 Task: Find connections with filter location Kehl with filter topic #Healthcarewith filter profile language Spanish with filter current company VISTRA with filter school Swami Keshvanand Institute of Technology, Jaipur with filter industry Utilities Administration with filter service category Life Coaching with filter keywords title Nail Technician
Action: Mouse moved to (680, 90)
Screenshot: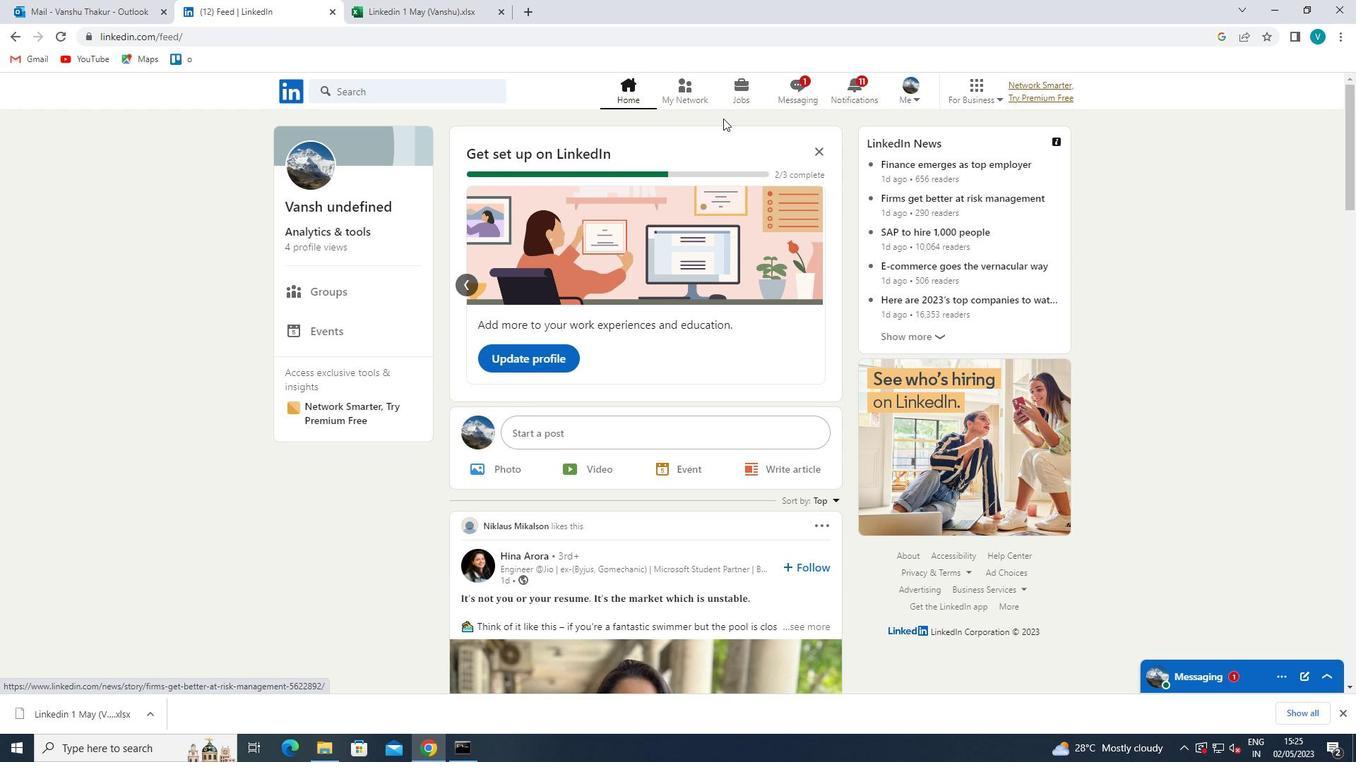 
Action: Mouse pressed left at (680, 90)
Screenshot: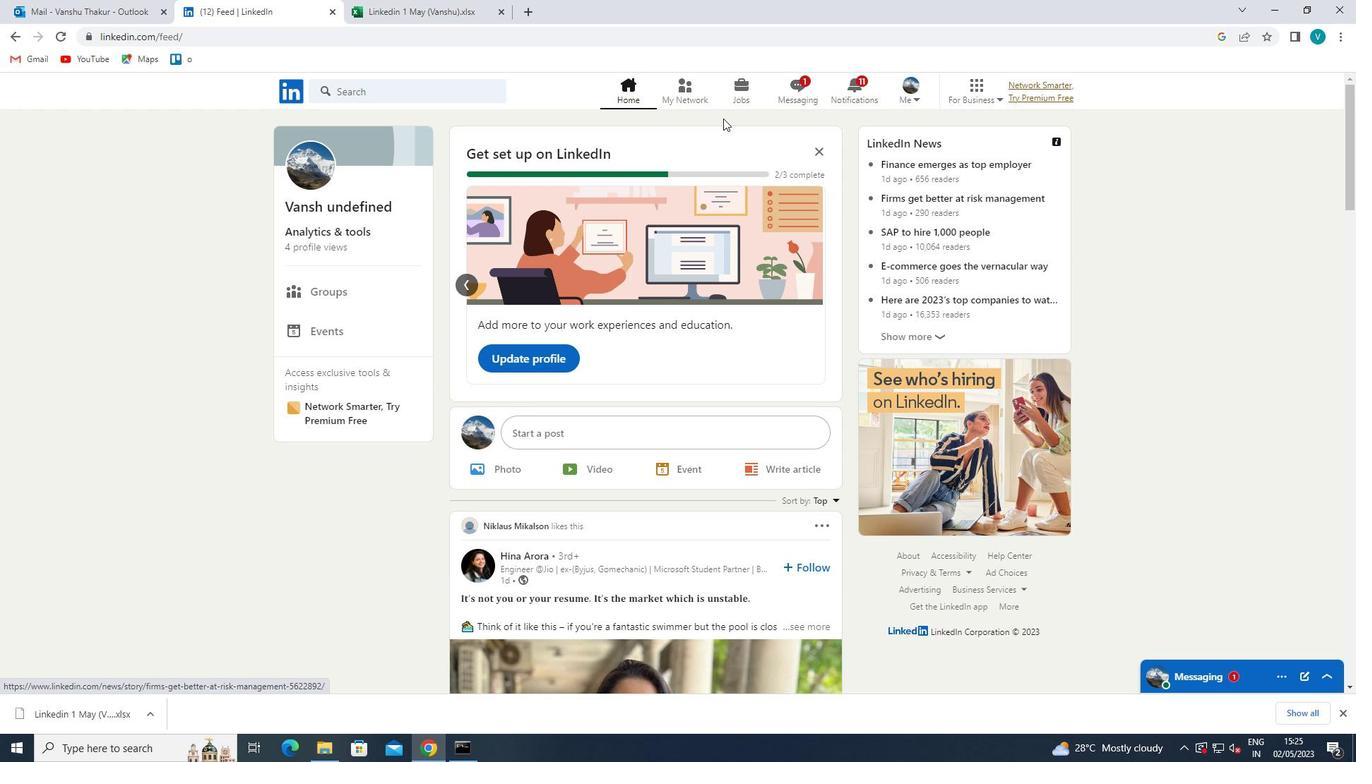 
Action: Mouse moved to (378, 176)
Screenshot: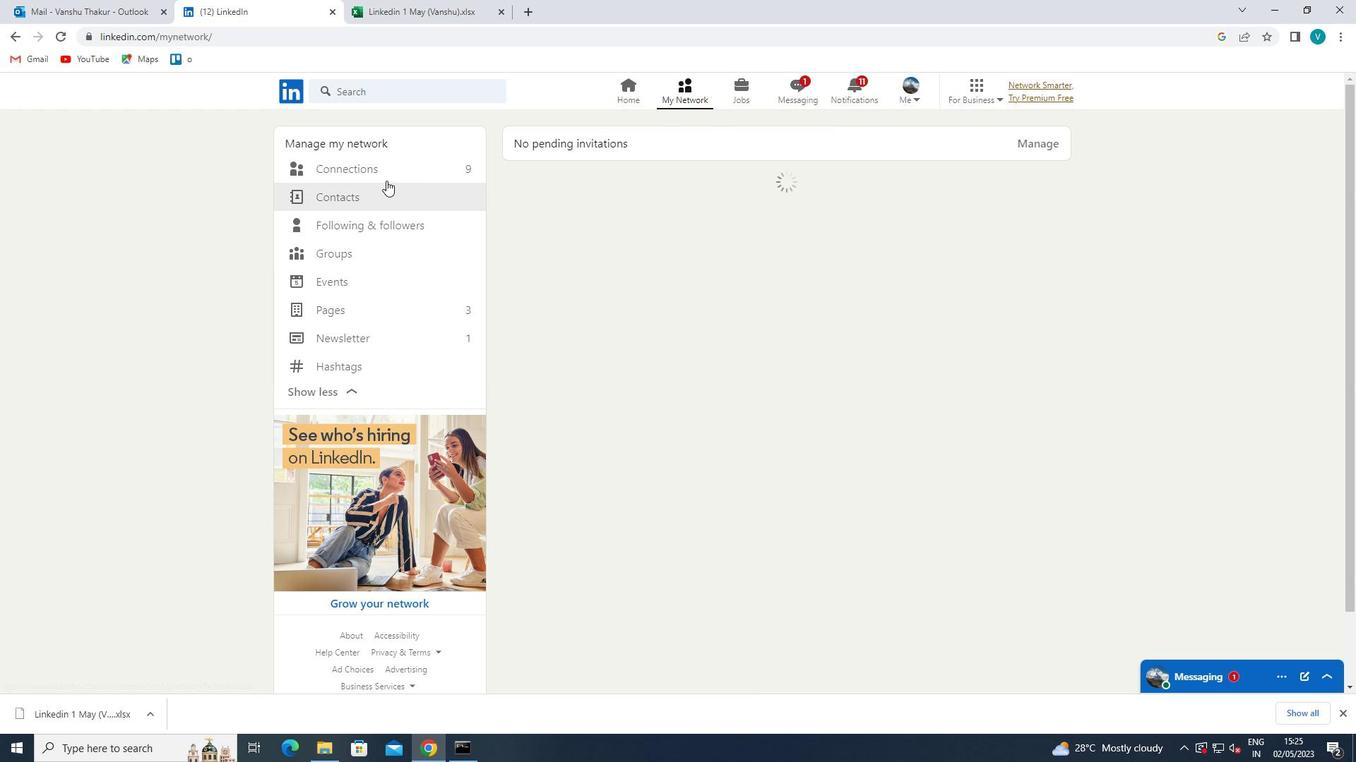 
Action: Mouse pressed left at (378, 176)
Screenshot: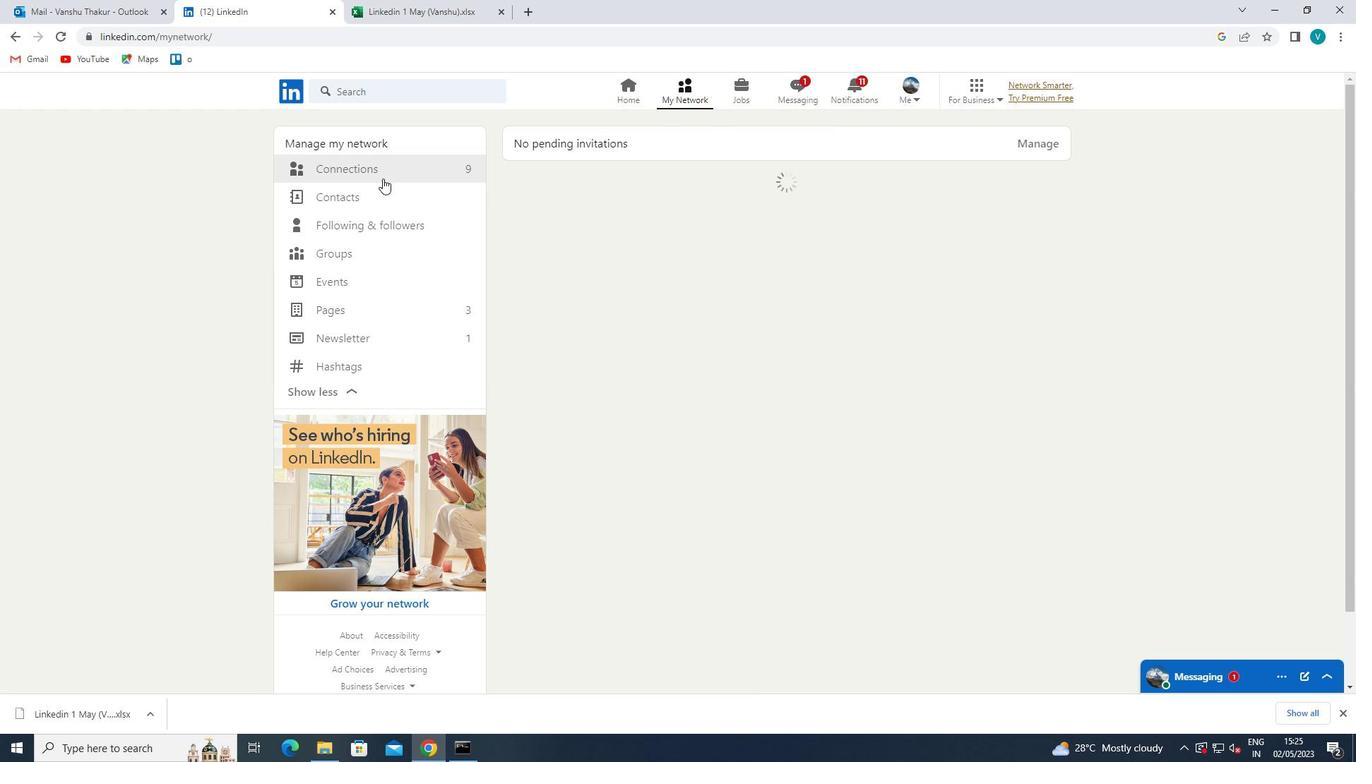 
Action: Mouse moved to (762, 171)
Screenshot: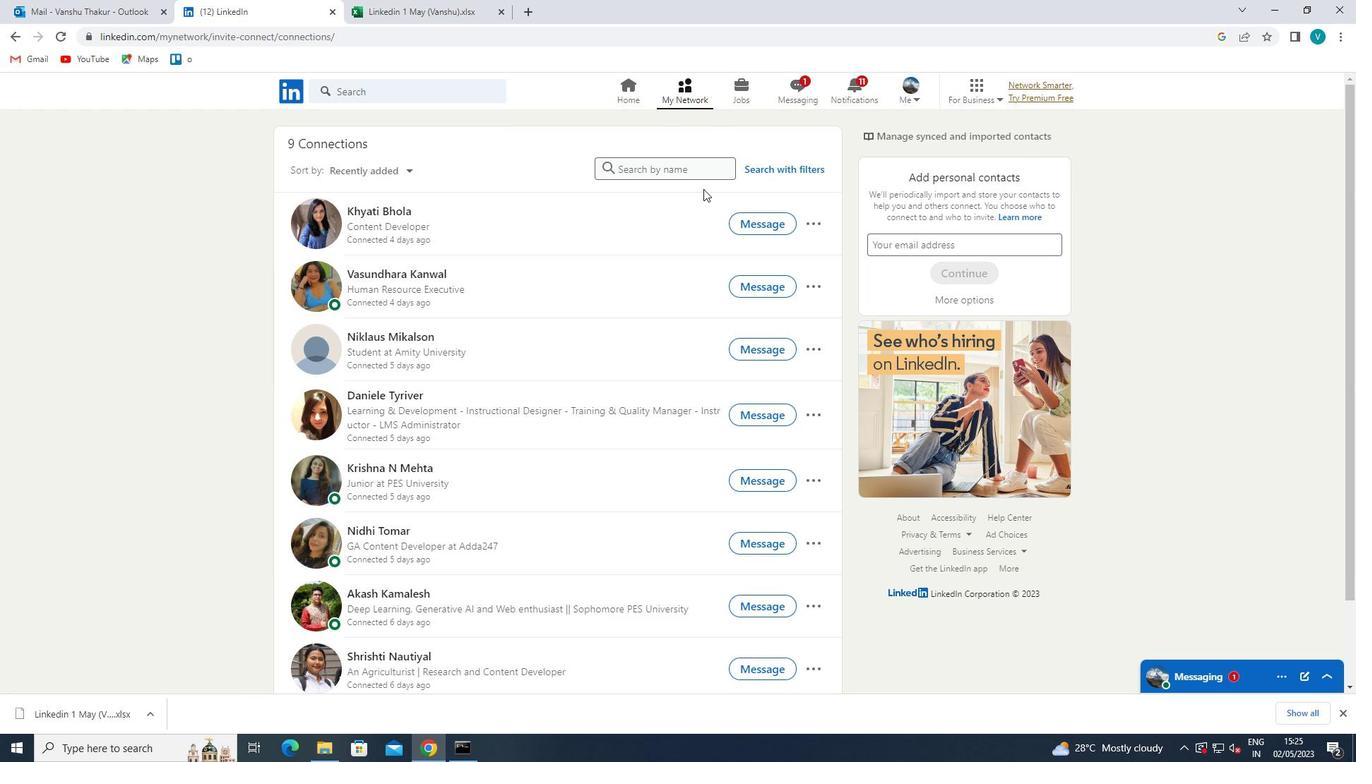 
Action: Mouse pressed left at (762, 171)
Screenshot: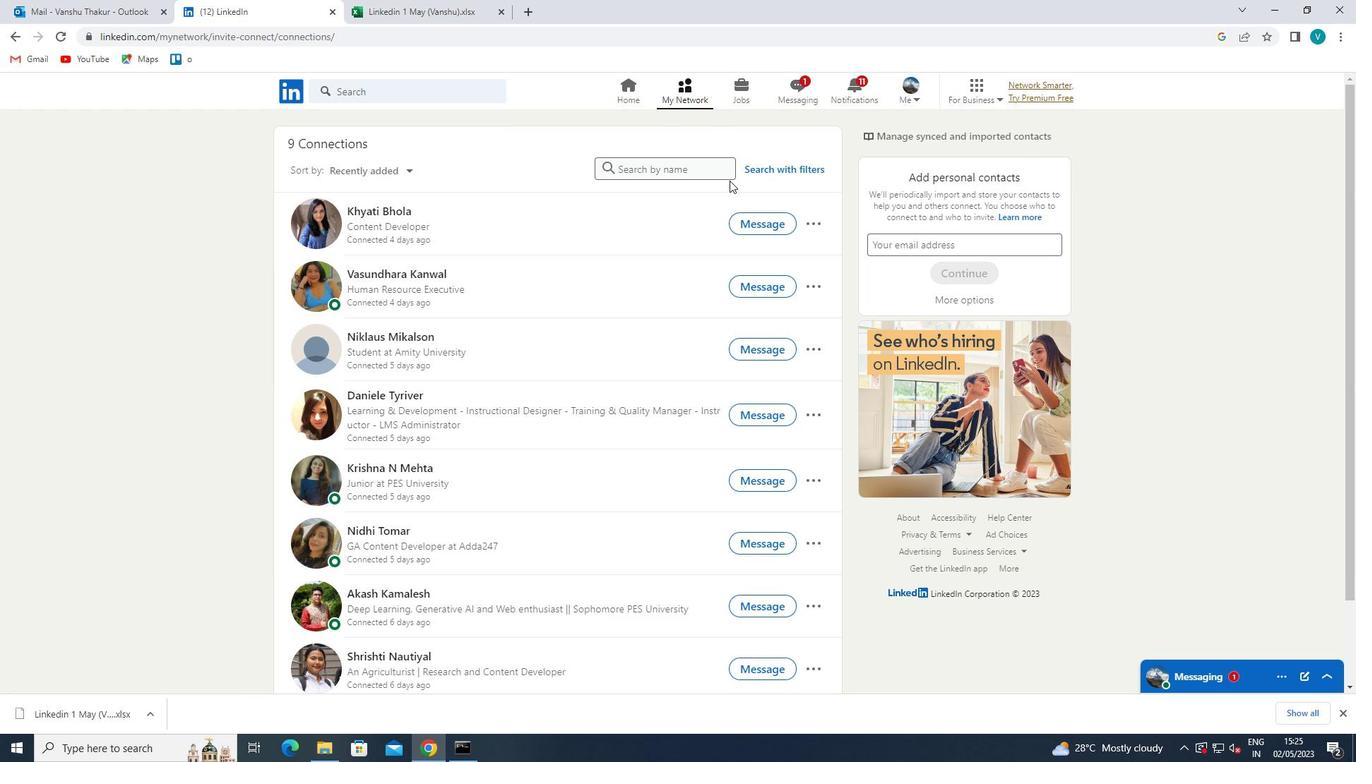 
Action: Mouse moved to (672, 129)
Screenshot: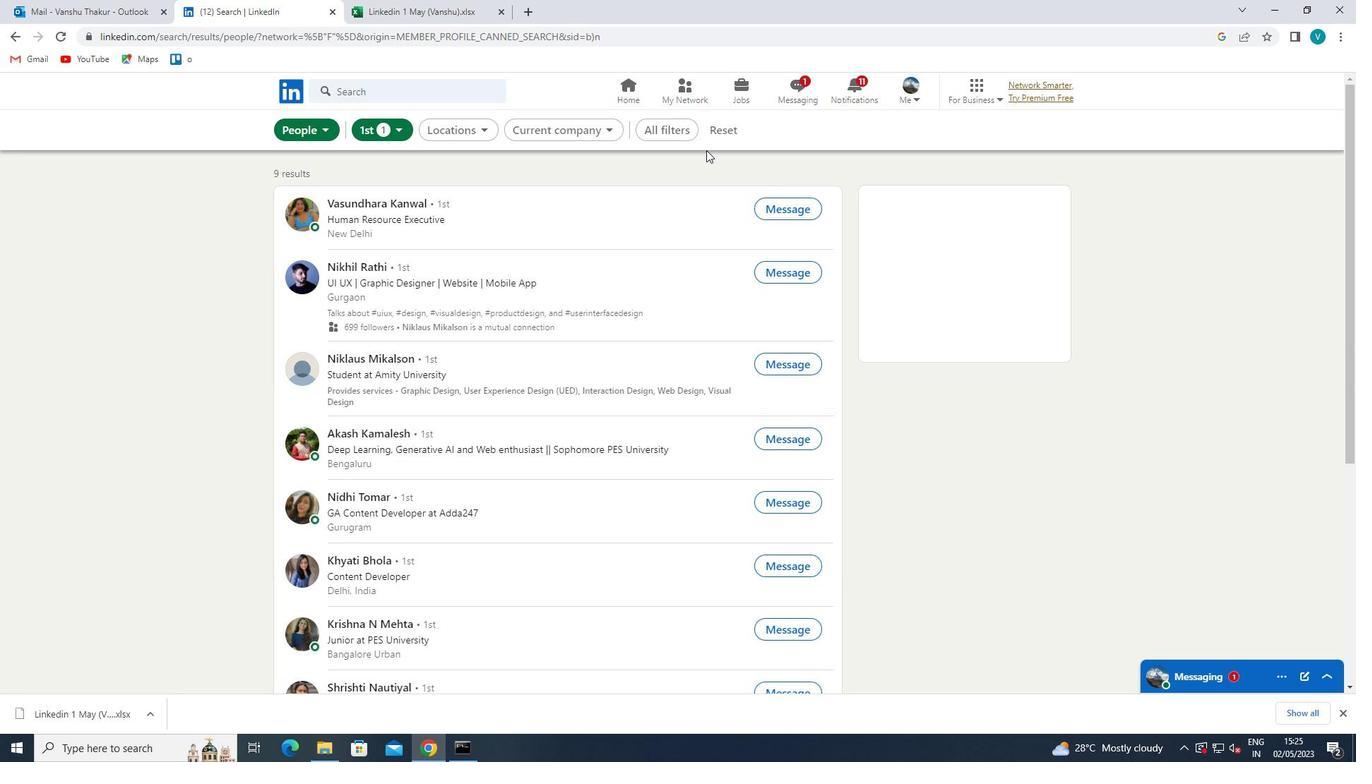
Action: Mouse pressed left at (672, 129)
Screenshot: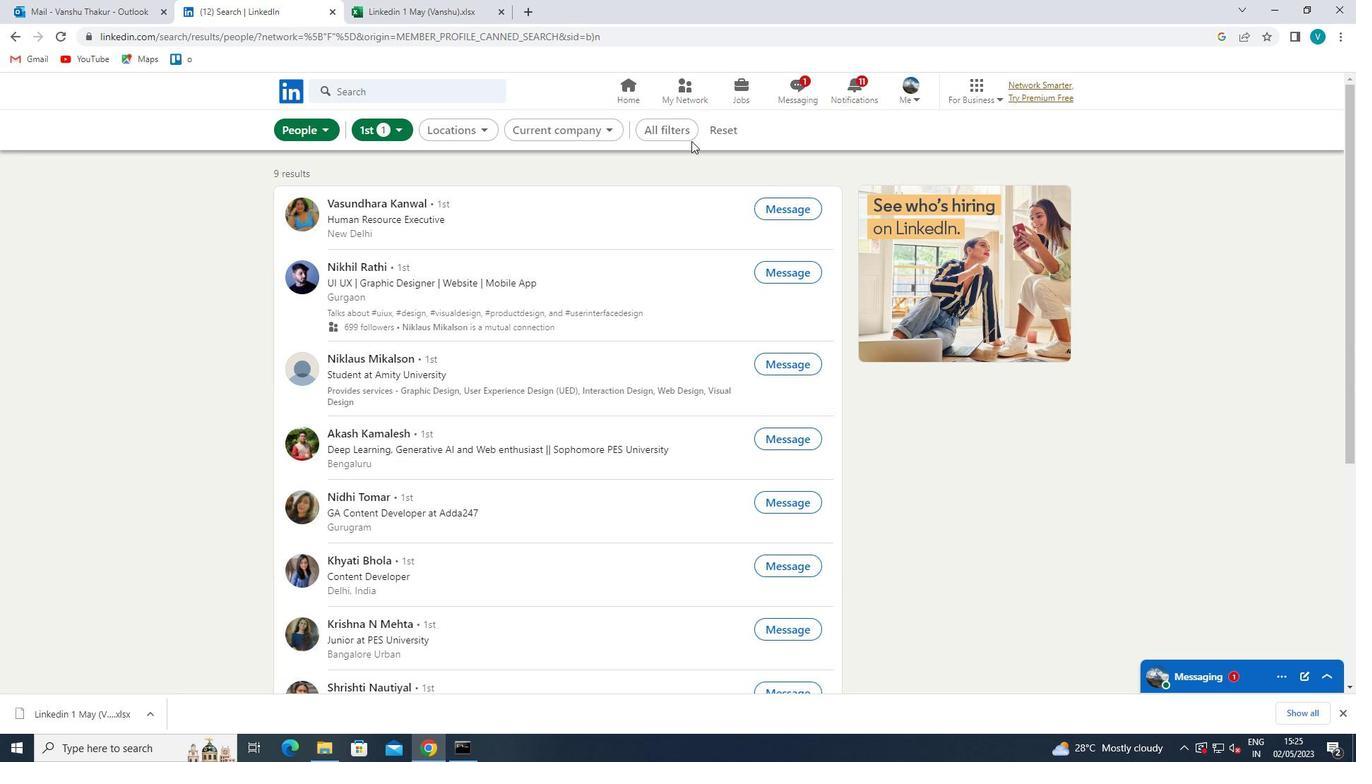
Action: Mouse moved to (1219, 351)
Screenshot: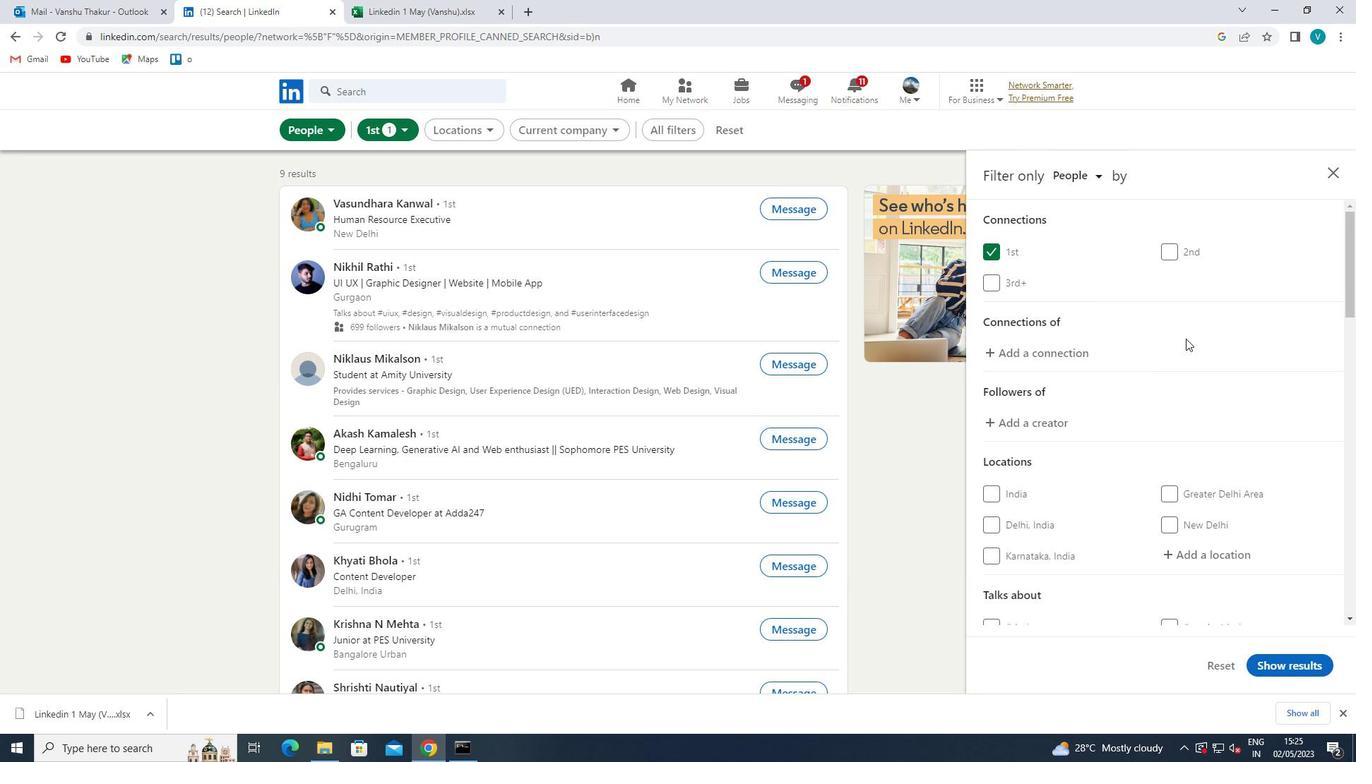 
Action: Mouse scrolled (1219, 350) with delta (0, 0)
Screenshot: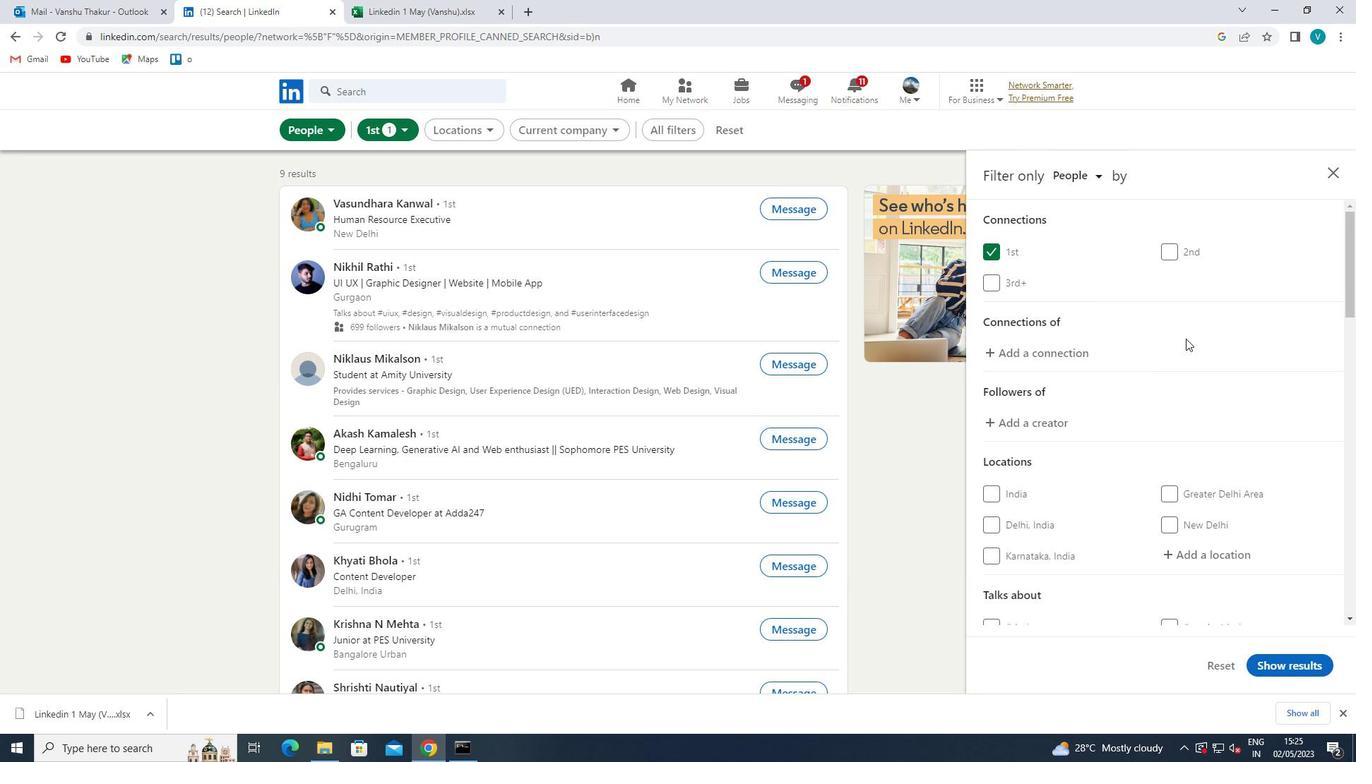 
Action: Mouse scrolled (1219, 350) with delta (0, 0)
Screenshot: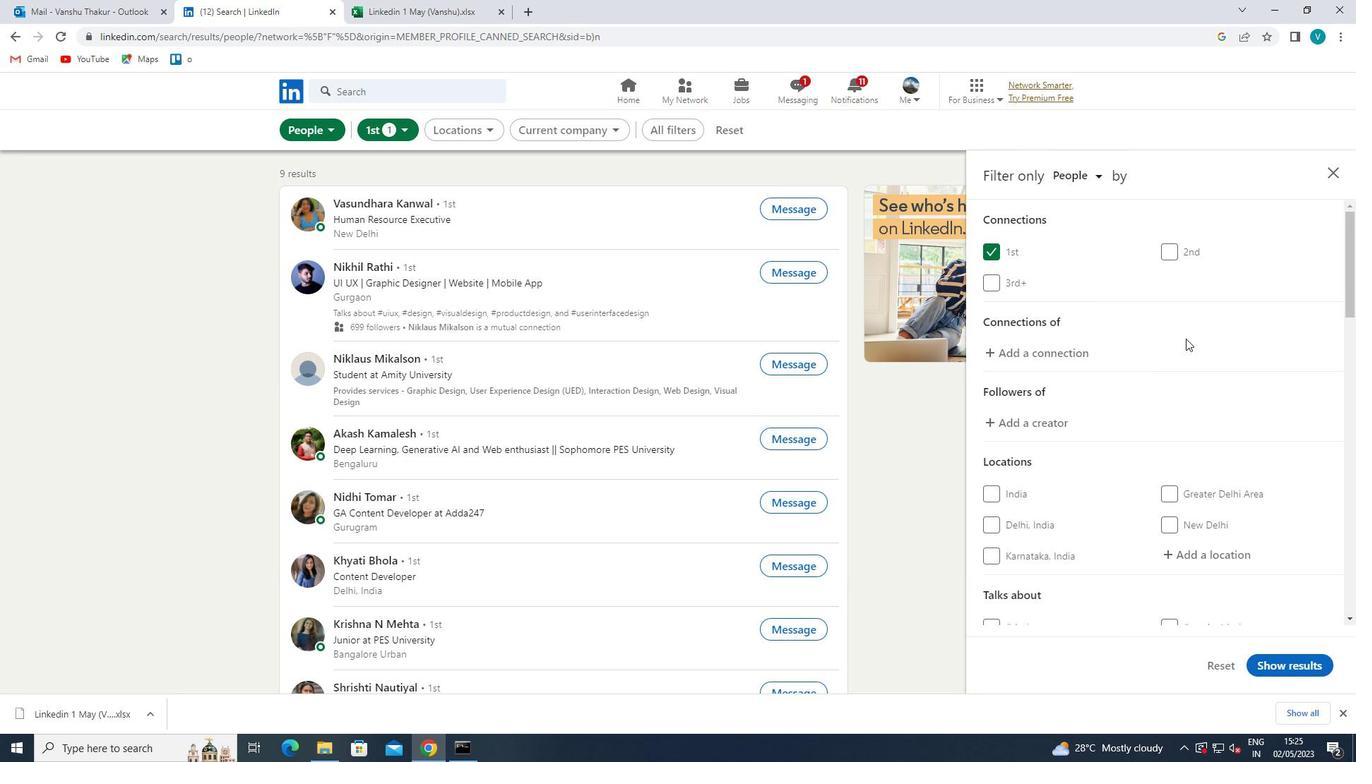 
Action: Mouse moved to (1236, 412)
Screenshot: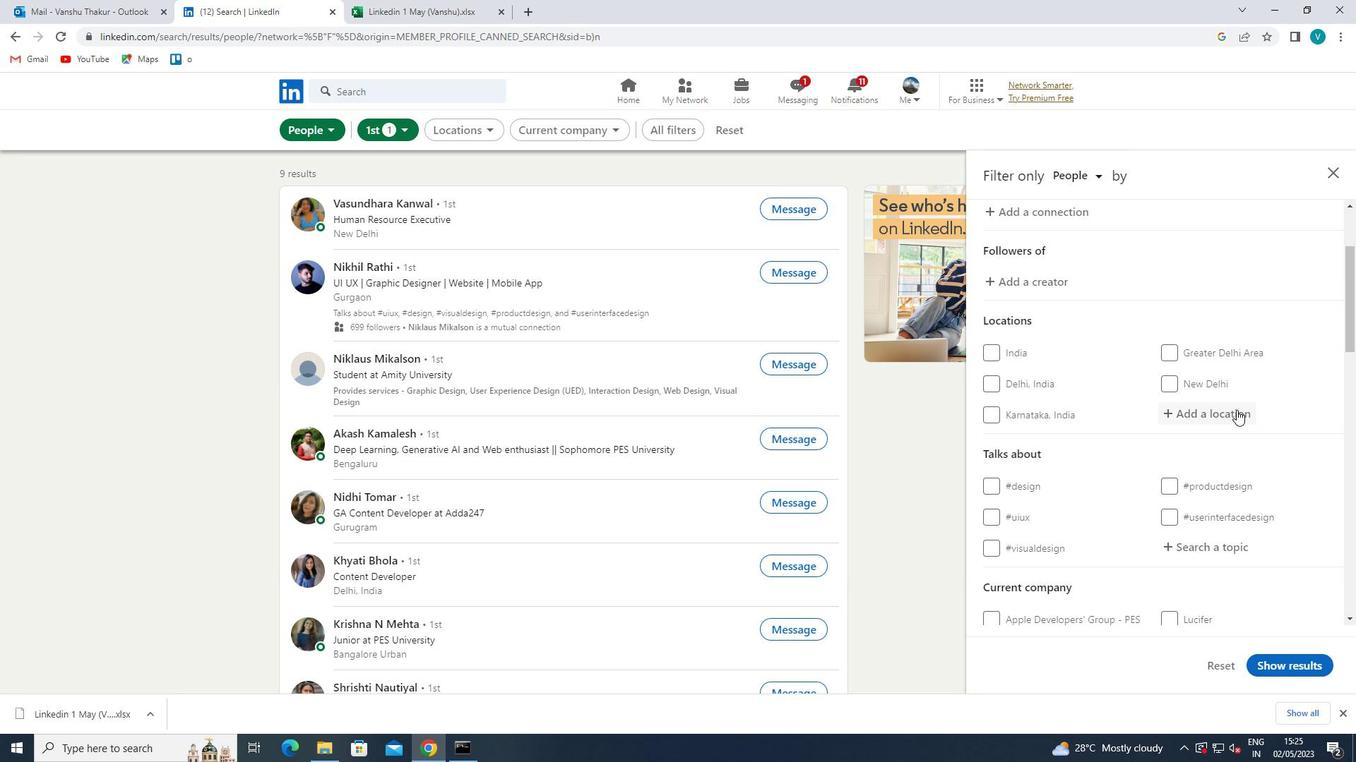
Action: Mouse pressed left at (1236, 412)
Screenshot: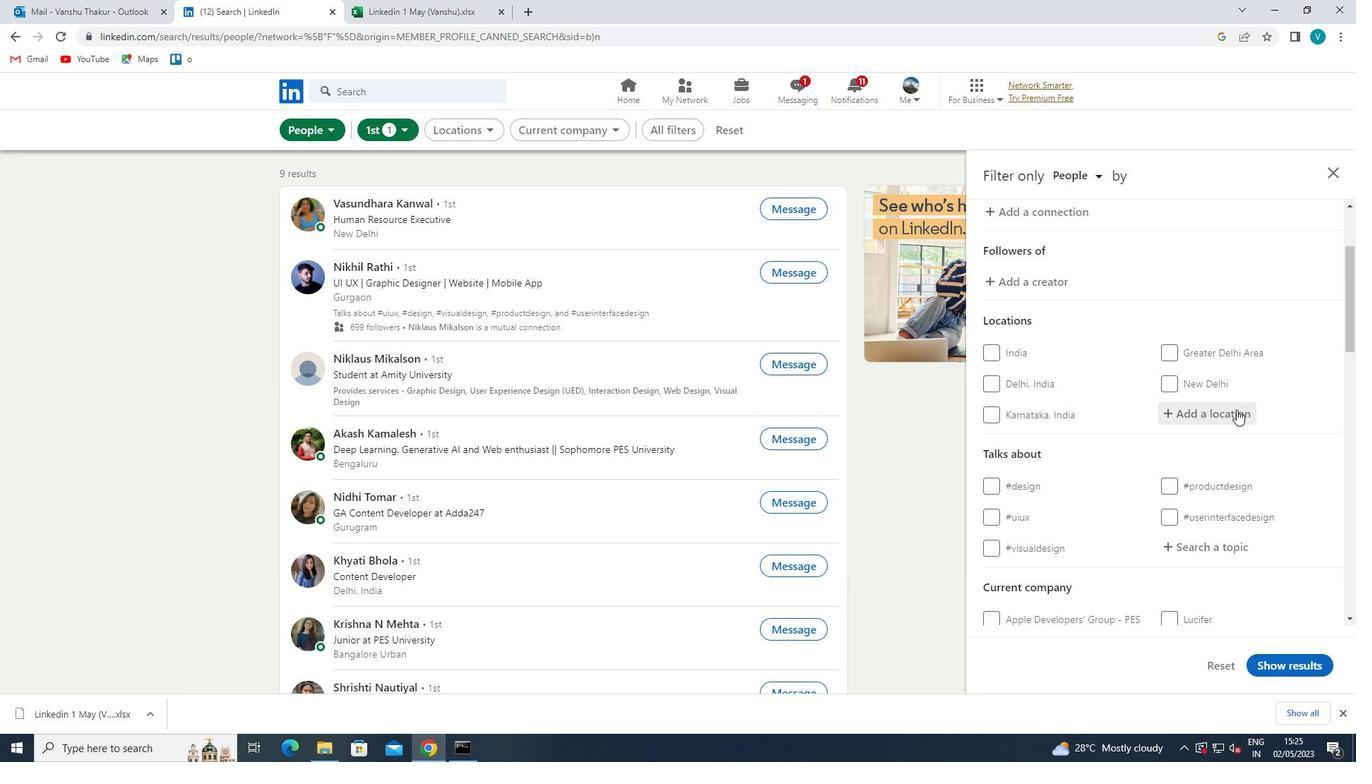 
Action: Mouse moved to (1132, 373)
Screenshot: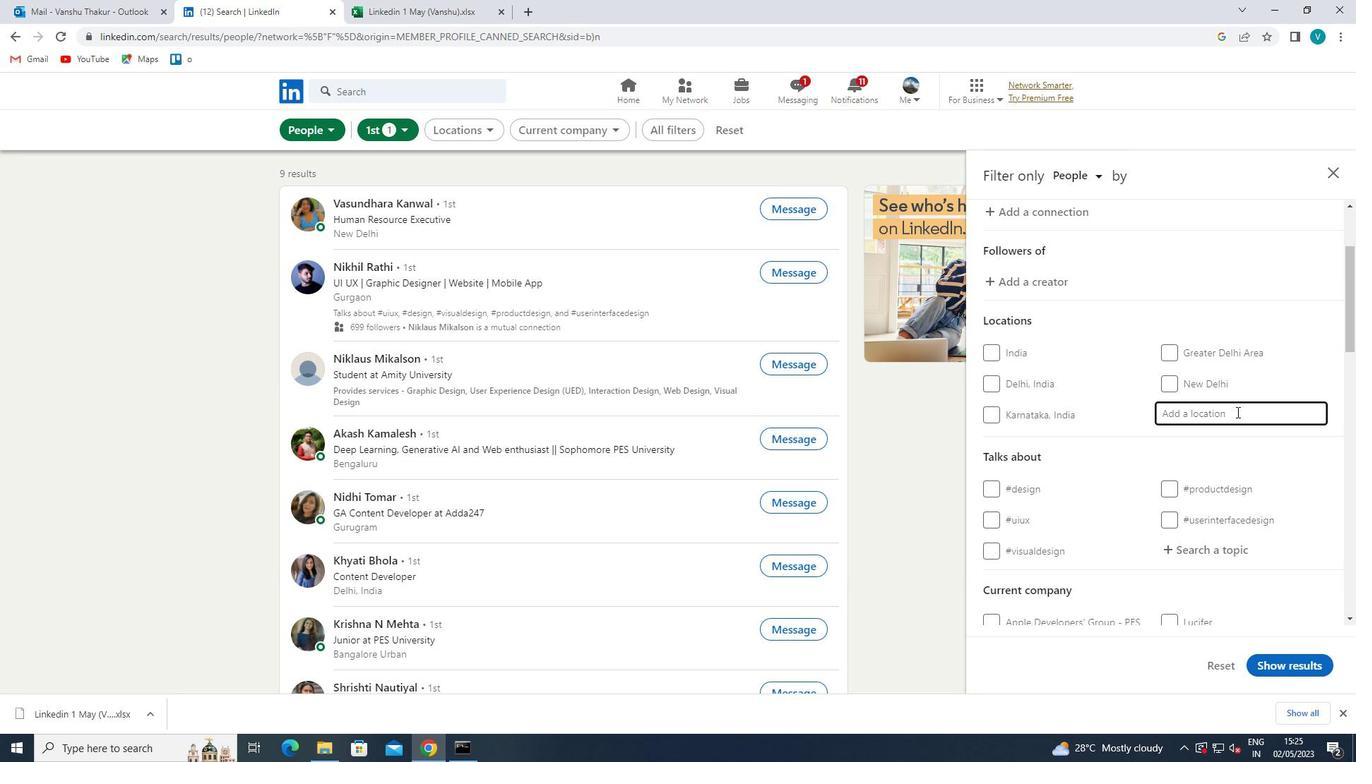 
Action: Key pressed <Key.shift>
Screenshot: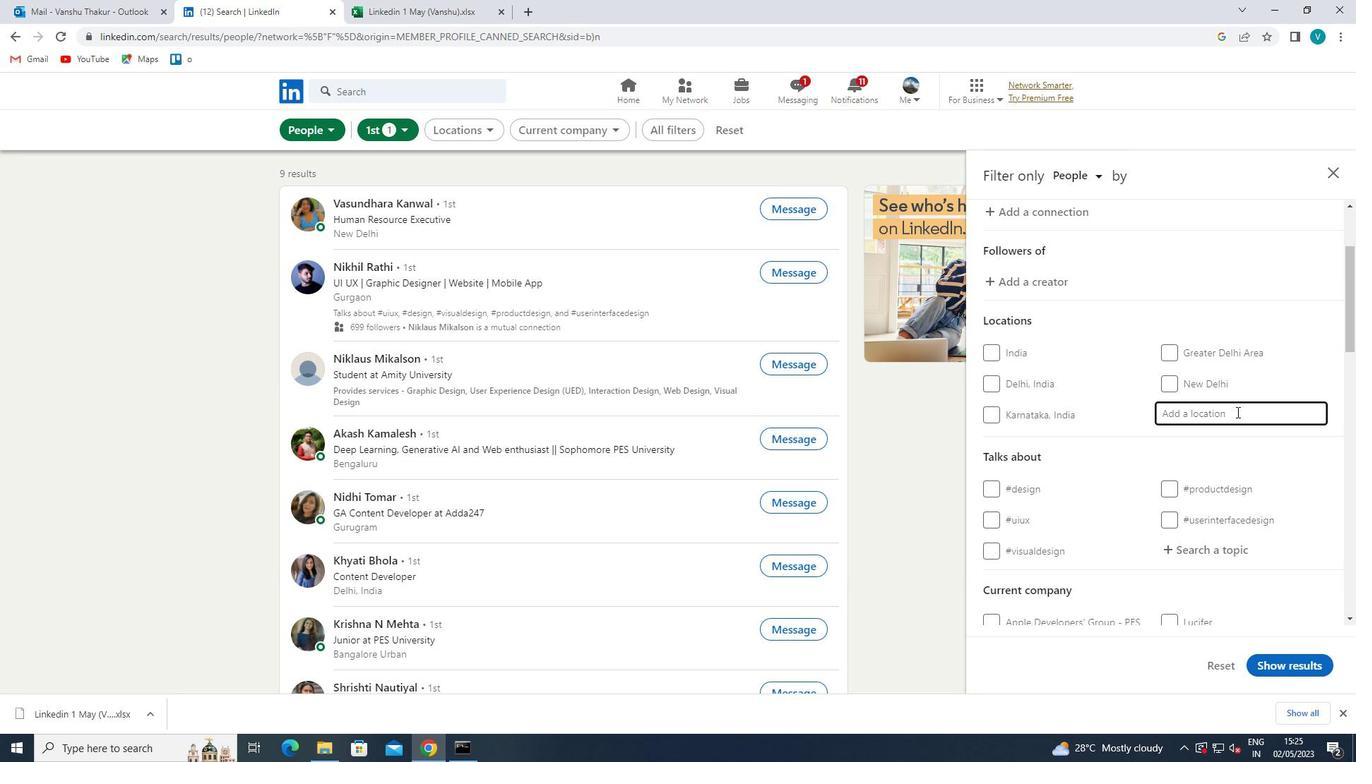 
Action: Mouse moved to (1112, 384)
Screenshot: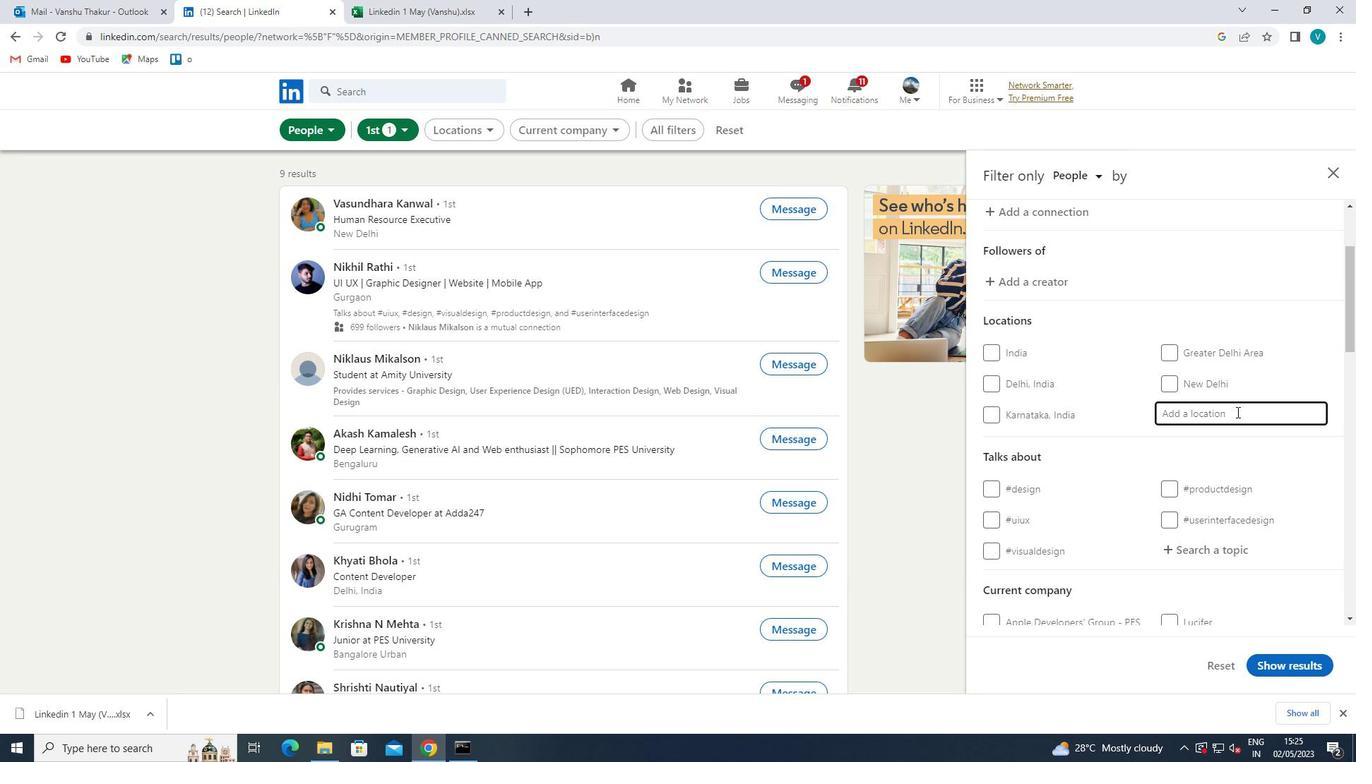 
Action: Key pressed KEHL
Screenshot: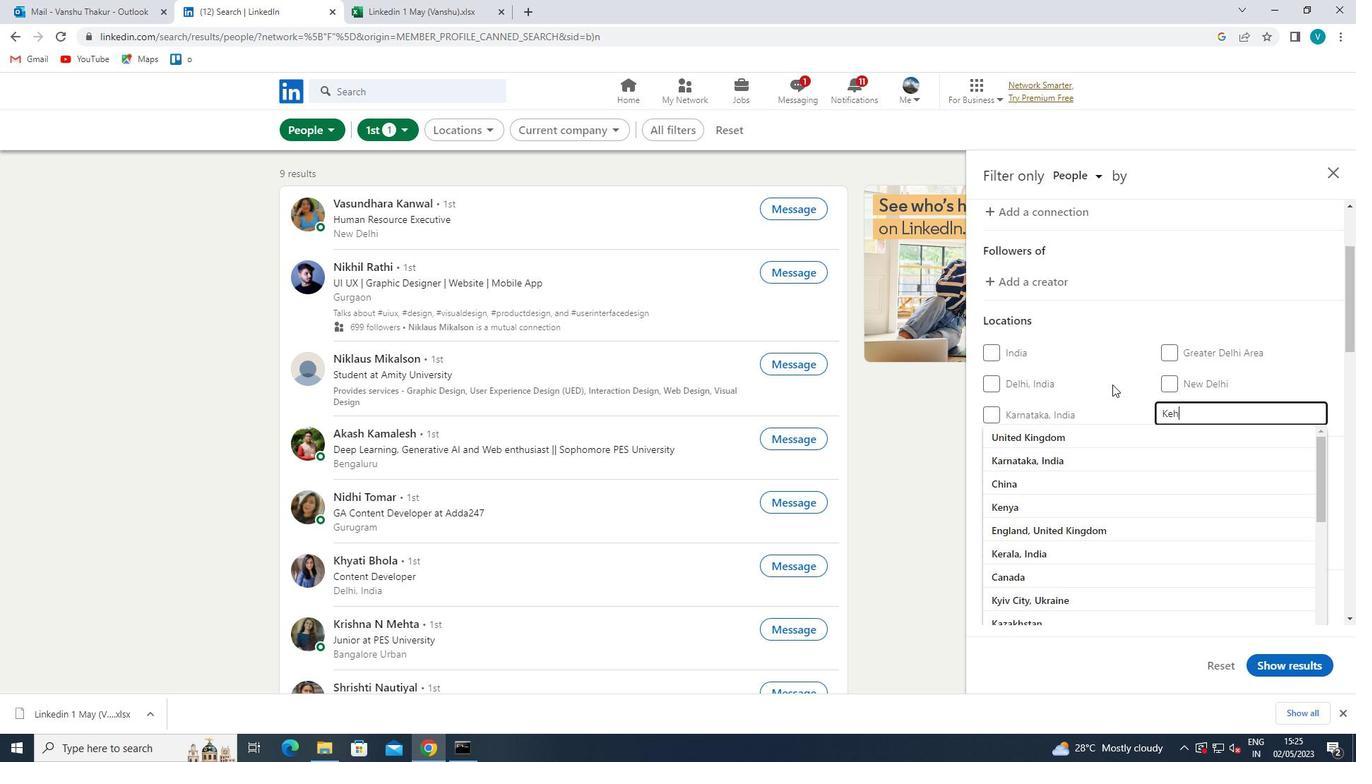 
Action: Mouse moved to (1109, 431)
Screenshot: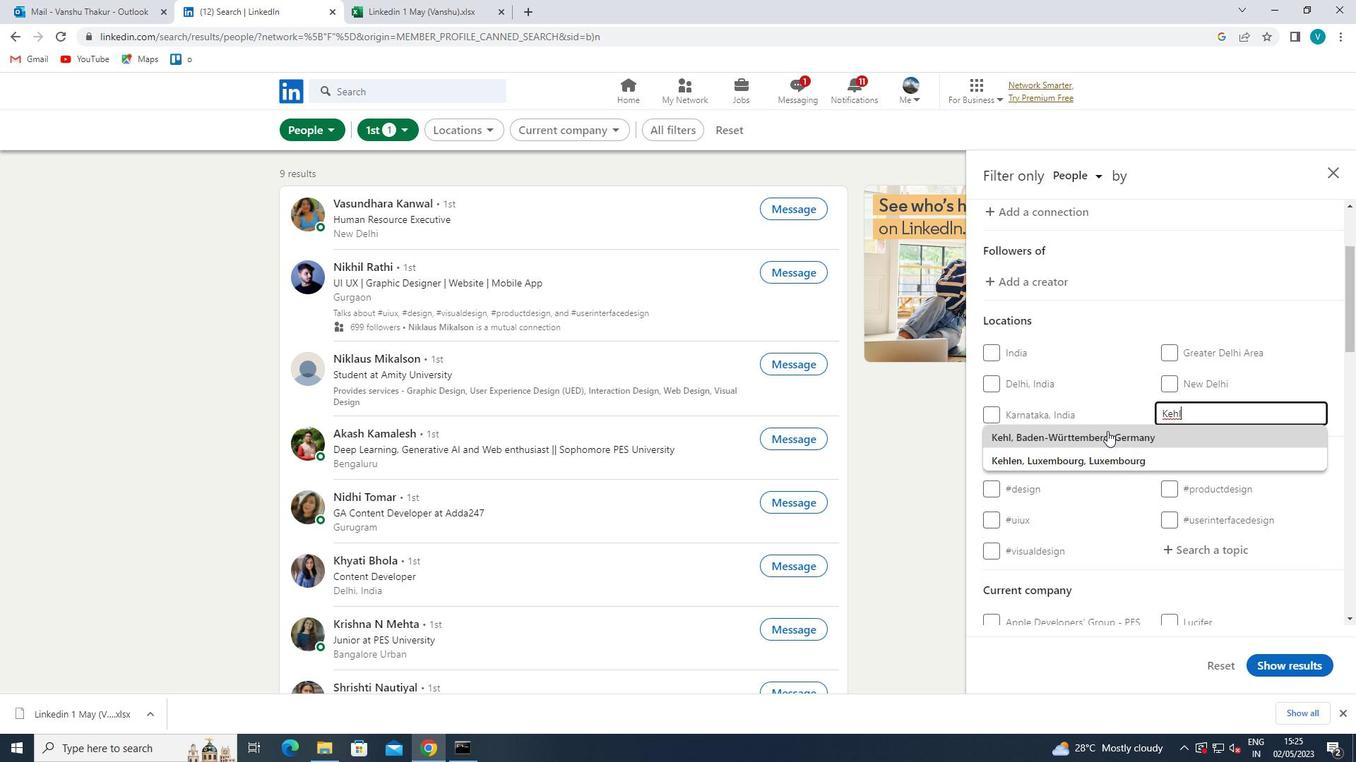 
Action: Mouse pressed left at (1109, 431)
Screenshot: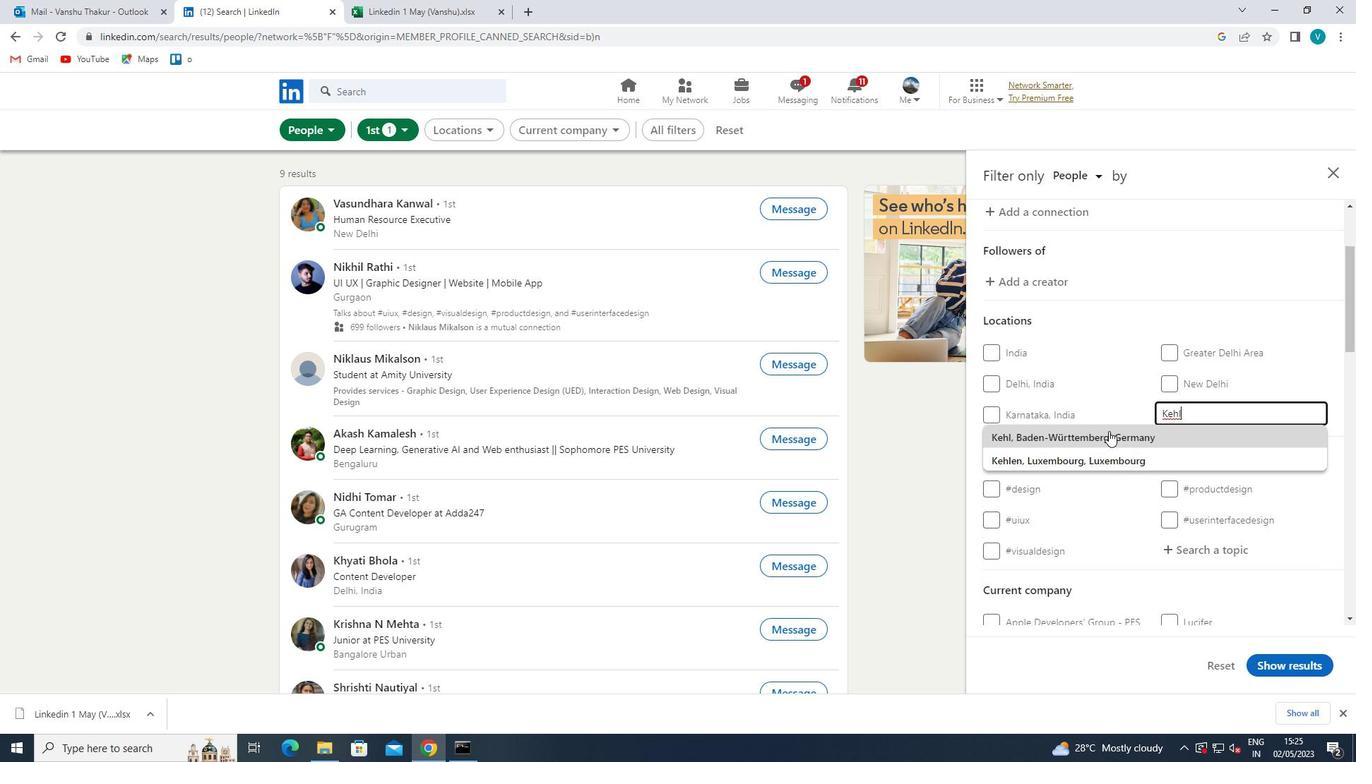 
Action: Mouse moved to (1110, 431)
Screenshot: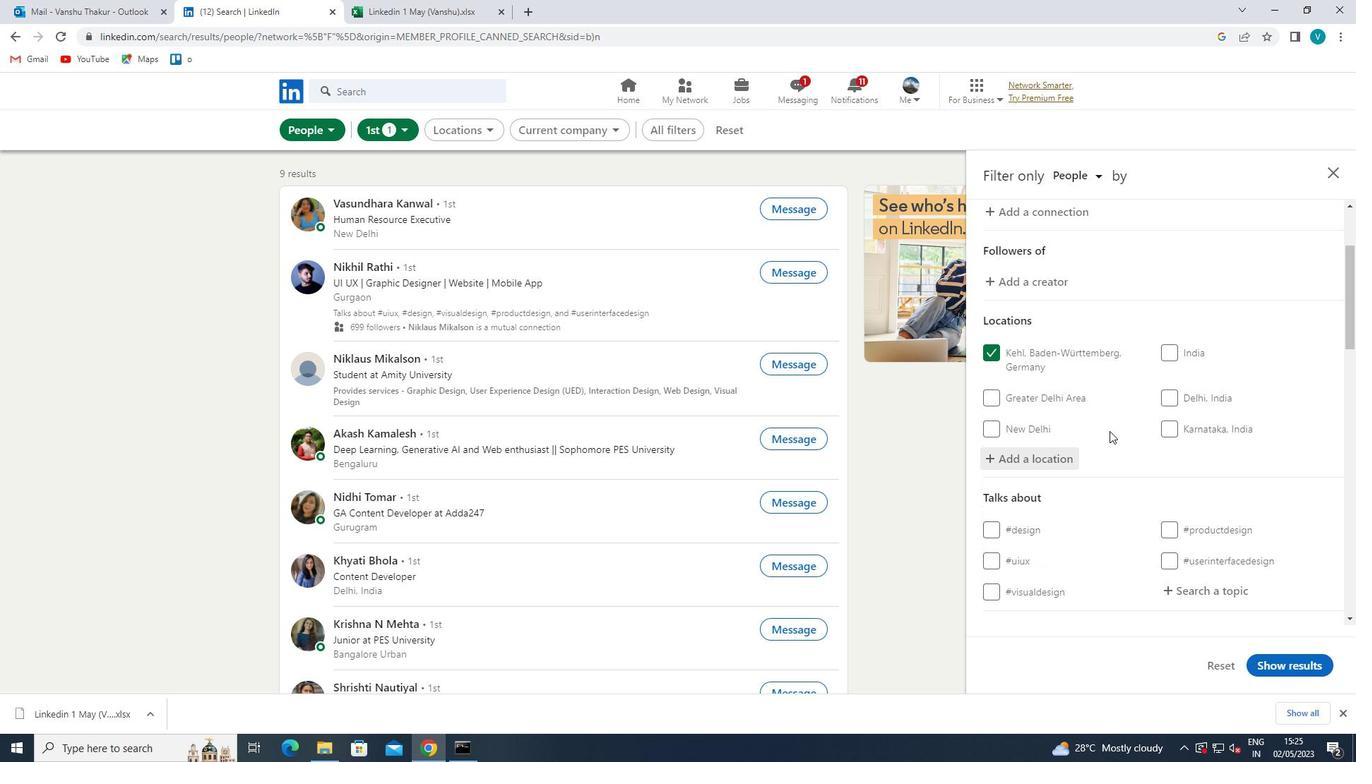 
Action: Mouse scrolled (1110, 430) with delta (0, 0)
Screenshot: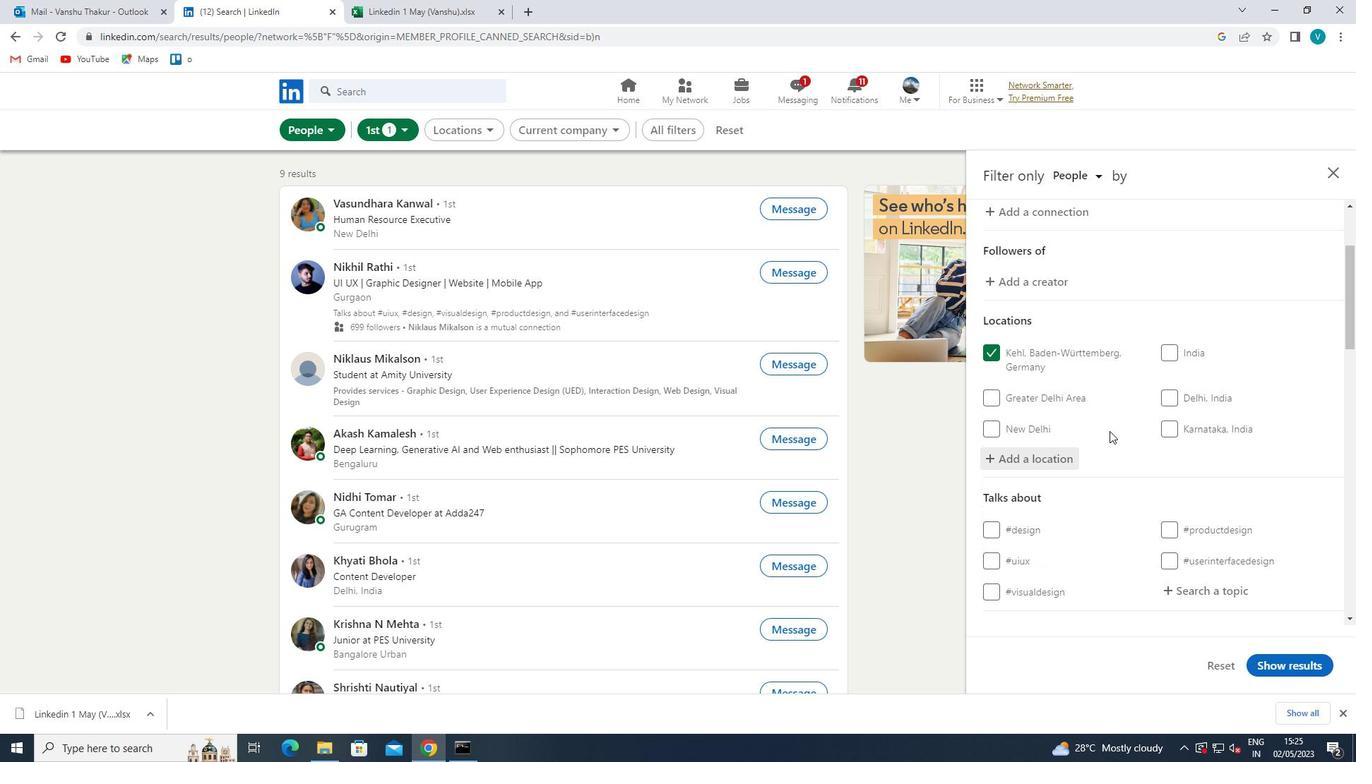 
Action: Mouse moved to (1112, 430)
Screenshot: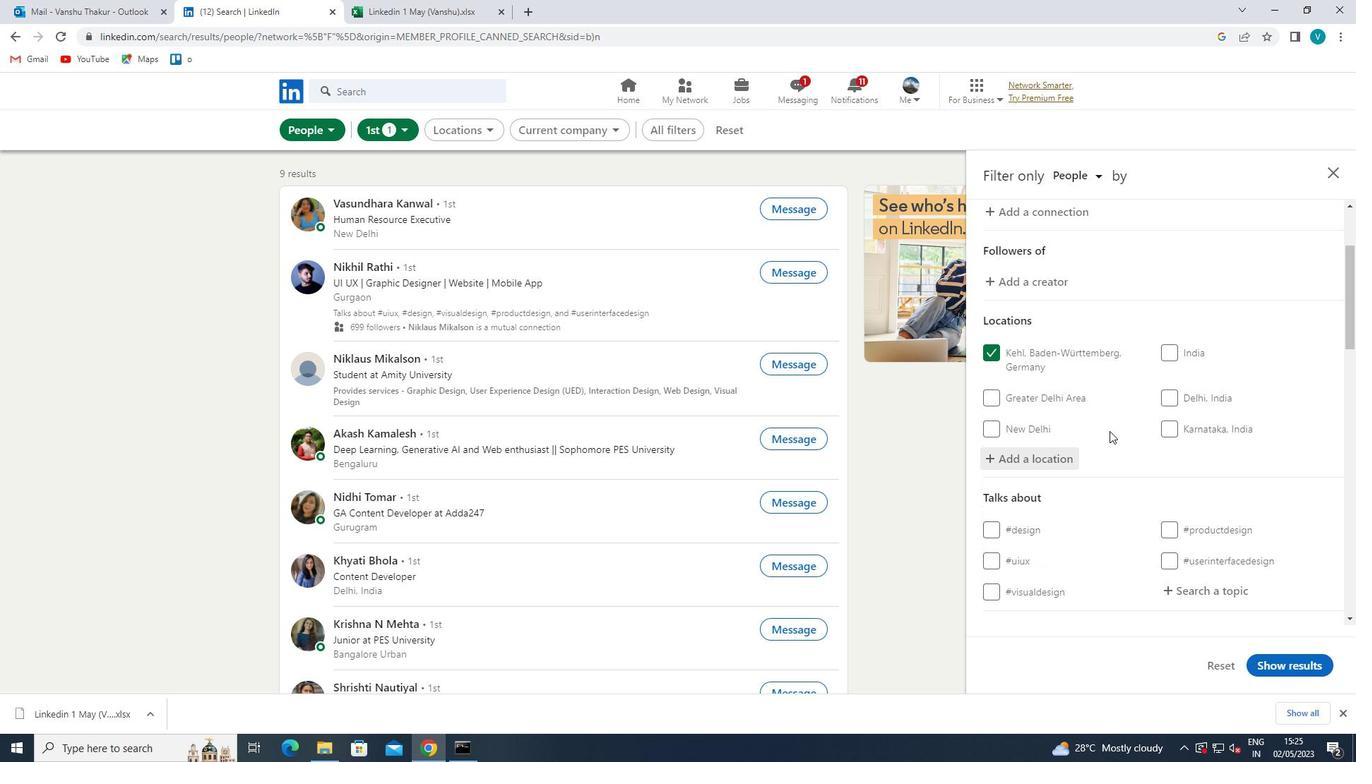 
Action: Mouse scrolled (1112, 430) with delta (0, 0)
Screenshot: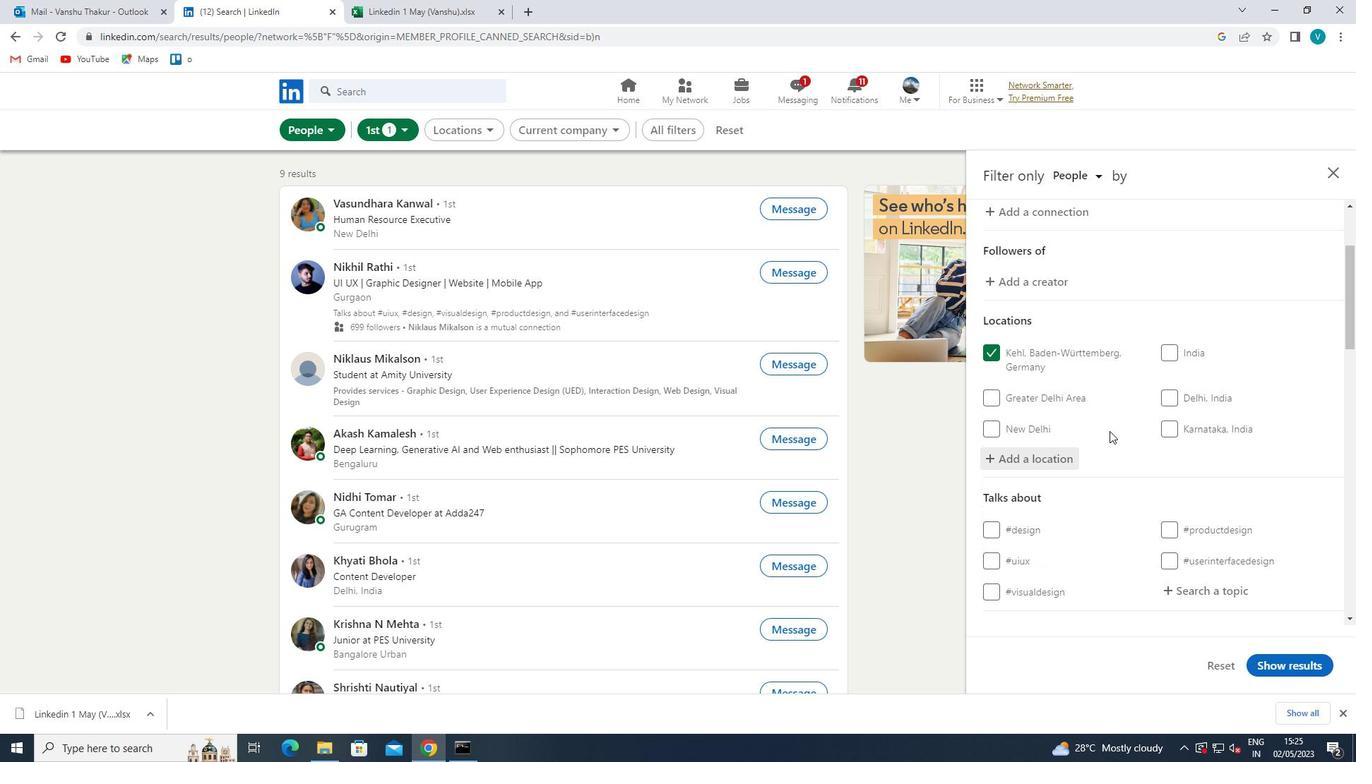 
Action: Mouse moved to (1215, 451)
Screenshot: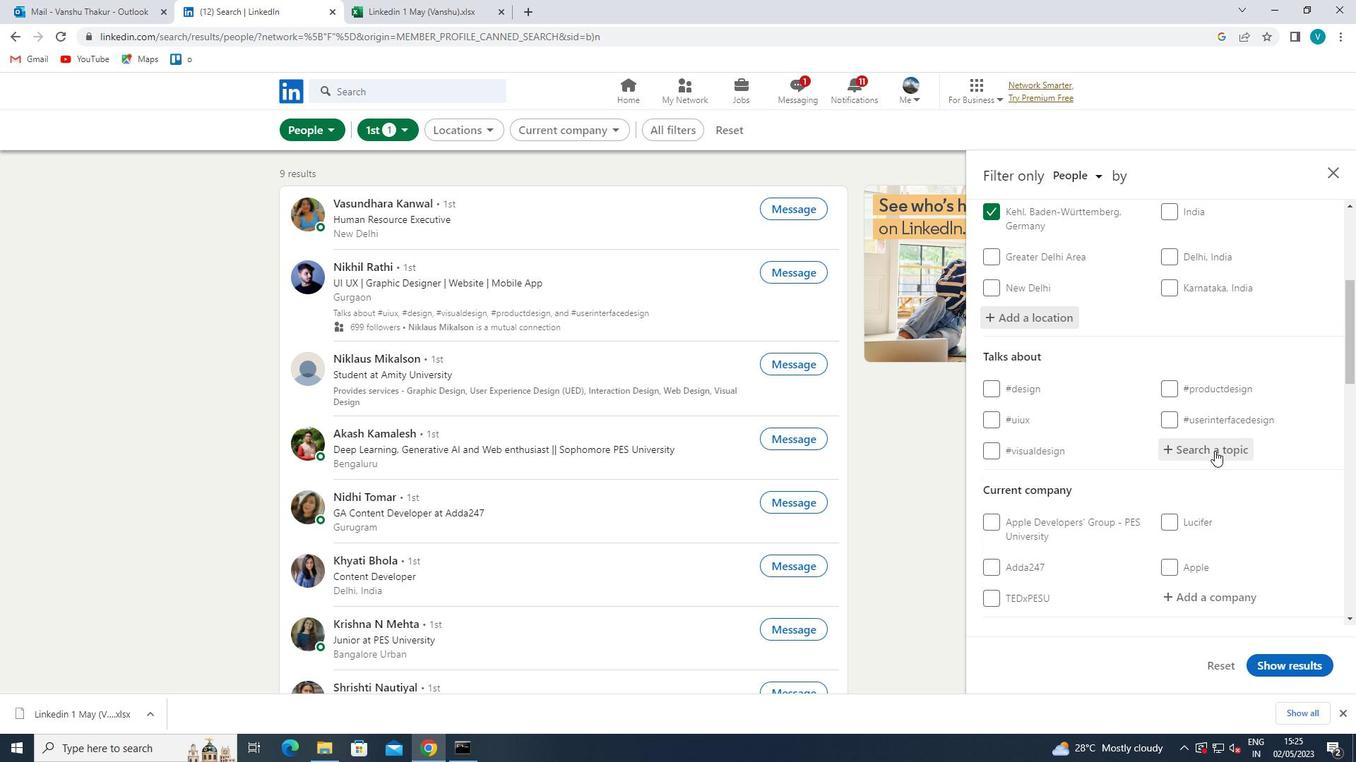 
Action: Mouse pressed left at (1215, 451)
Screenshot: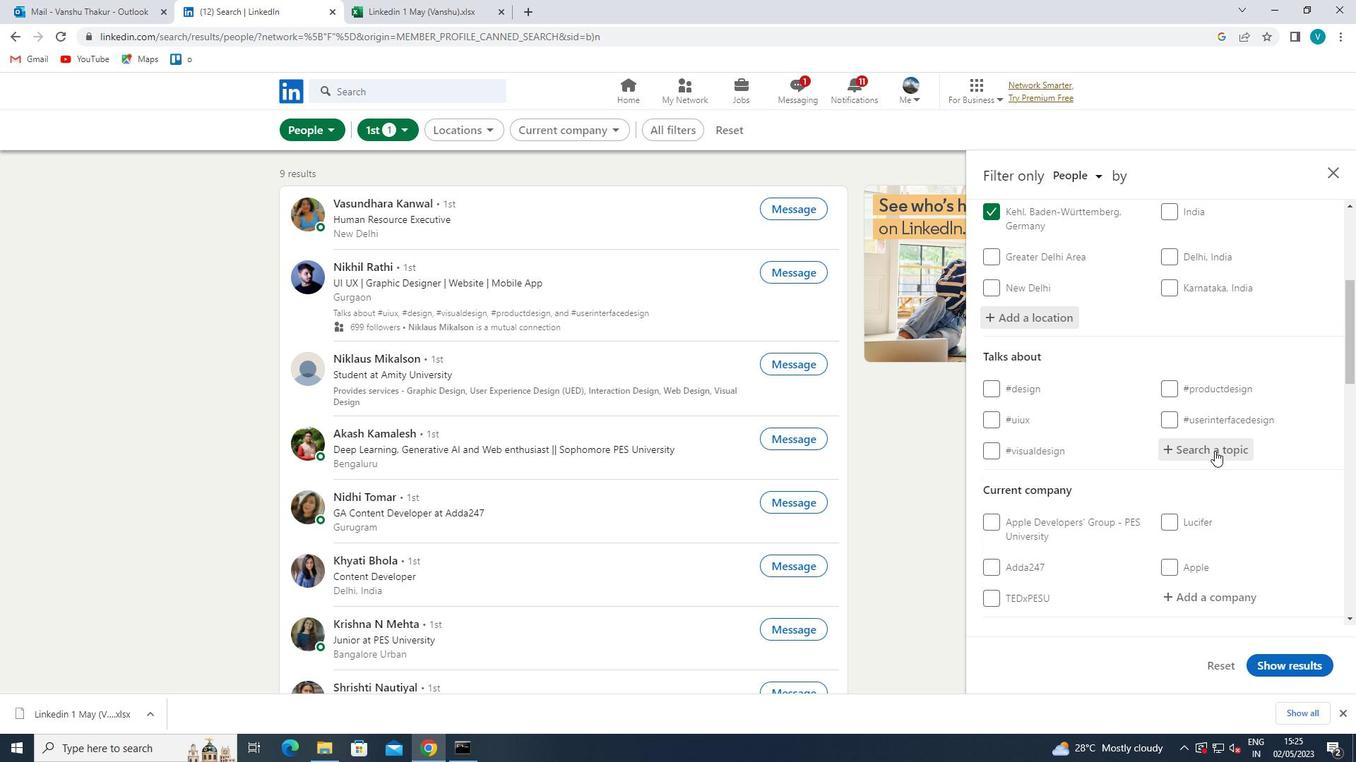 
Action: Key pressed <Key.shift>HEALTH
Screenshot: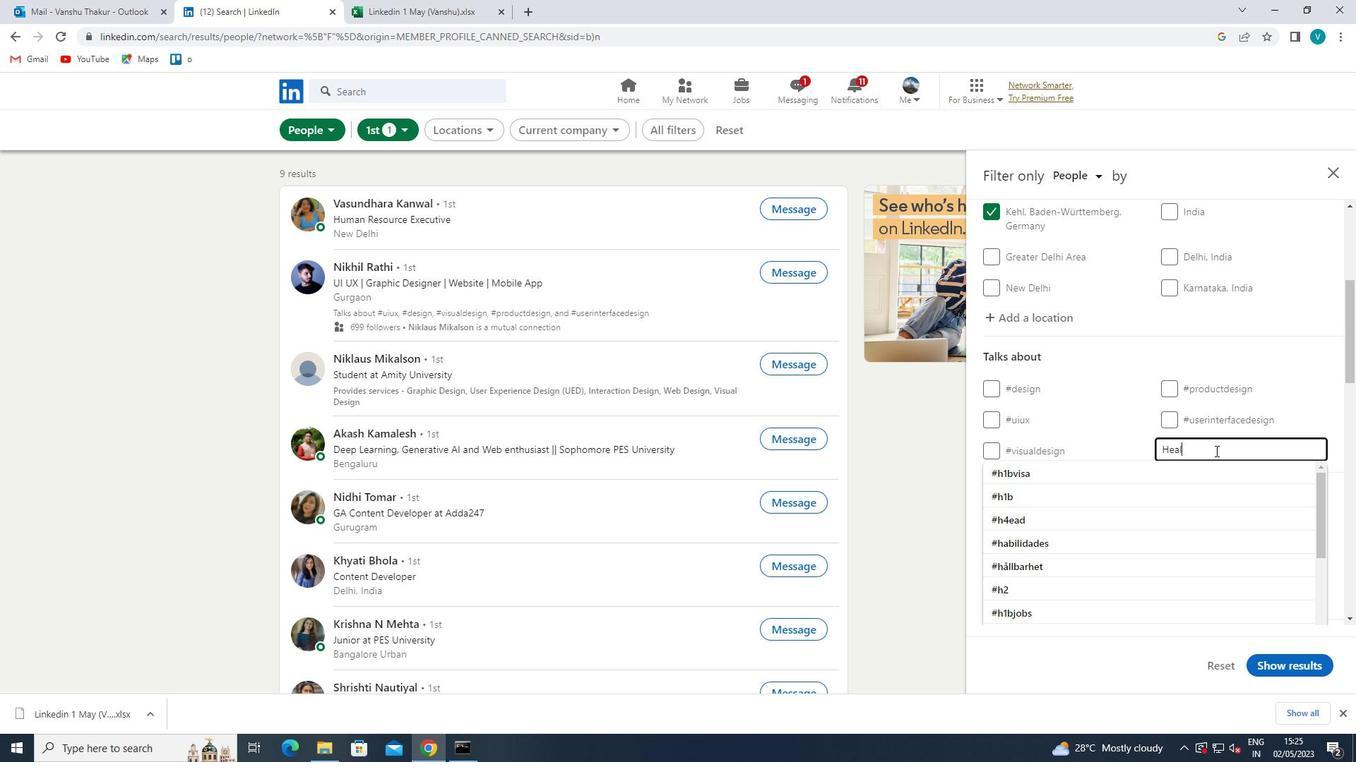 
Action: Mouse moved to (1049, 472)
Screenshot: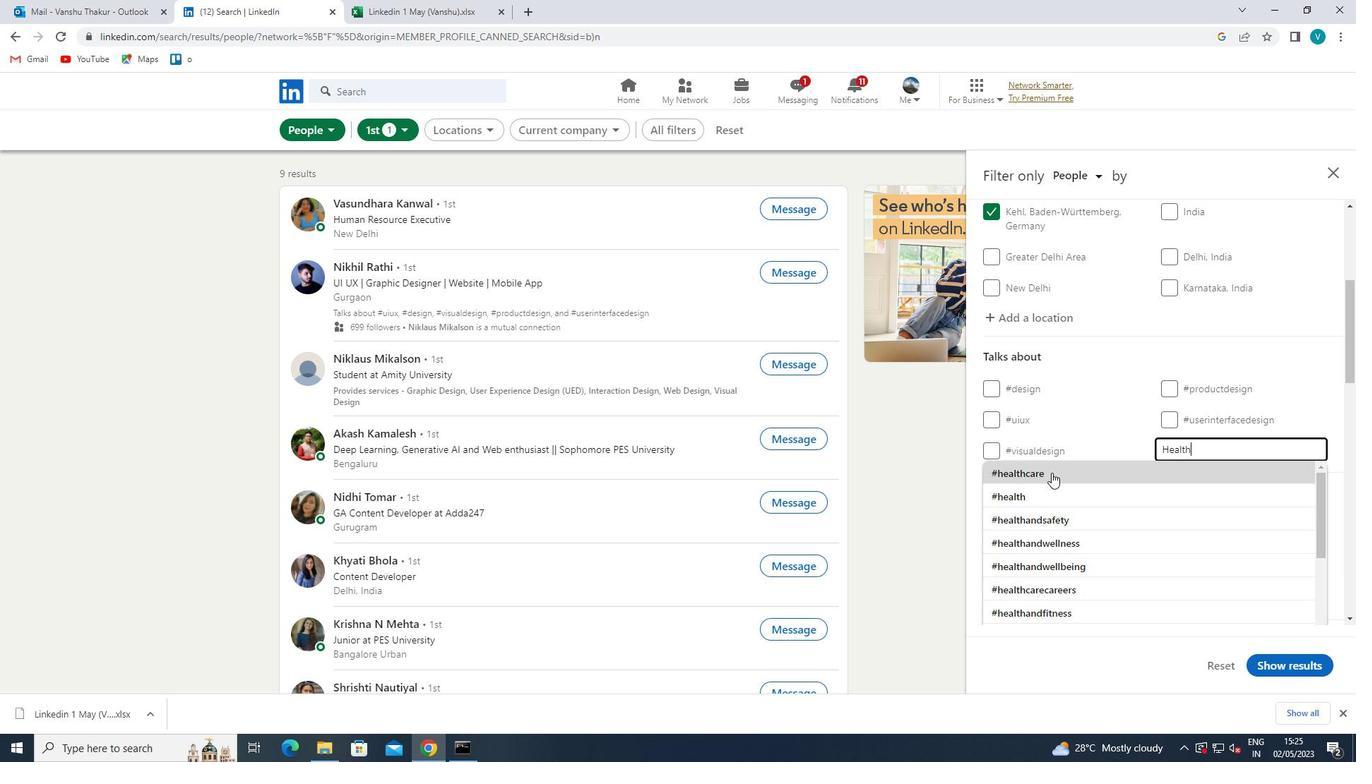 
Action: Mouse pressed left at (1049, 472)
Screenshot: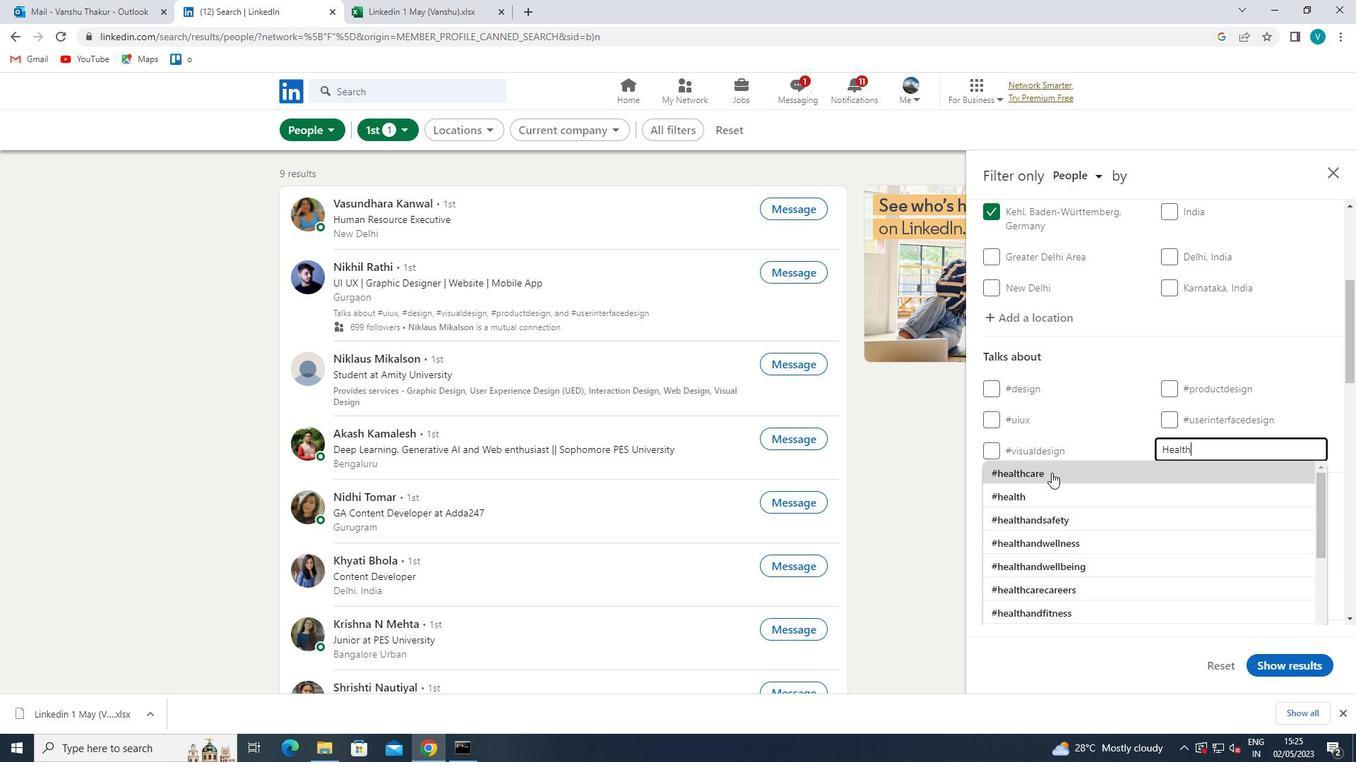 
Action: Mouse moved to (1069, 466)
Screenshot: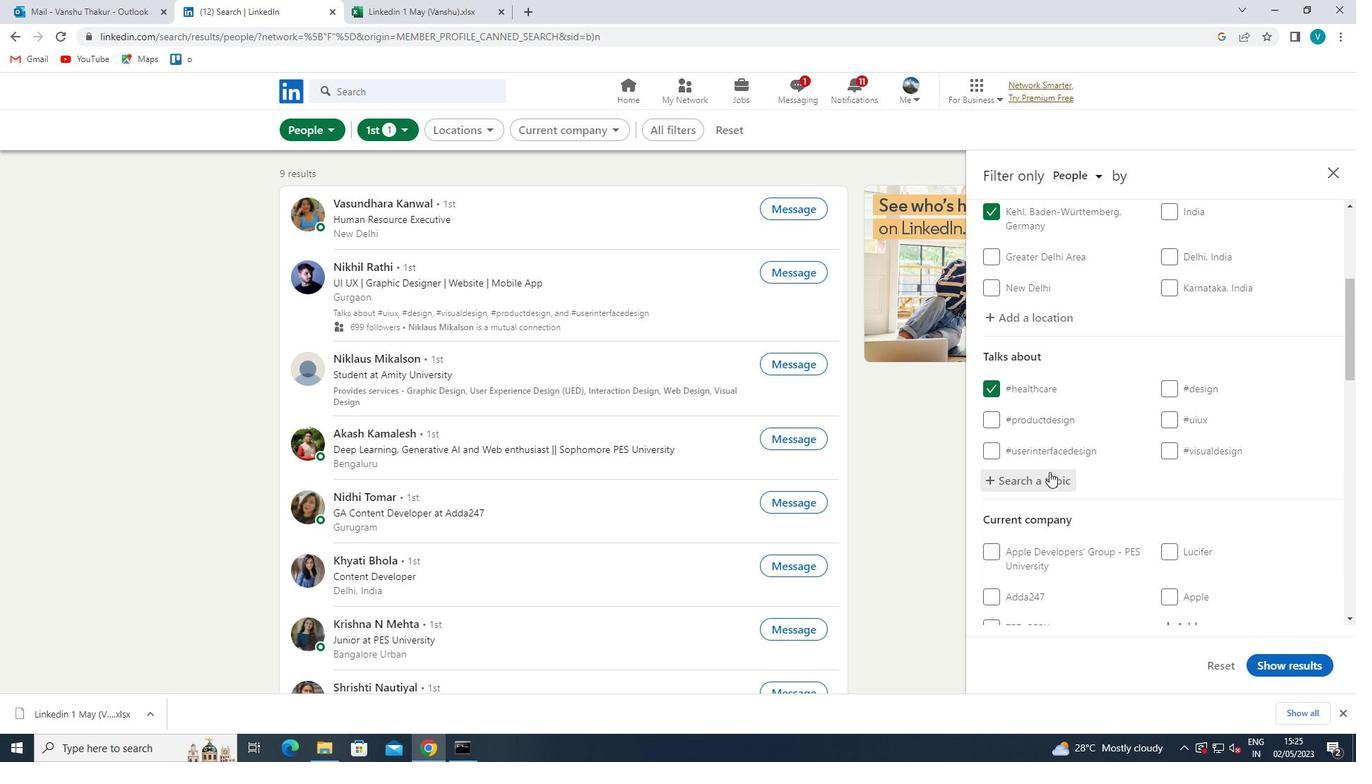 
Action: Mouse scrolled (1069, 465) with delta (0, 0)
Screenshot: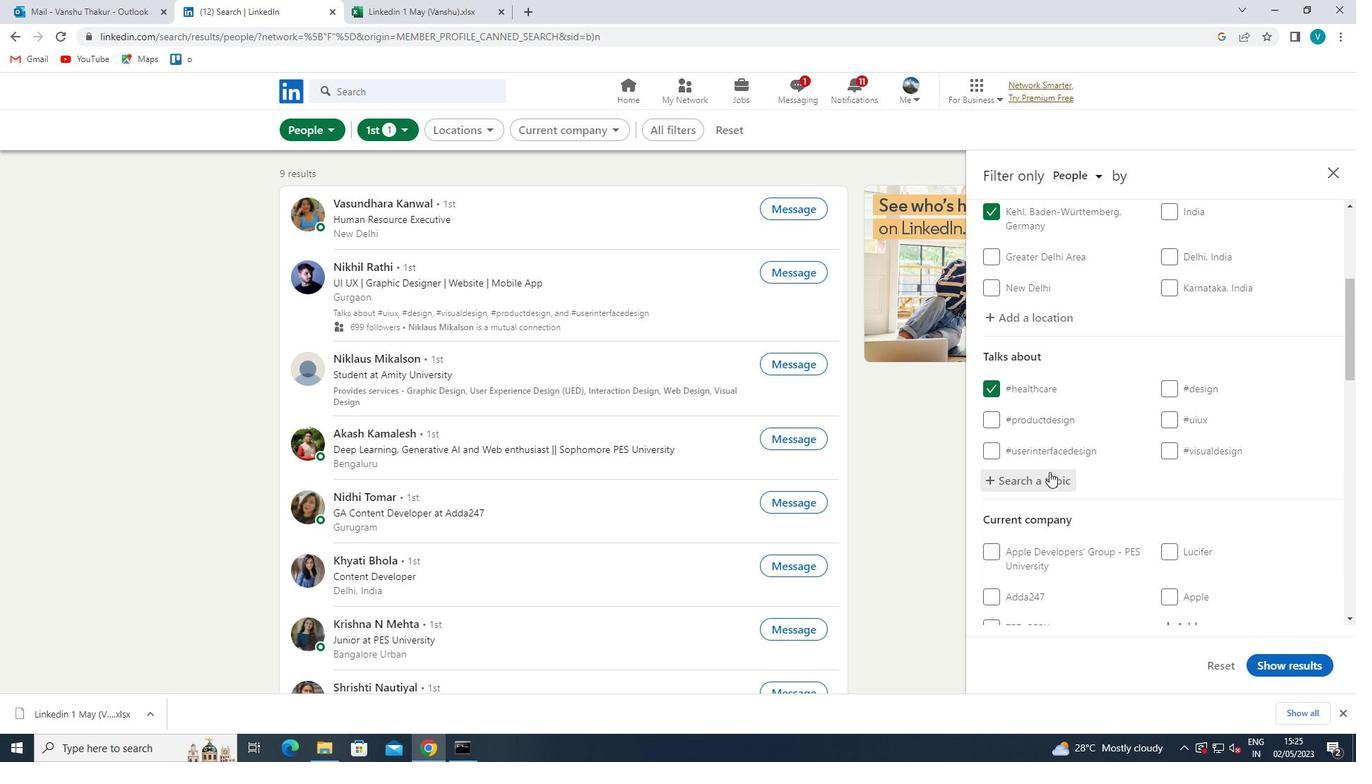 
Action: Mouse moved to (1102, 482)
Screenshot: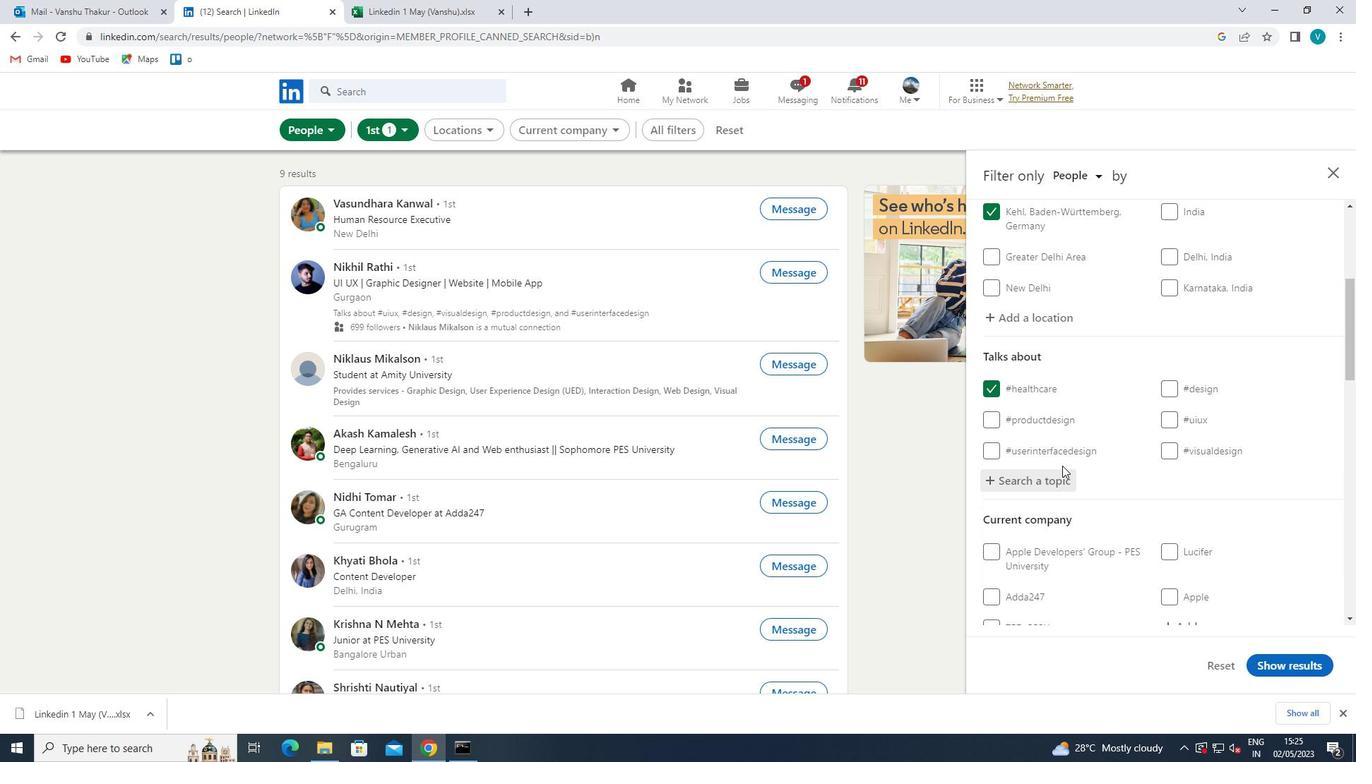 
Action: Mouse scrolled (1102, 481) with delta (0, 0)
Screenshot: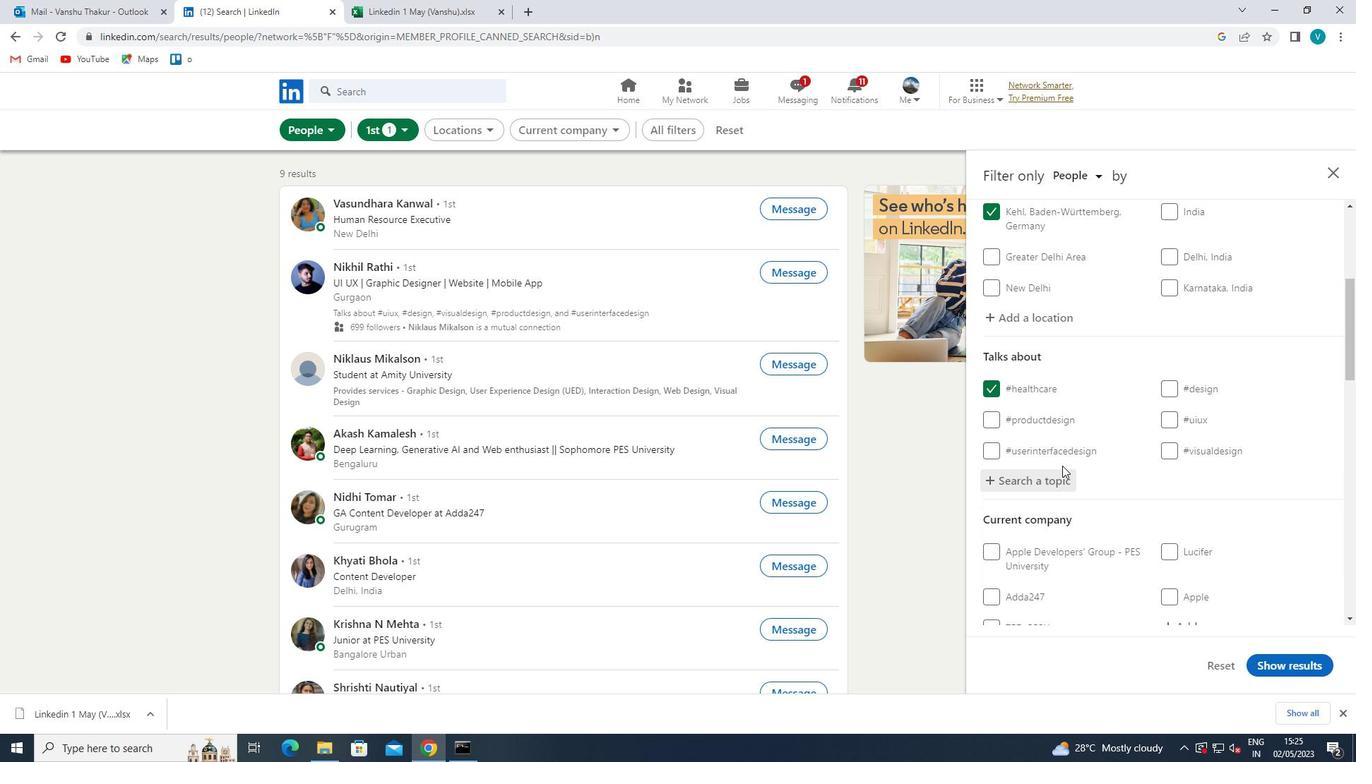 
Action: Mouse moved to (1108, 485)
Screenshot: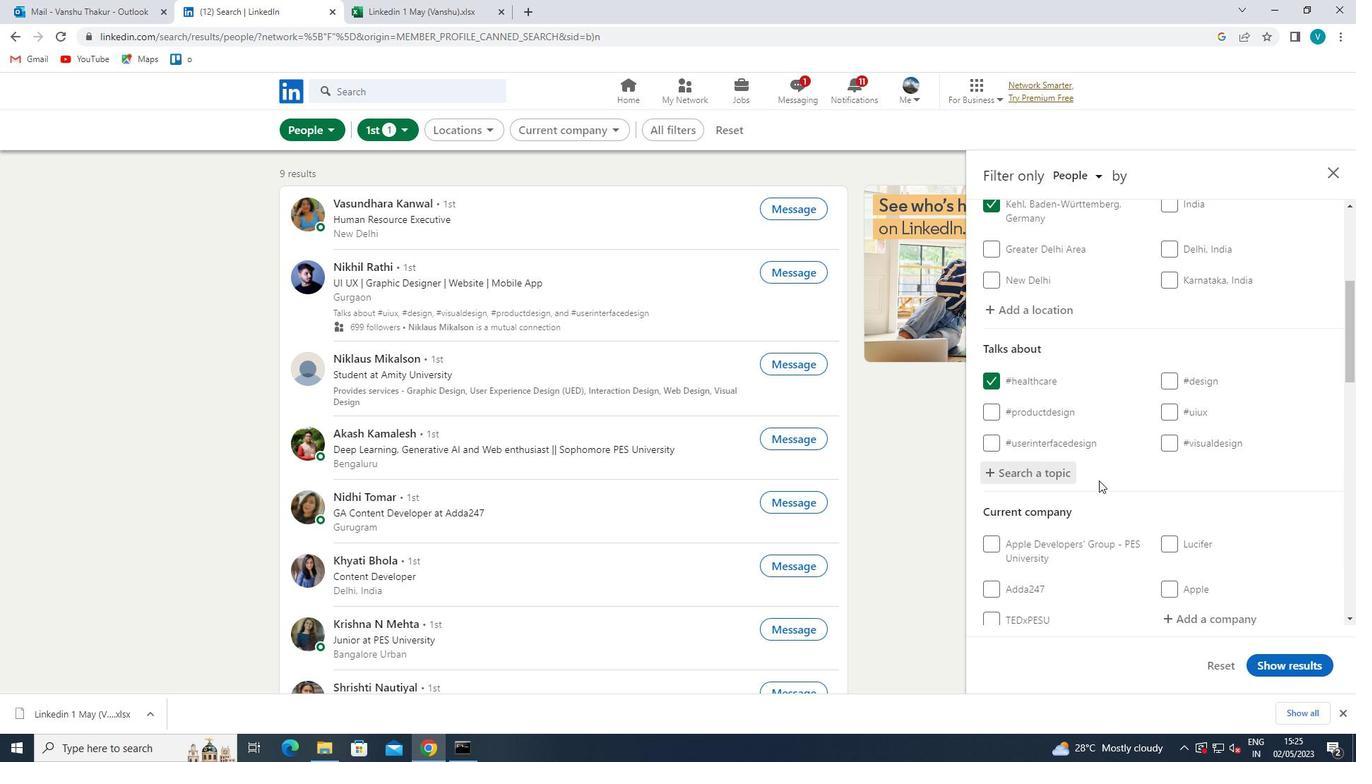 
Action: Mouse scrolled (1108, 484) with delta (0, 0)
Screenshot: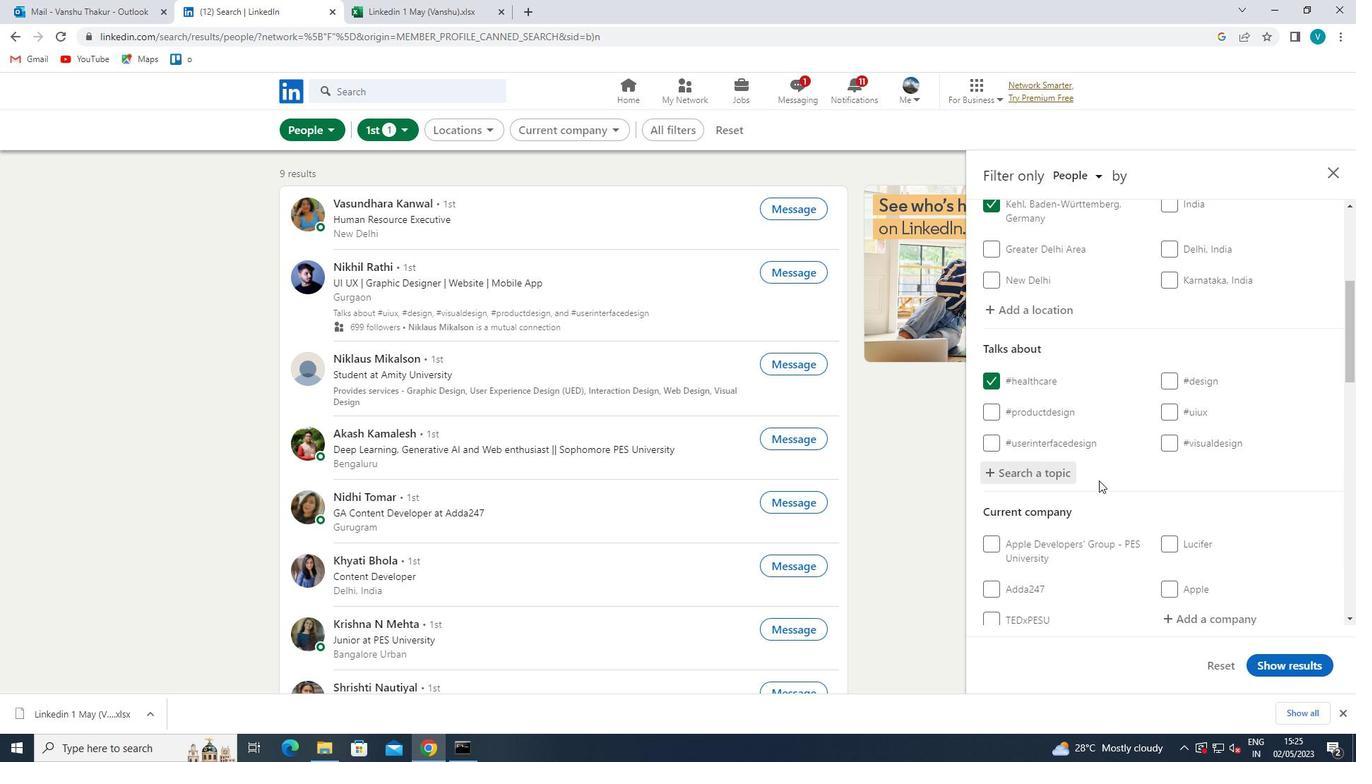 
Action: Mouse moved to (1233, 418)
Screenshot: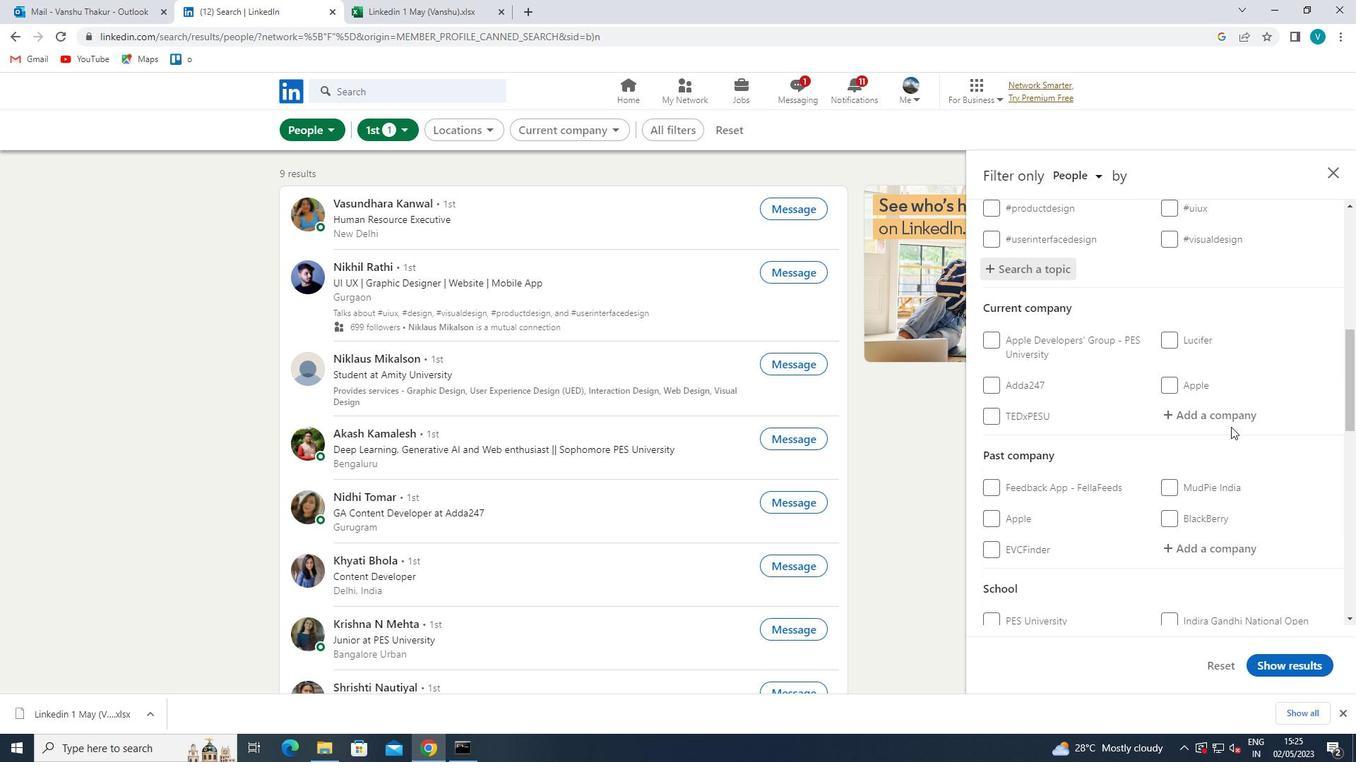 
Action: Mouse pressed left at (1233, 418)
Screenshot: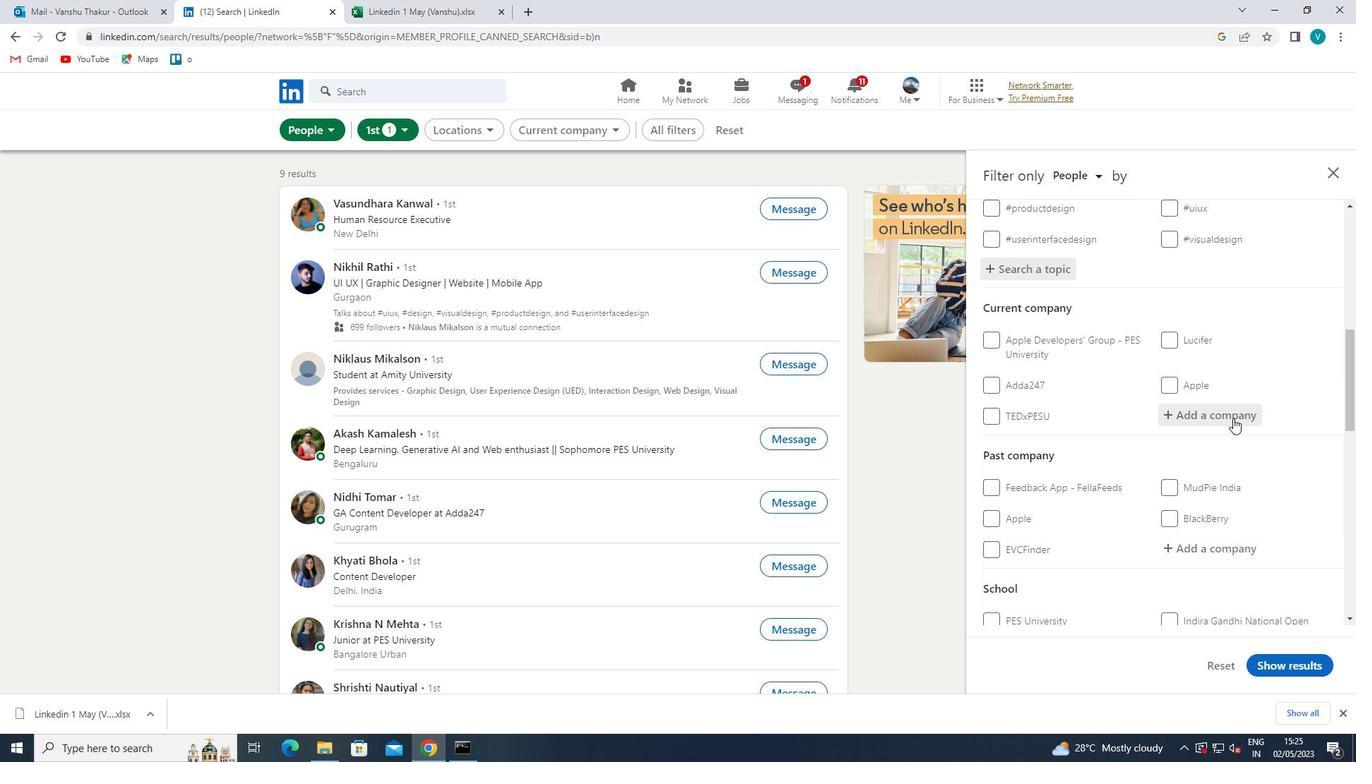 
Action: Key pressed <Key.shift>VIST
Screenshot: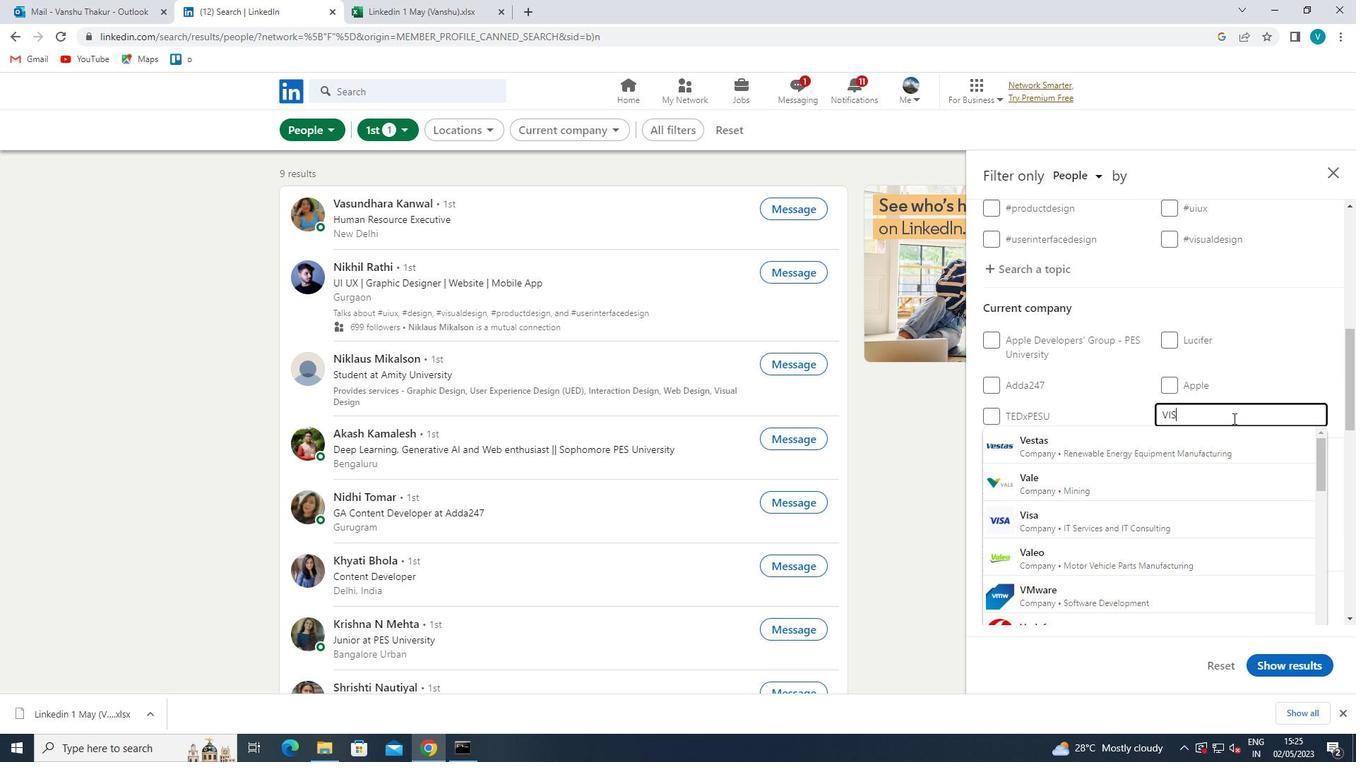 
Action: Mouse moved to (1159, 447)
Screenshot: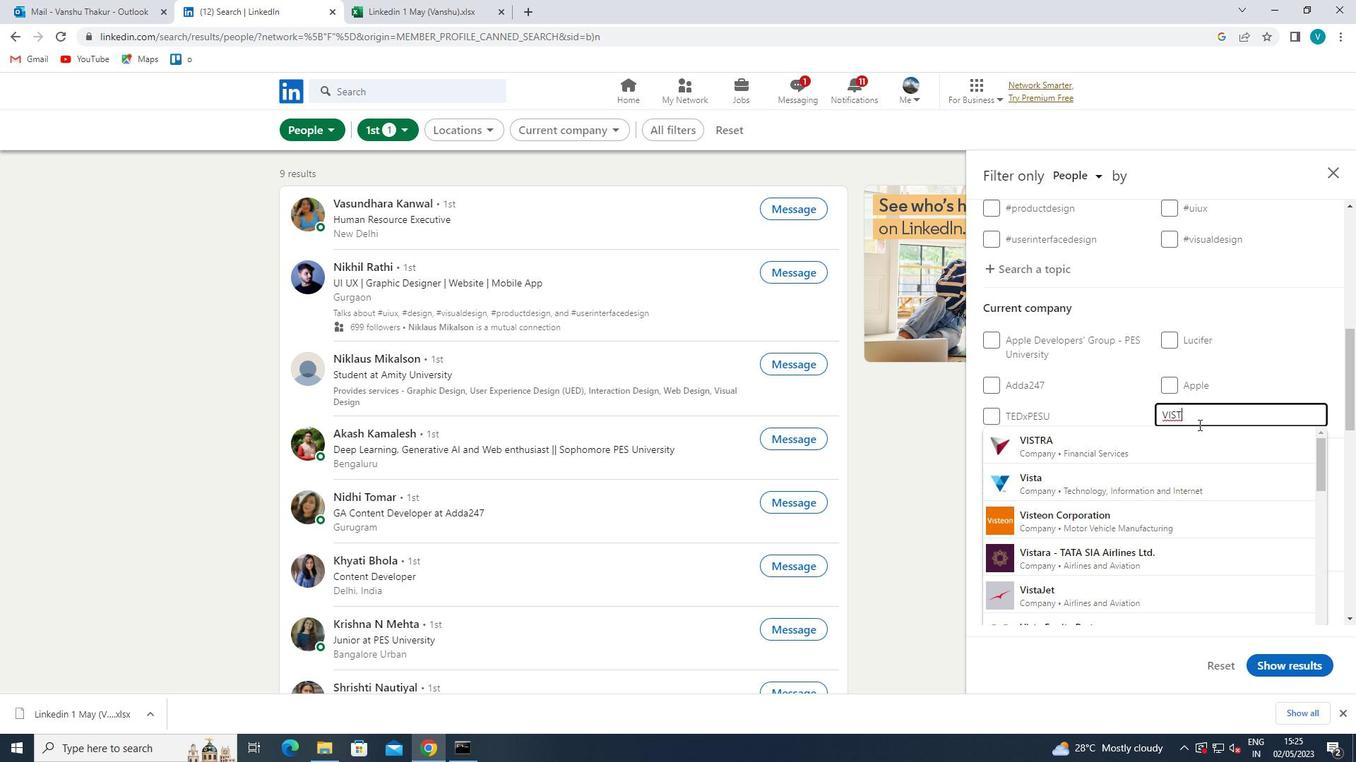 
Action: Mouse pressed left at (1159, 447)
Screenshot: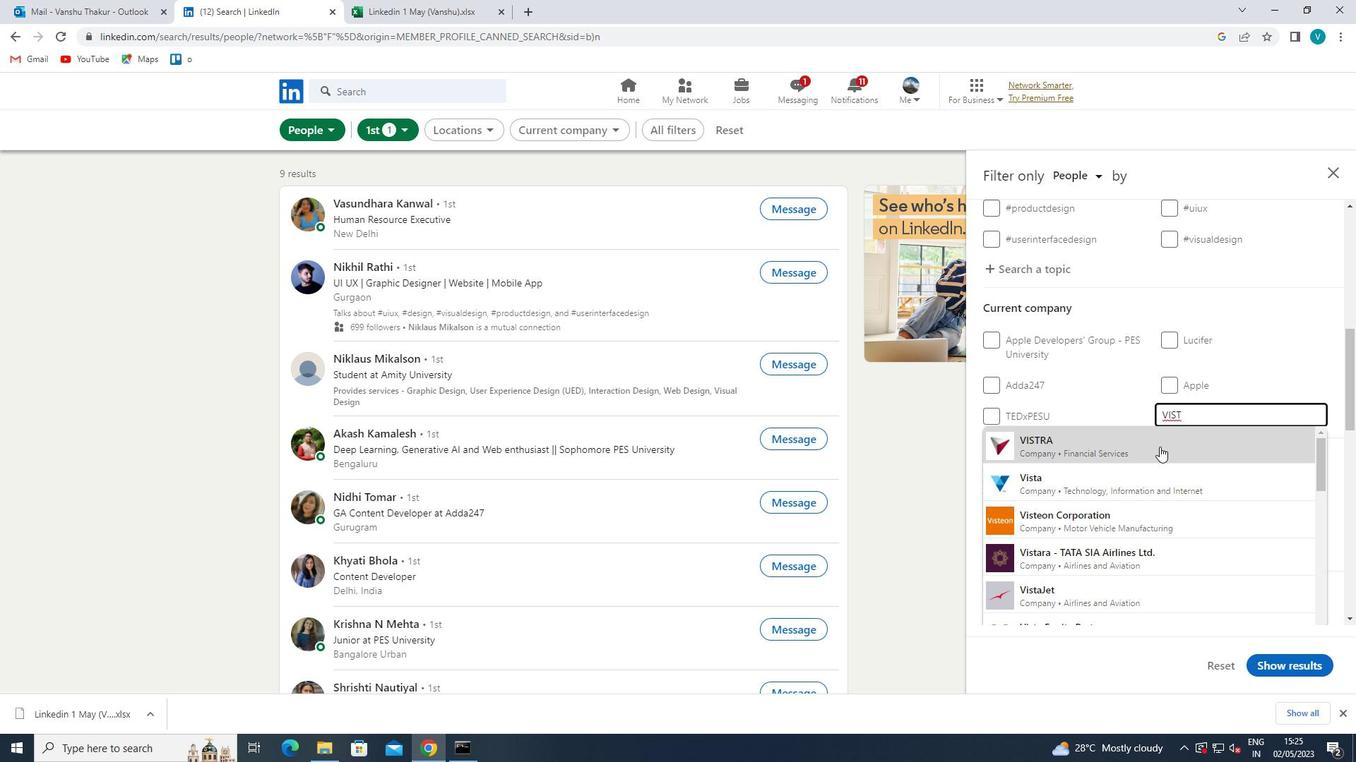 
Action: Mouse scrolled (1159, 446) with delta (0, 0)
Screenshot: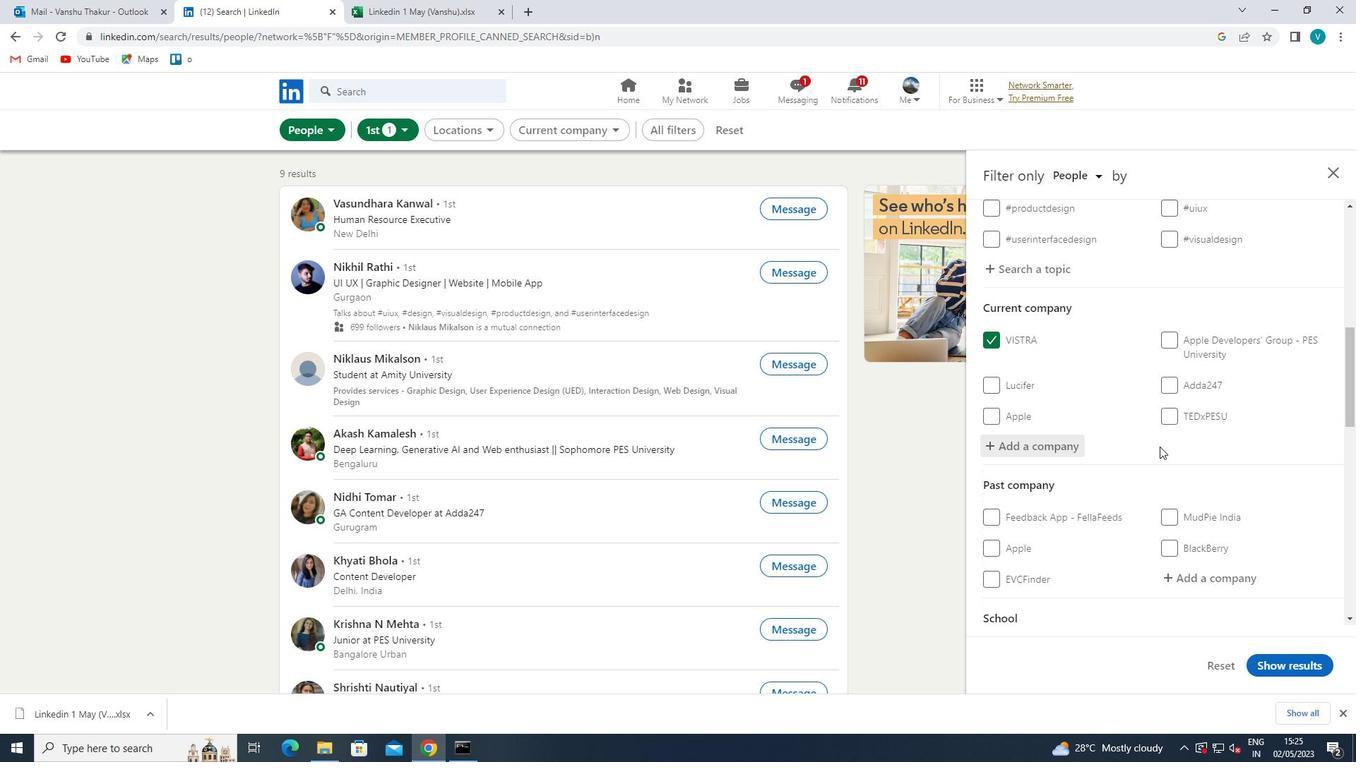 
Action: Mouse scrolled (1159, 446) with delta (0, 0)
Screenshot: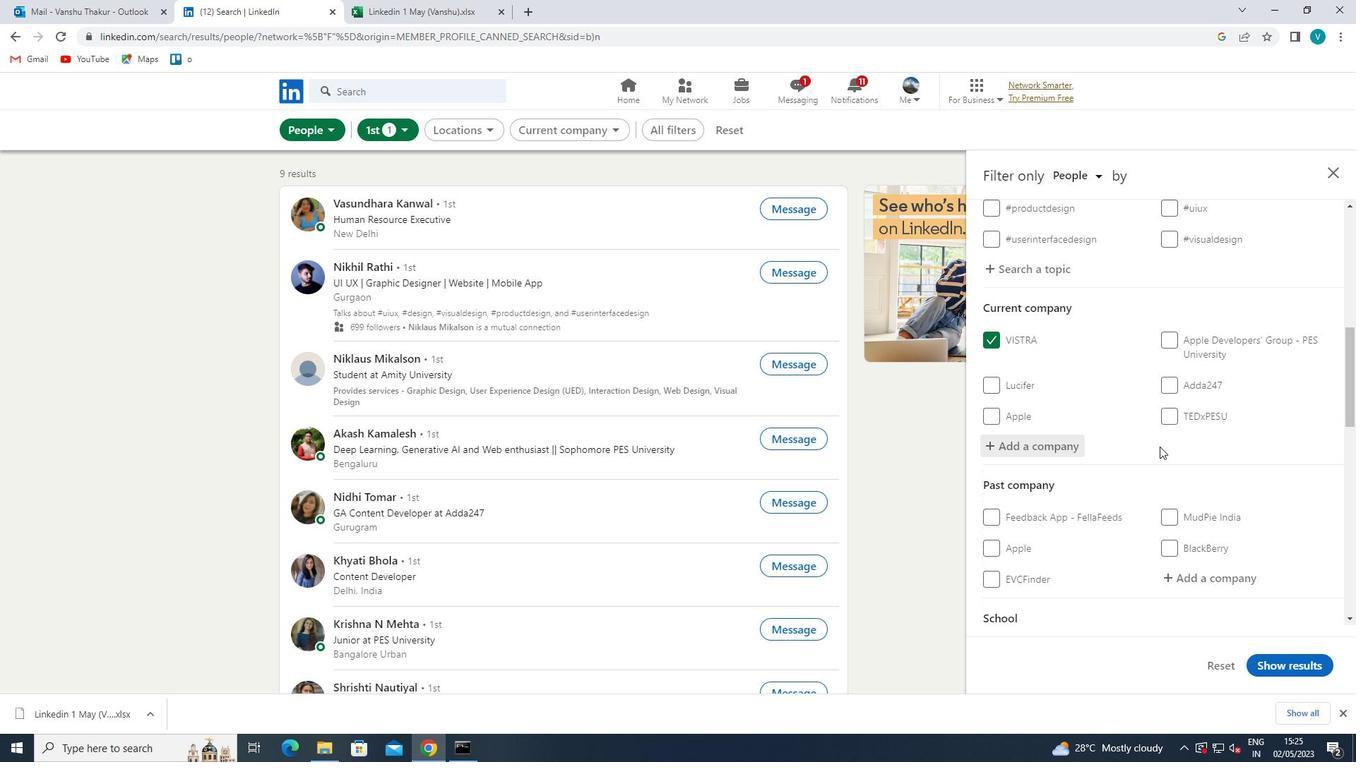 
Action: Mouse scrolled (1159, 446) with delta (0, 0)
Screenshot: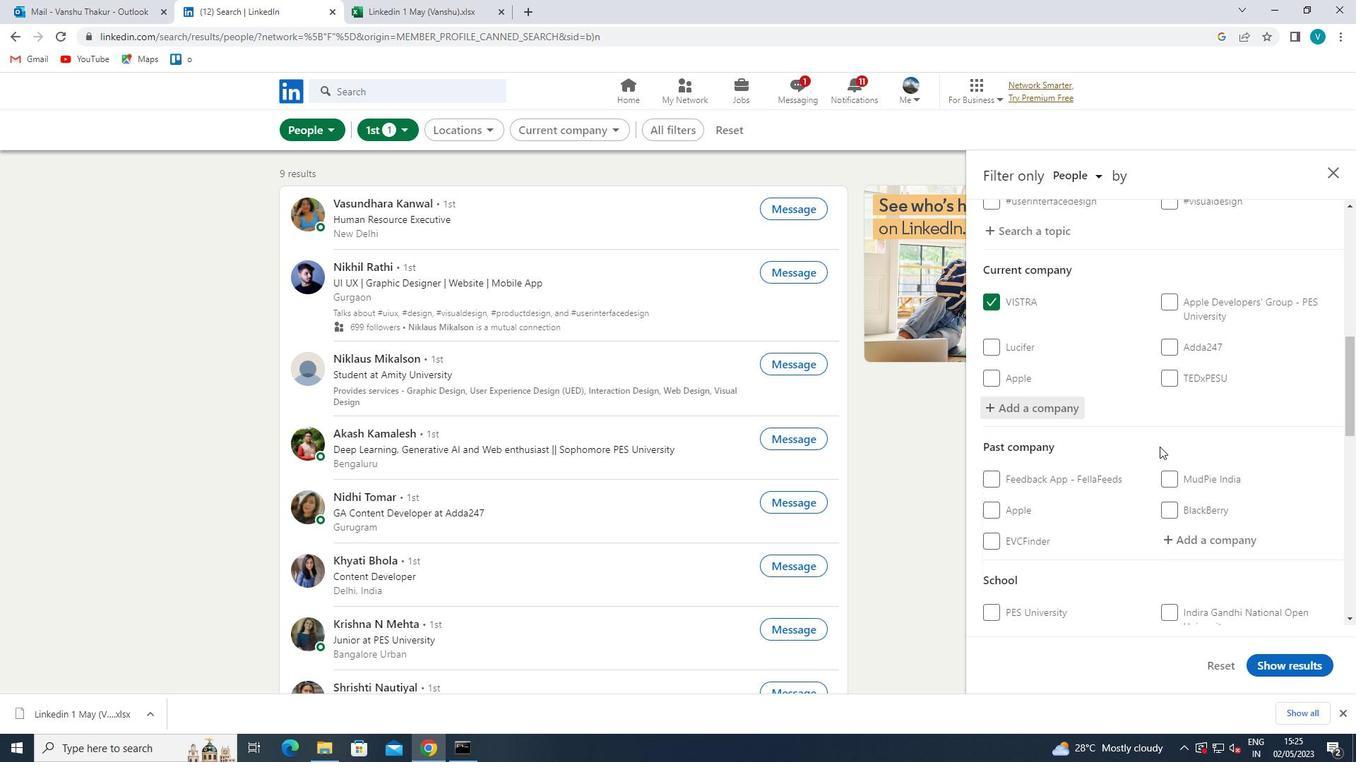
Action: Mouse scrolled (1159, 446) with delta (0, 0)
Screenshot: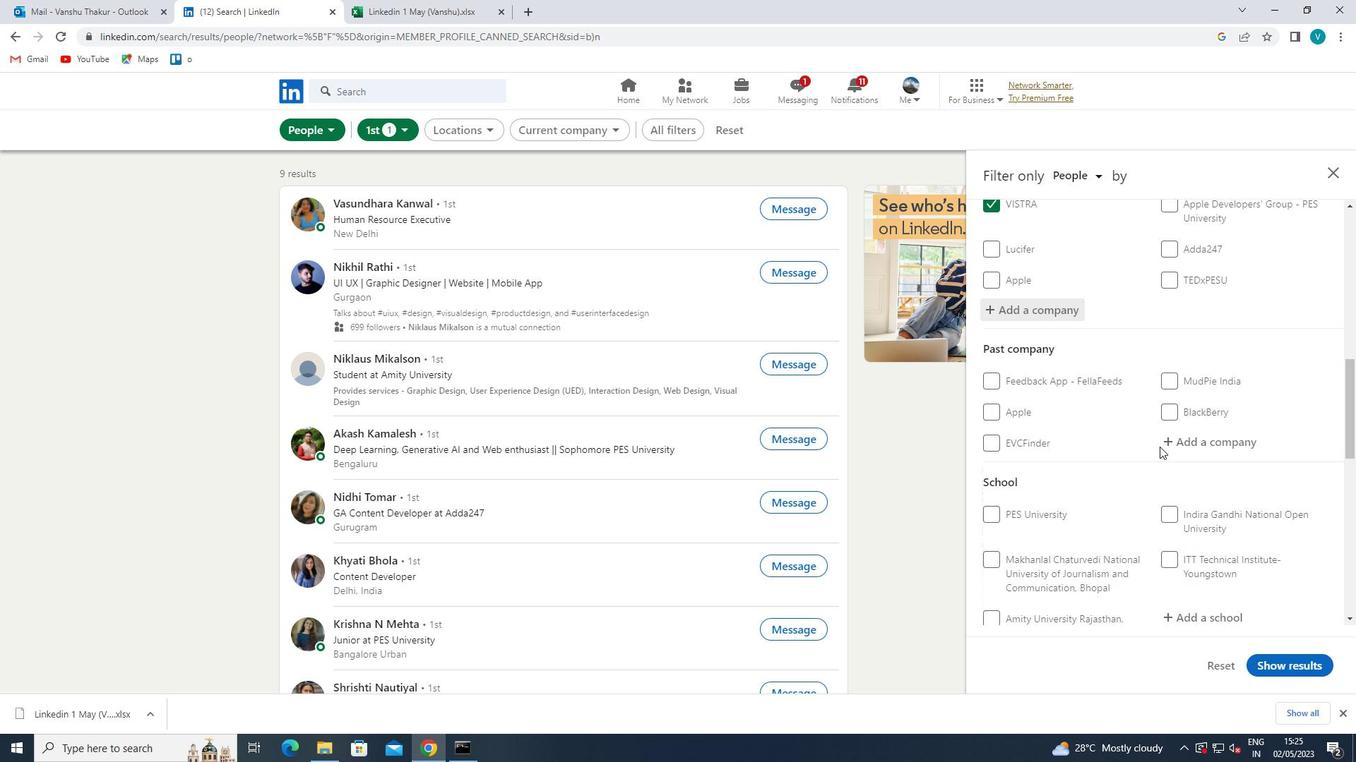 
Action: Mouse moved to (1190, 471)
Screenshot: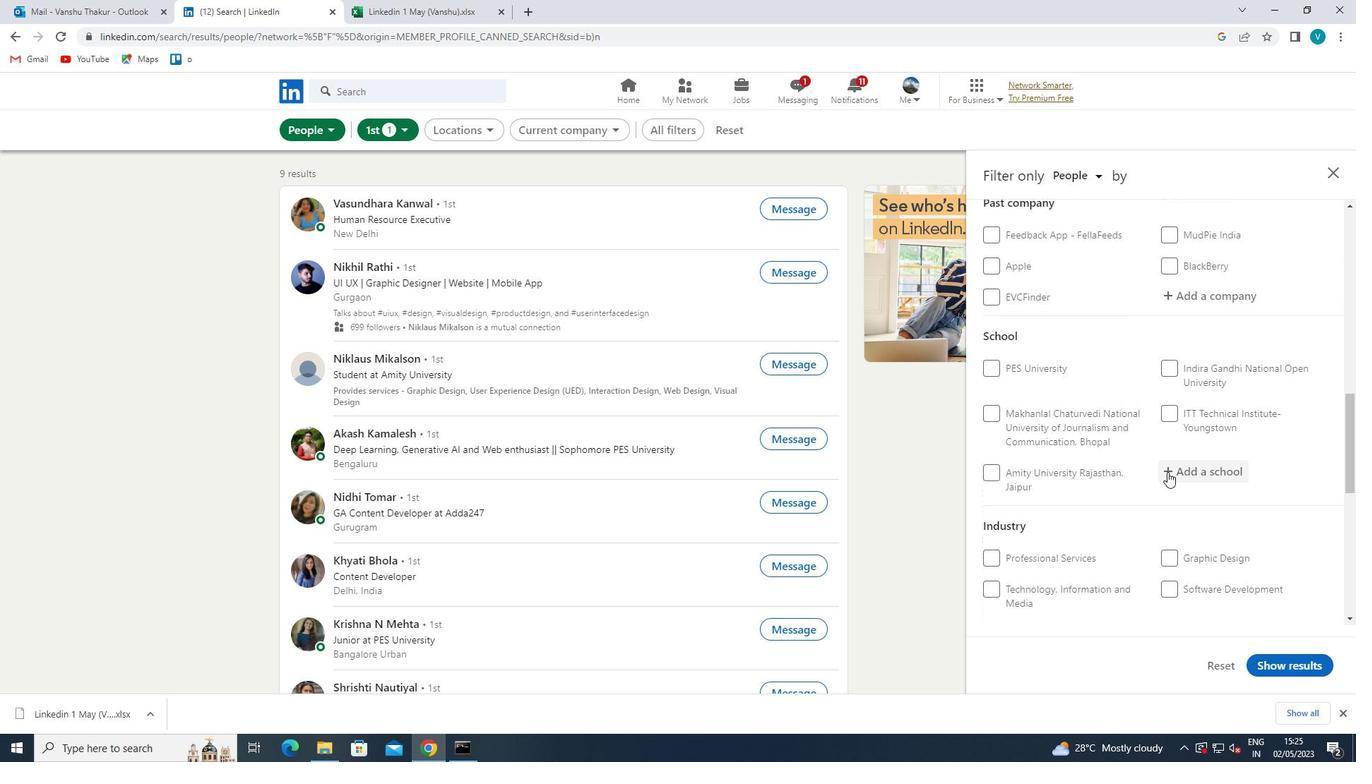 
Action: Mouse pressed left at (1190, 471)
Screenshot: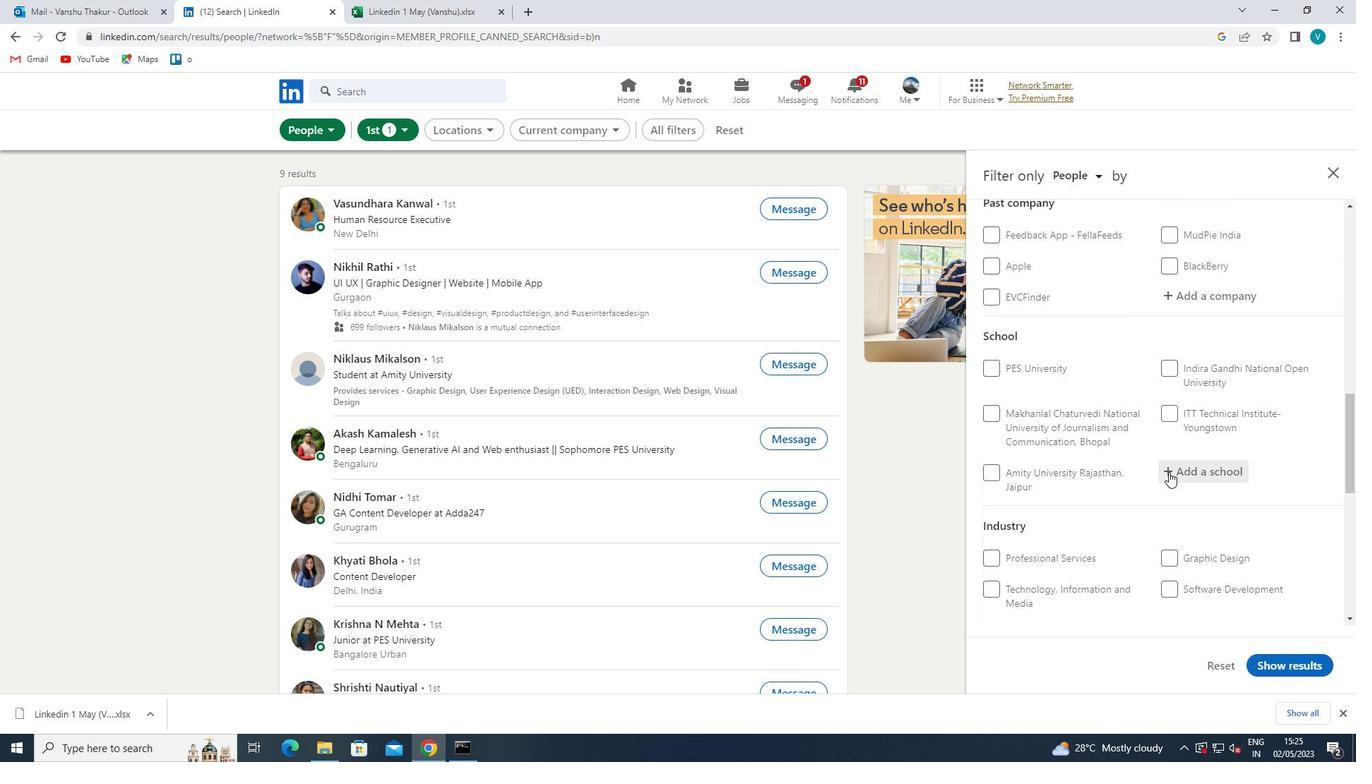 
Action: Mouse moved to (1190, 471)
Screenshot: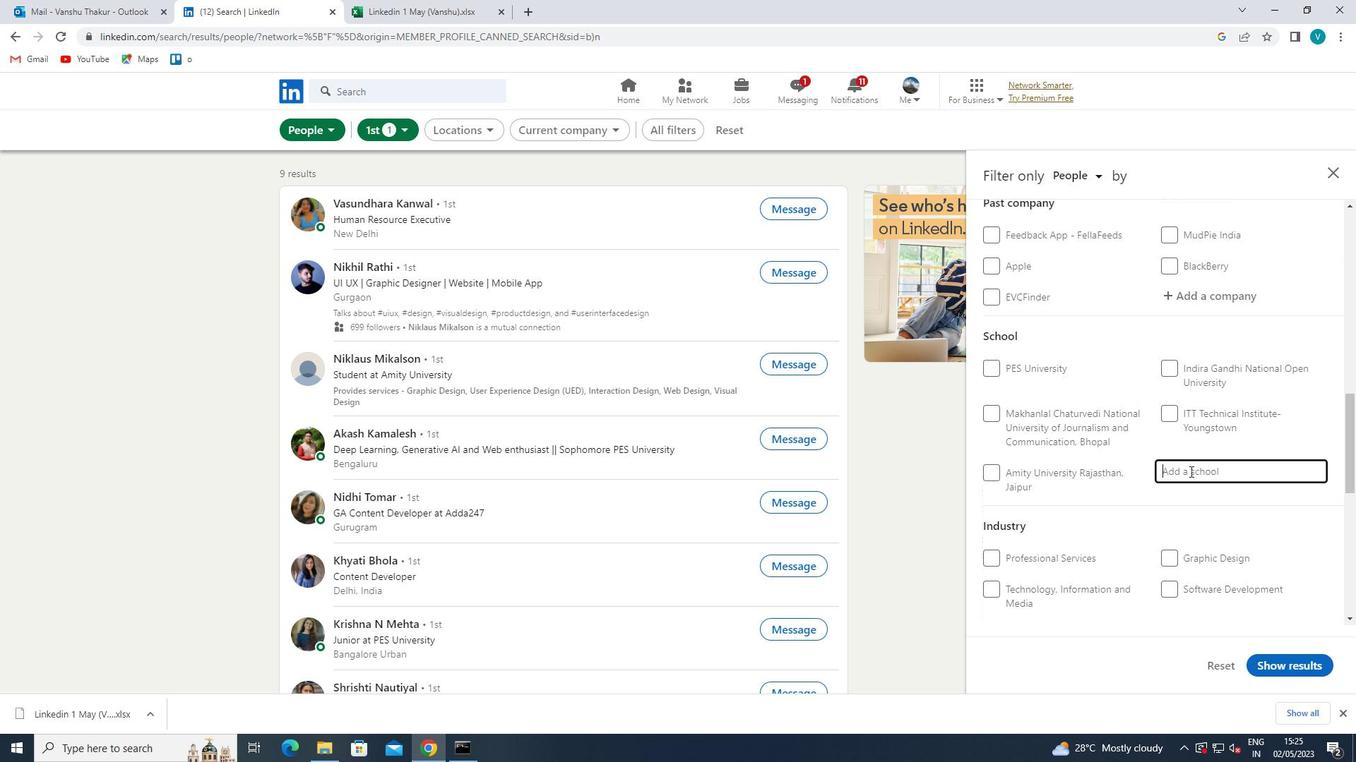
Action: Key pressed <Key.shift>SWAMI<Key.space>
Screenshot: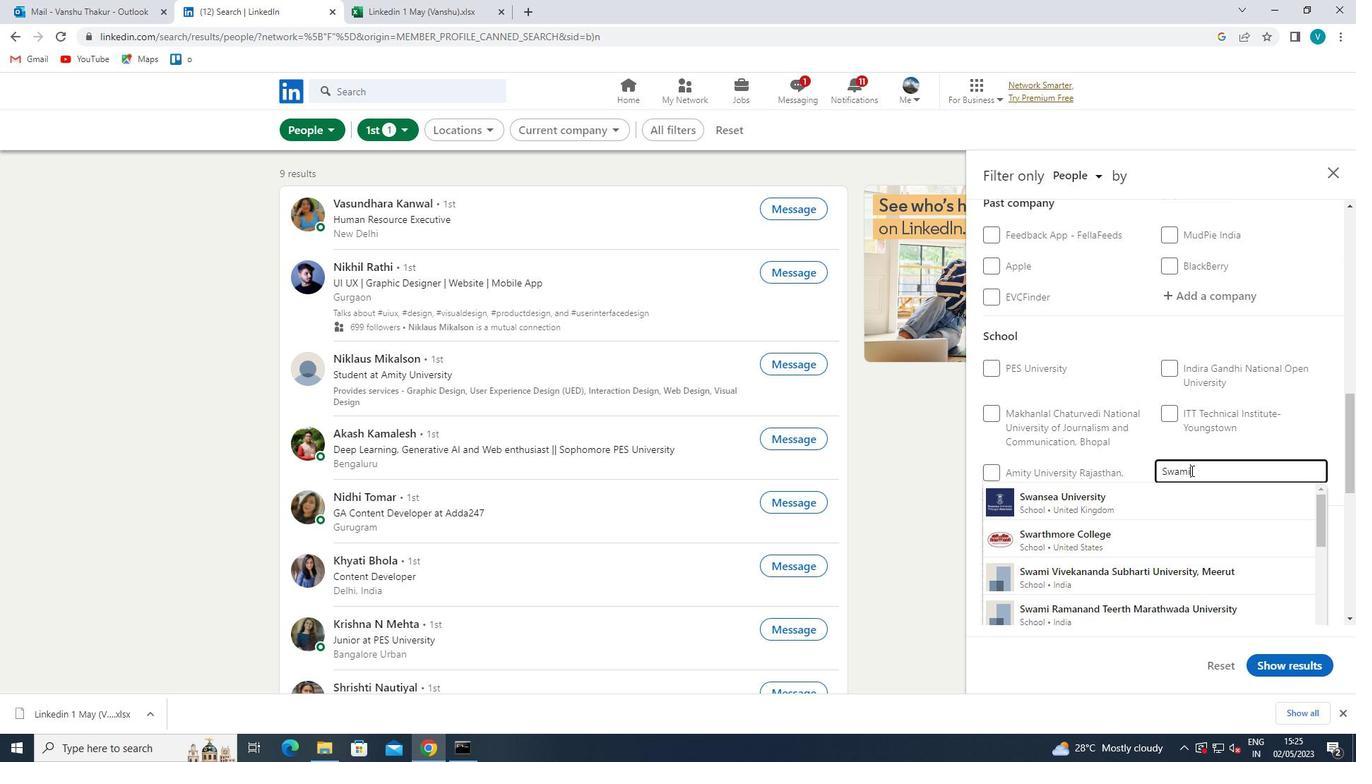 
Action: Mouse moved to (1226, 466)
Screenshot: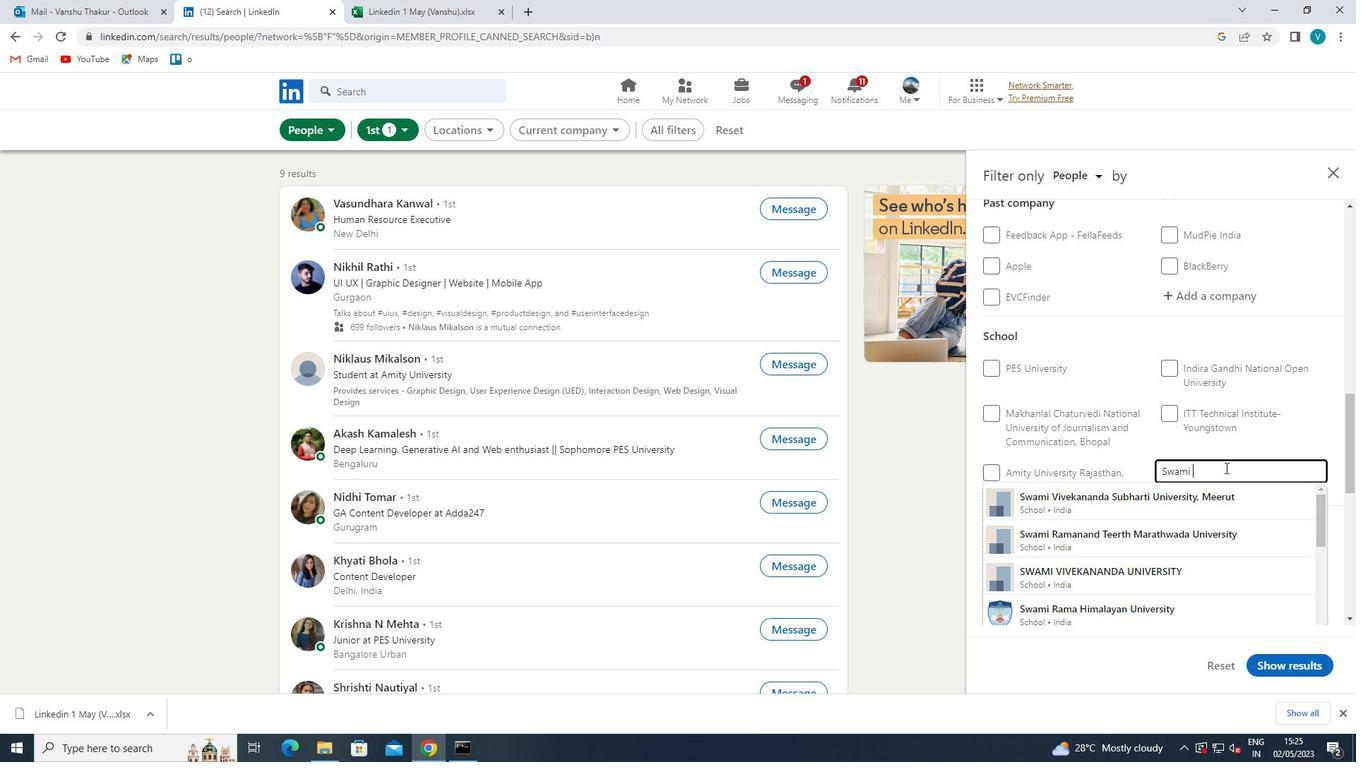 
Action: Key pressed <Key.shift>KESH
Screenshot: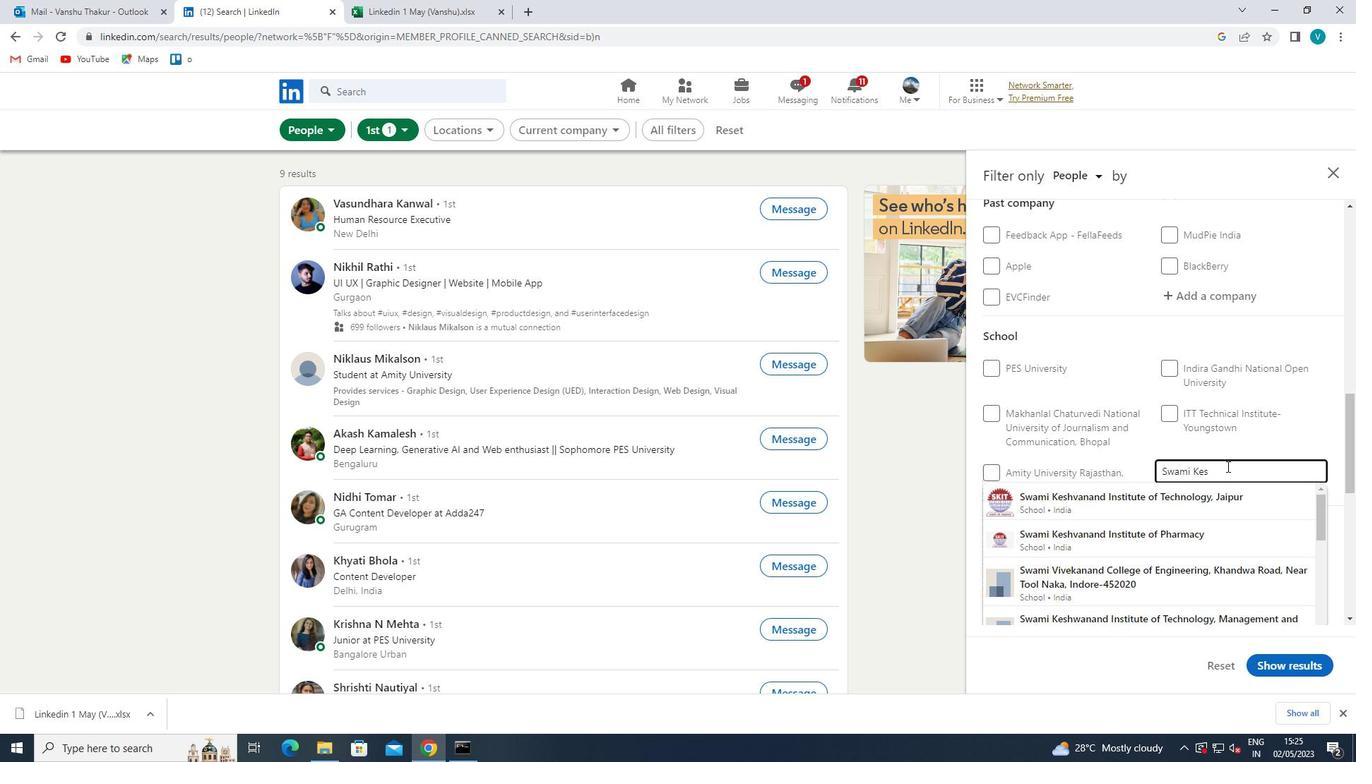 
Action: Mouse moved to (1219, 490)
Screenshot: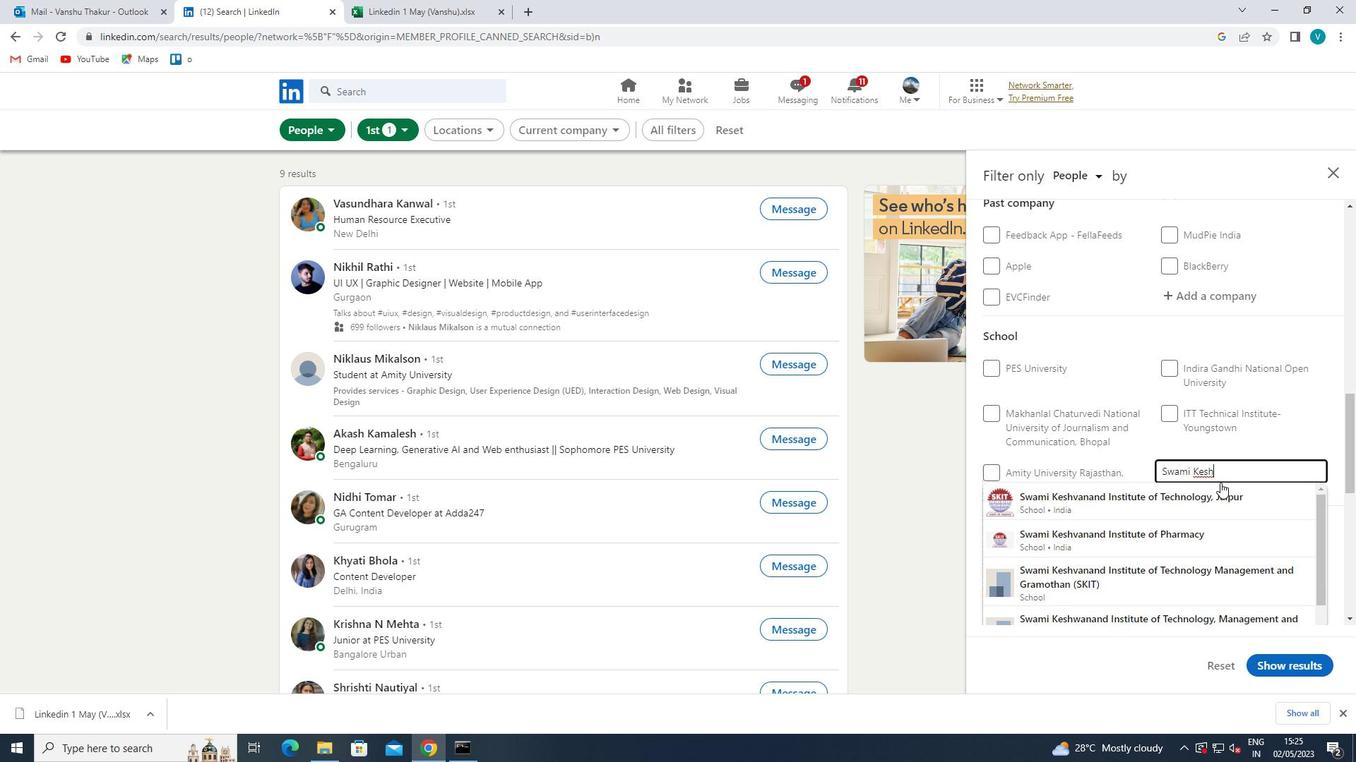 
Action: Mouse pressed left at (1219, 490)
Screenshot: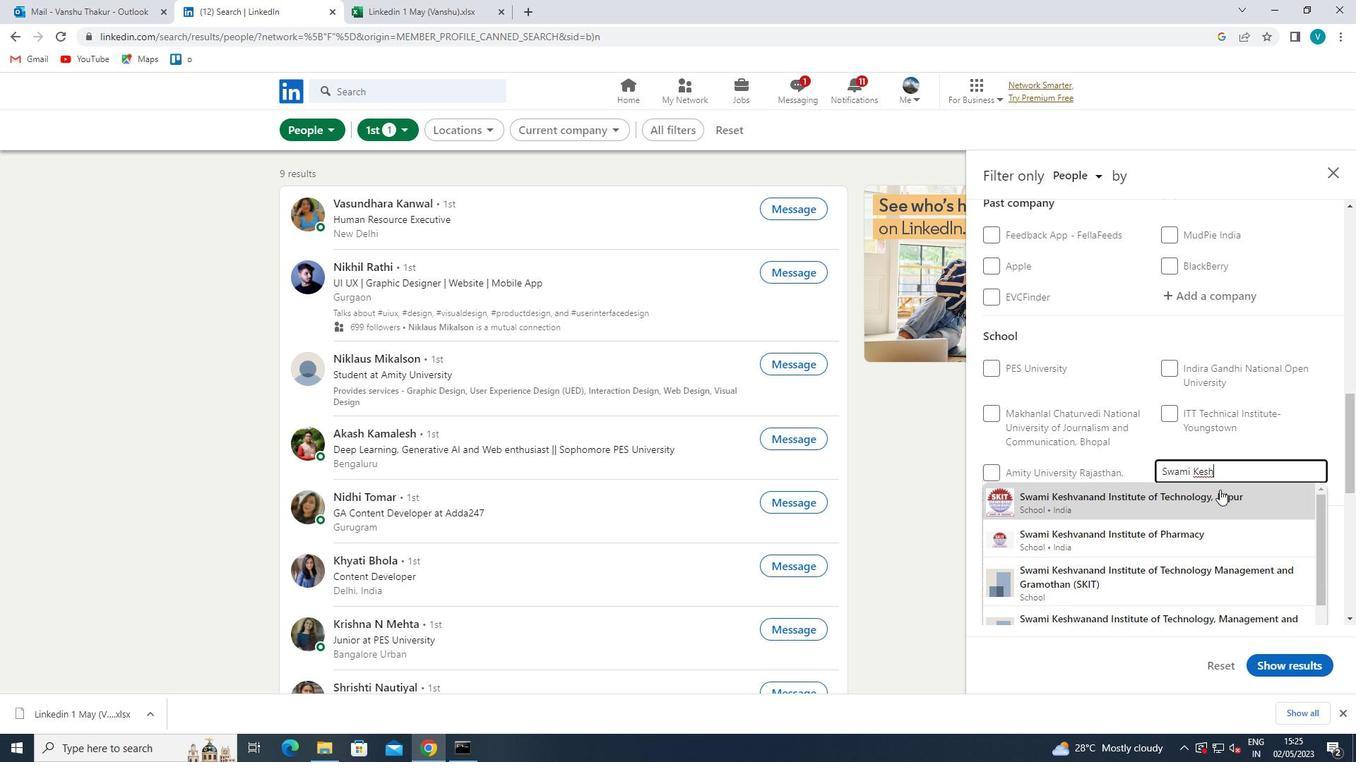 
Action: Mouse moved to (1218, 490)
Screenshot: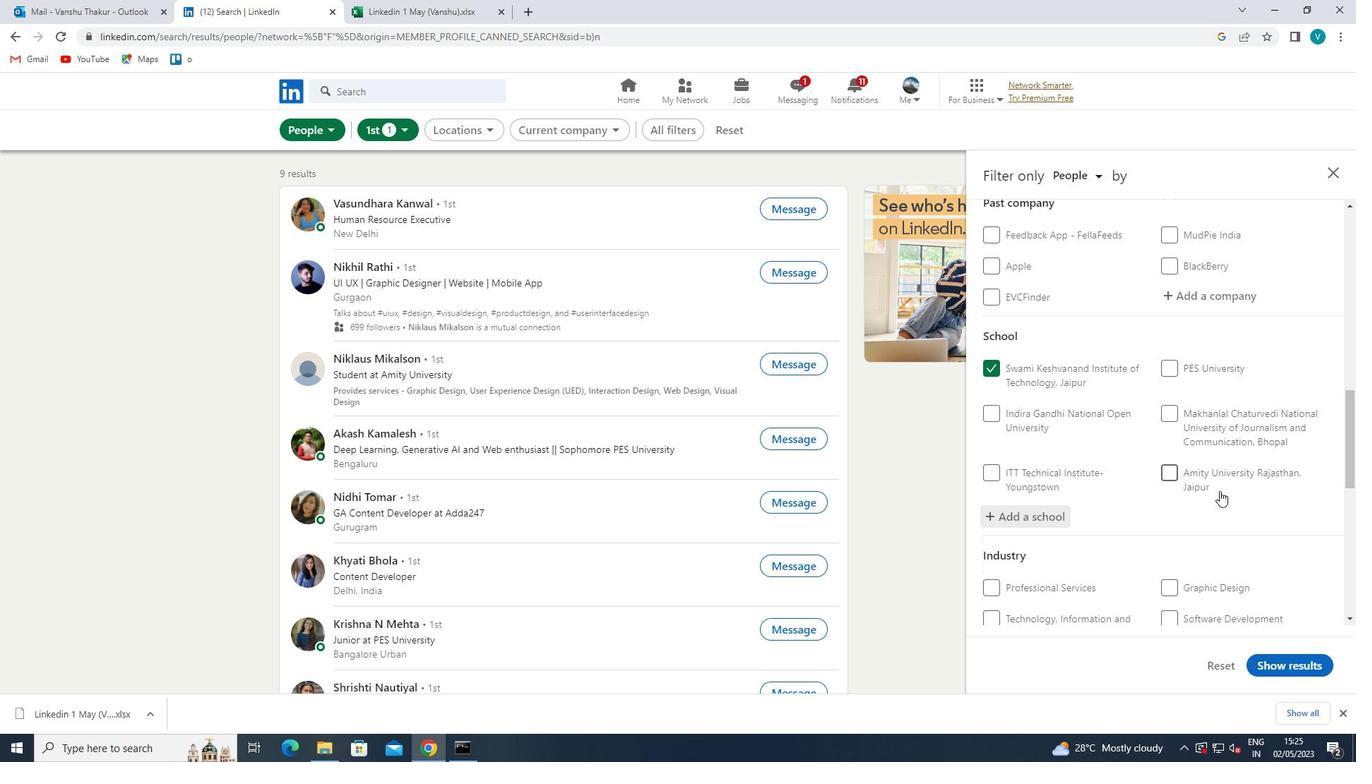 
Action: Mouse scrolled (1218, 490) with delta (0, 0)
Screenshot: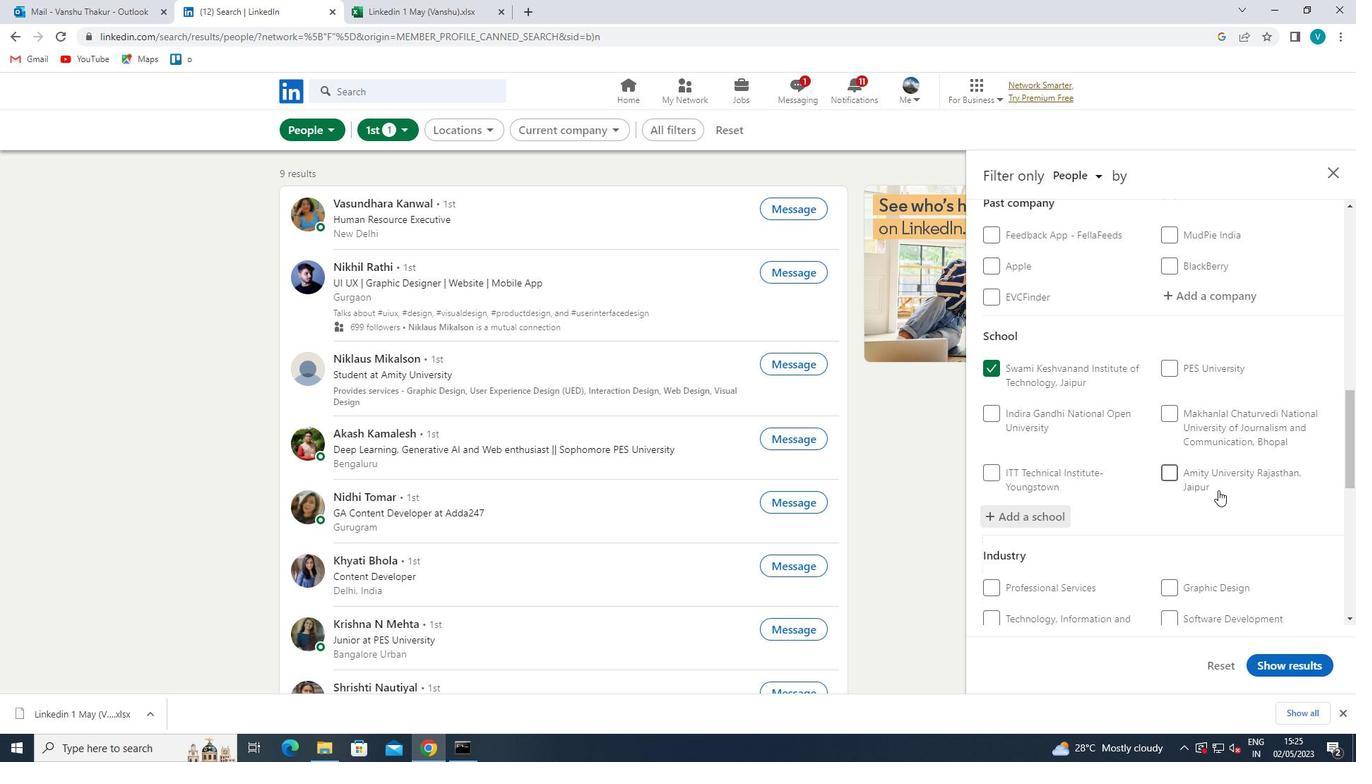 
Action: Mouse scrolled (1218, 490) with delta (0, 0)
Screenshot: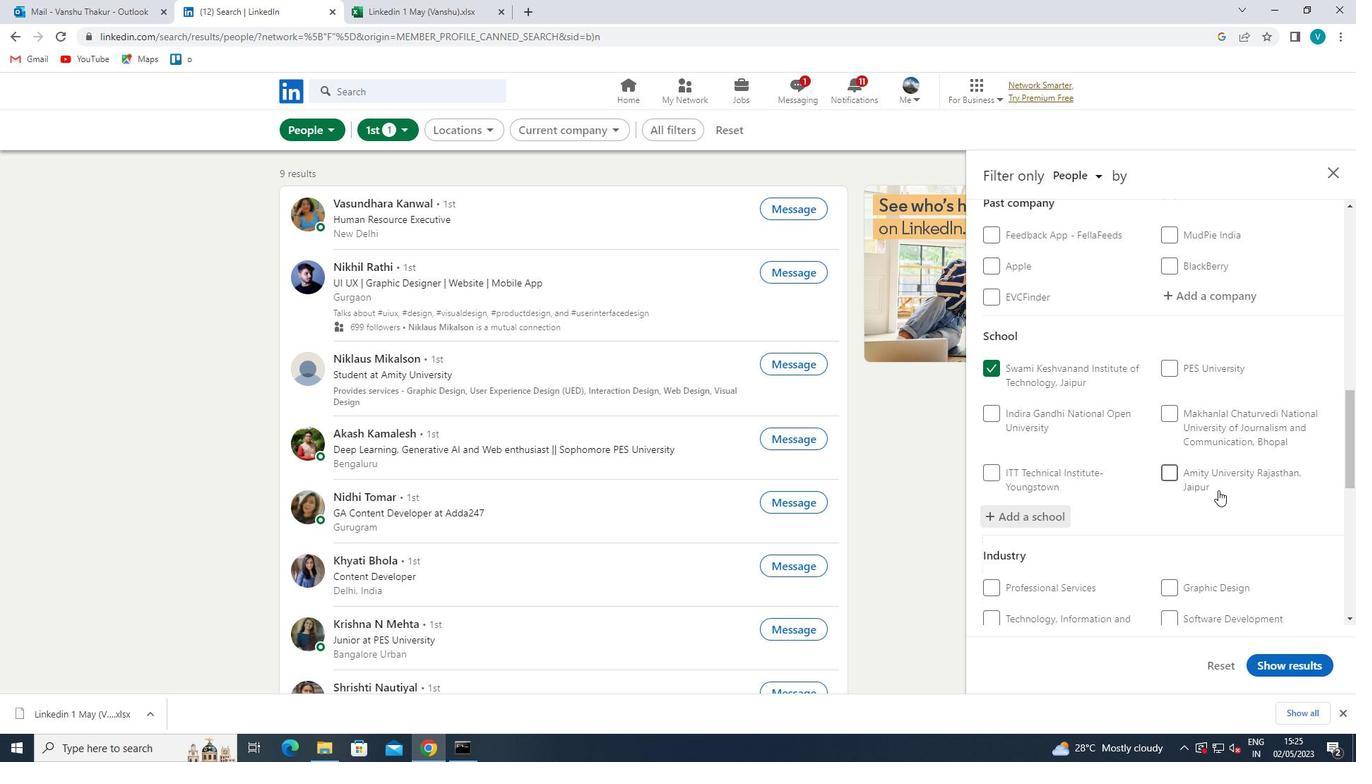 
Action: Mouse scrolled (1218, 490) with delta (0, 0)
Screenshot: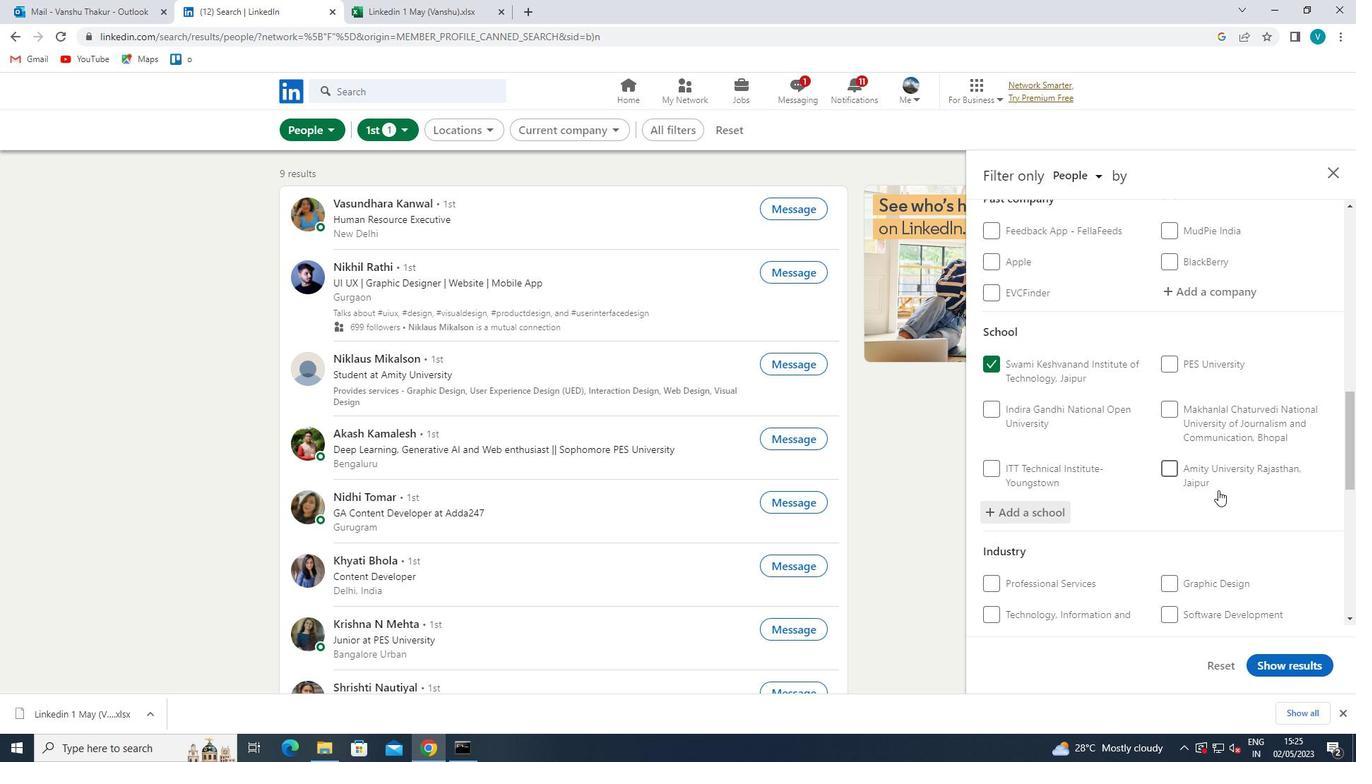 
Action: Mouse moved to (1218, 454)
Screenshot: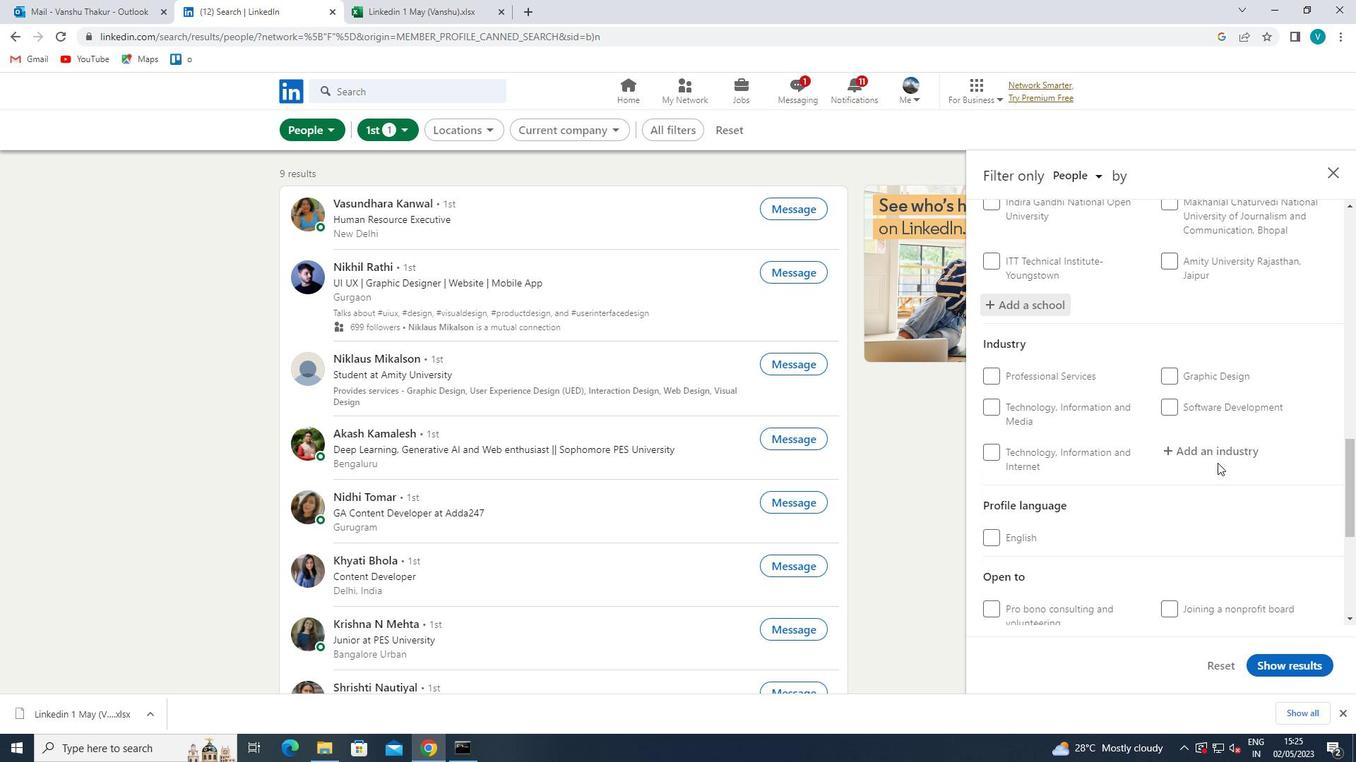 
Action: Mouse pressed left at (1218, 454)
Screenshot: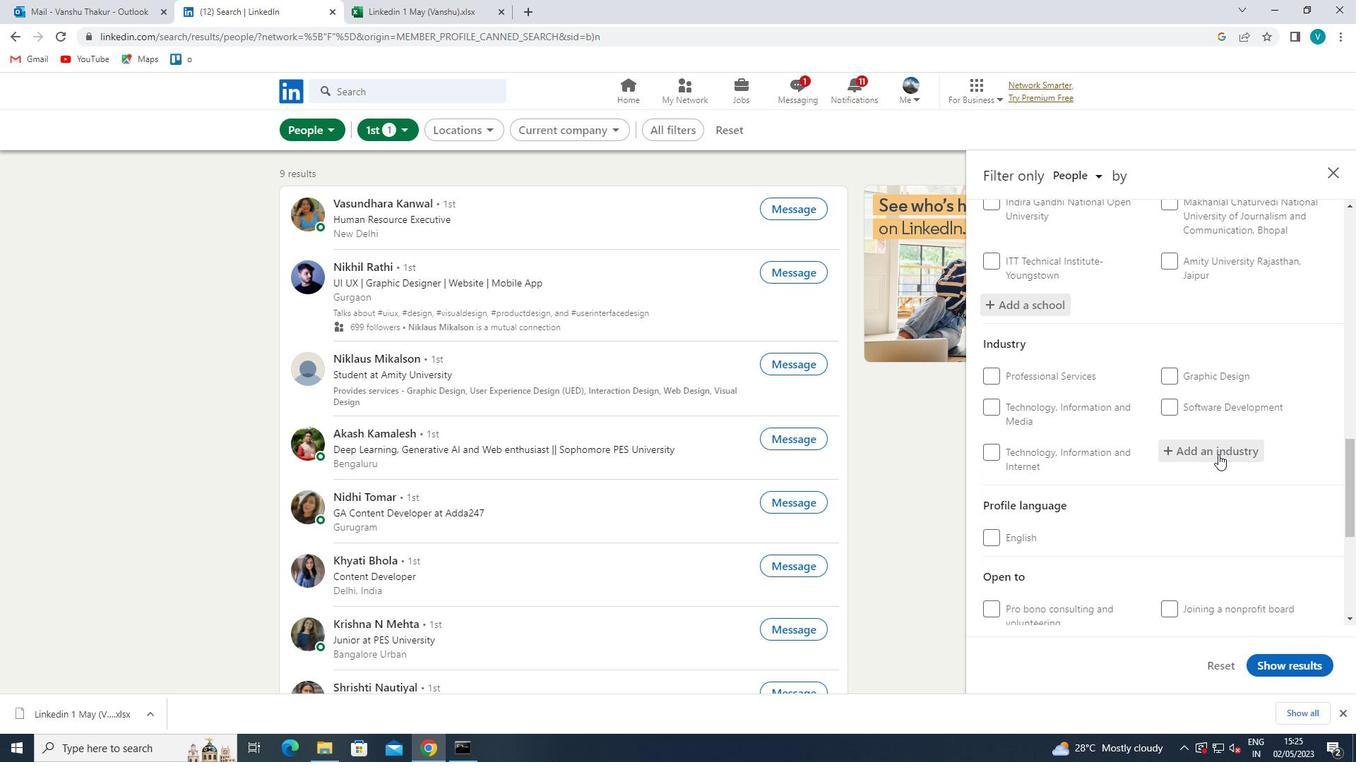 
Action: Mouse moved to (1219, 454)
Screenshot: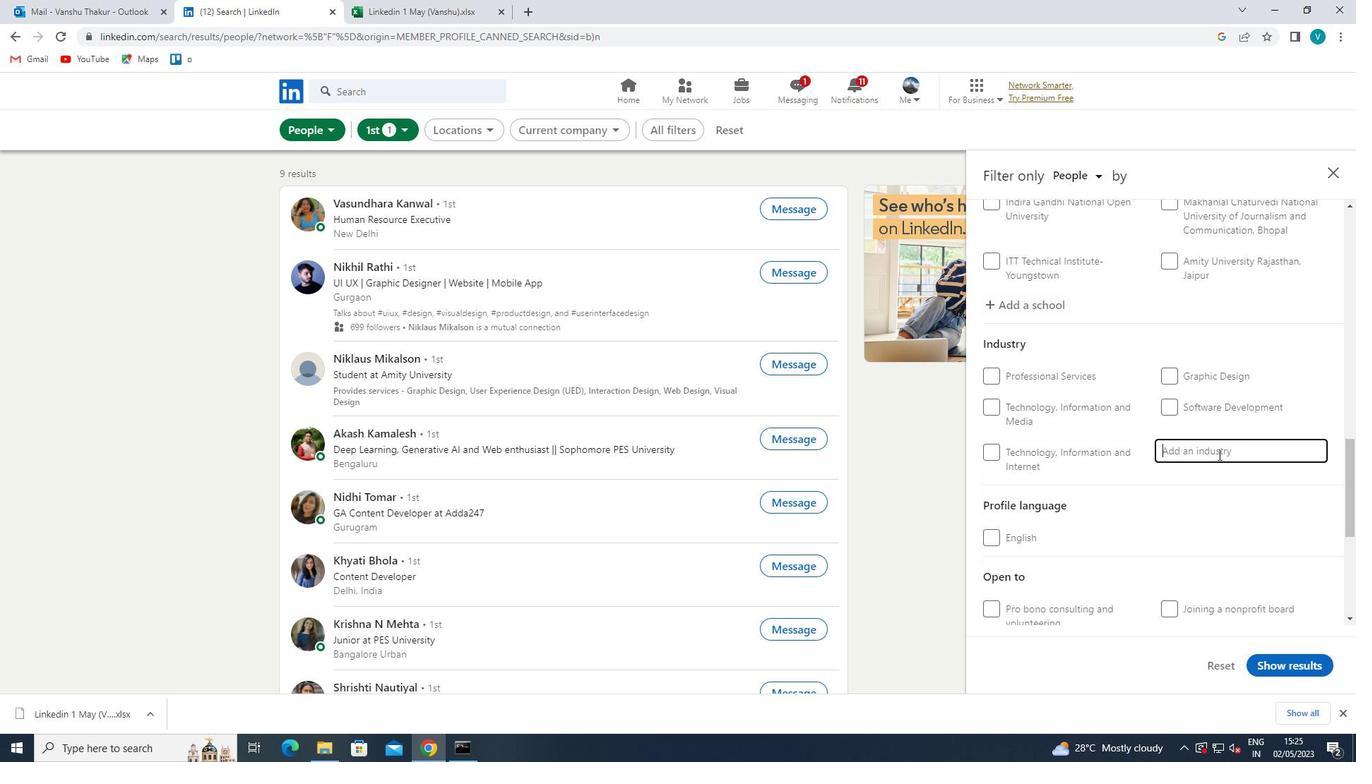 
Action: Key pressed <Key.shift>
Screenshot: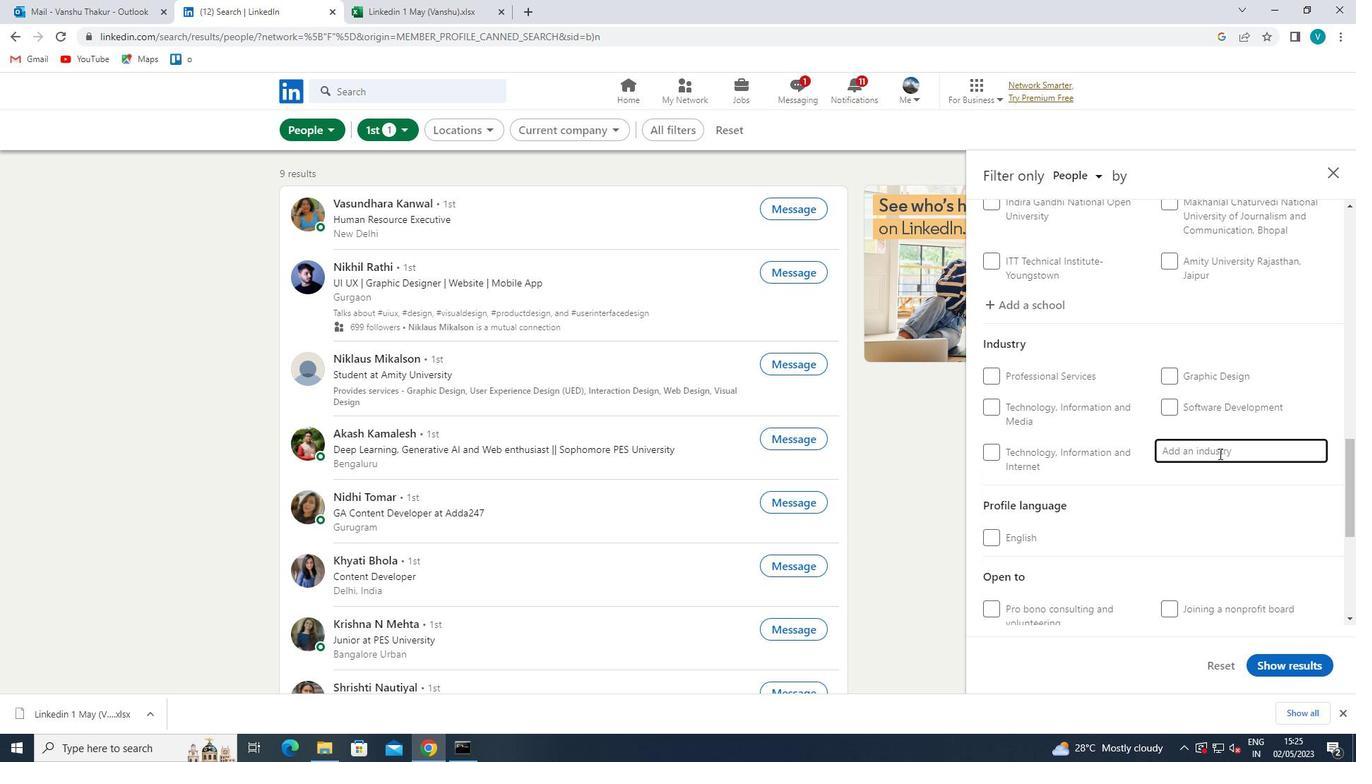 
Action: Mouse moved to (1171, 425)
Screenshot: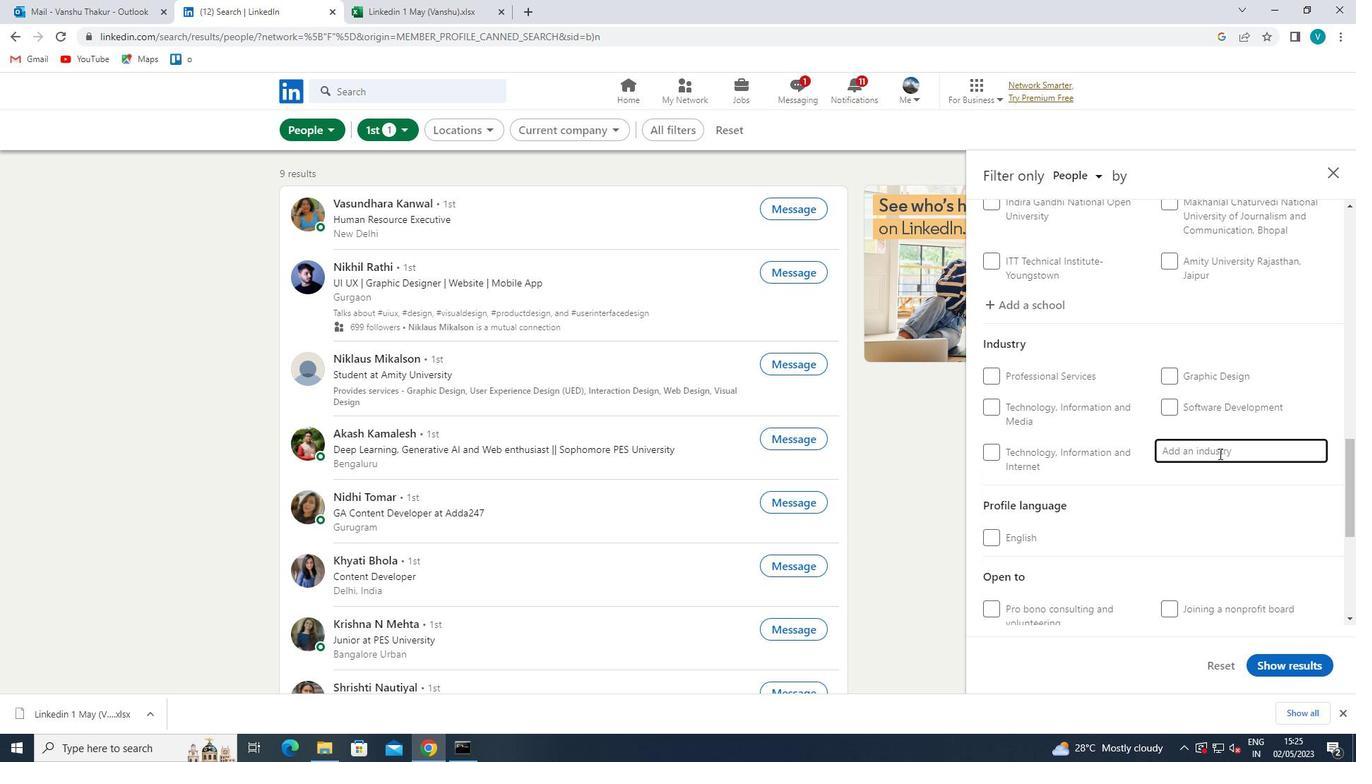 
Action: Key pressed <Key.shift>UTILITIES
Screenshot: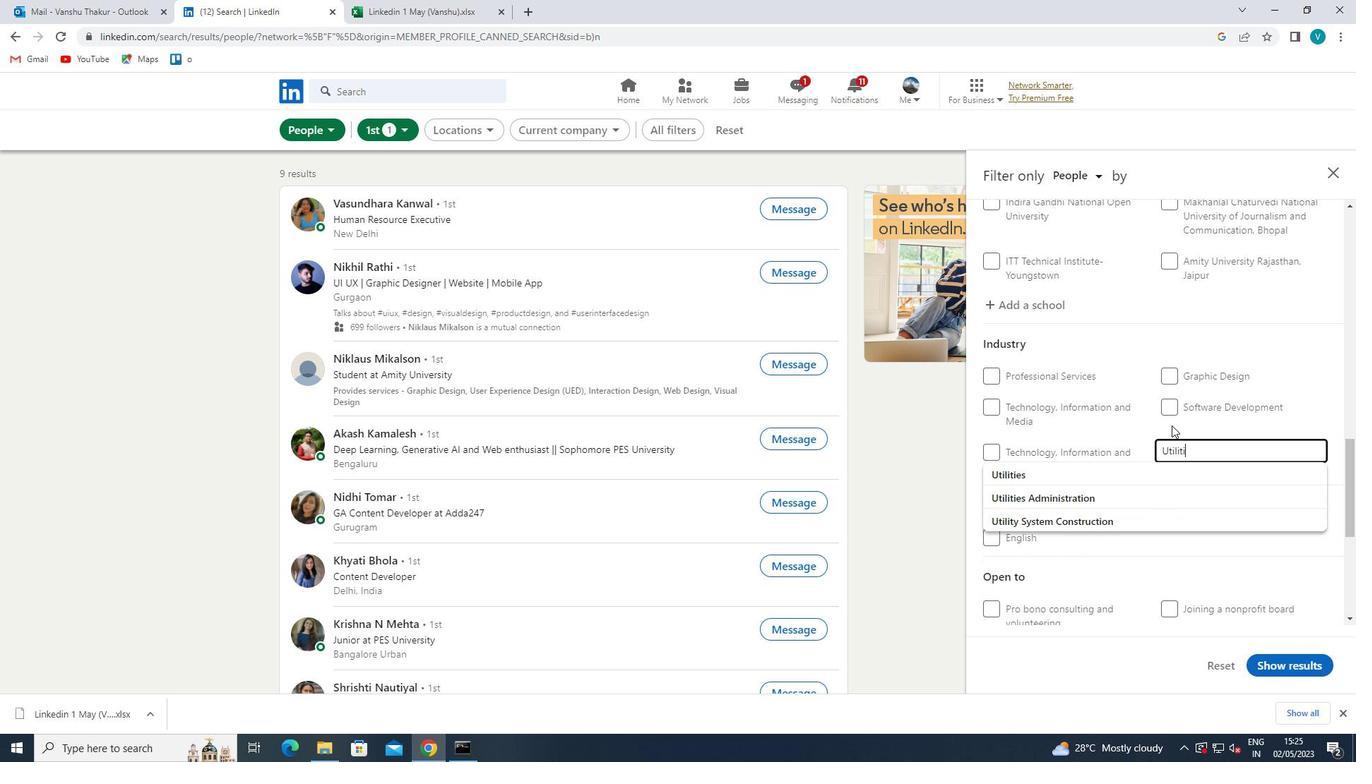 
Action: Mouse moved to (1146, 493)
Screenshot: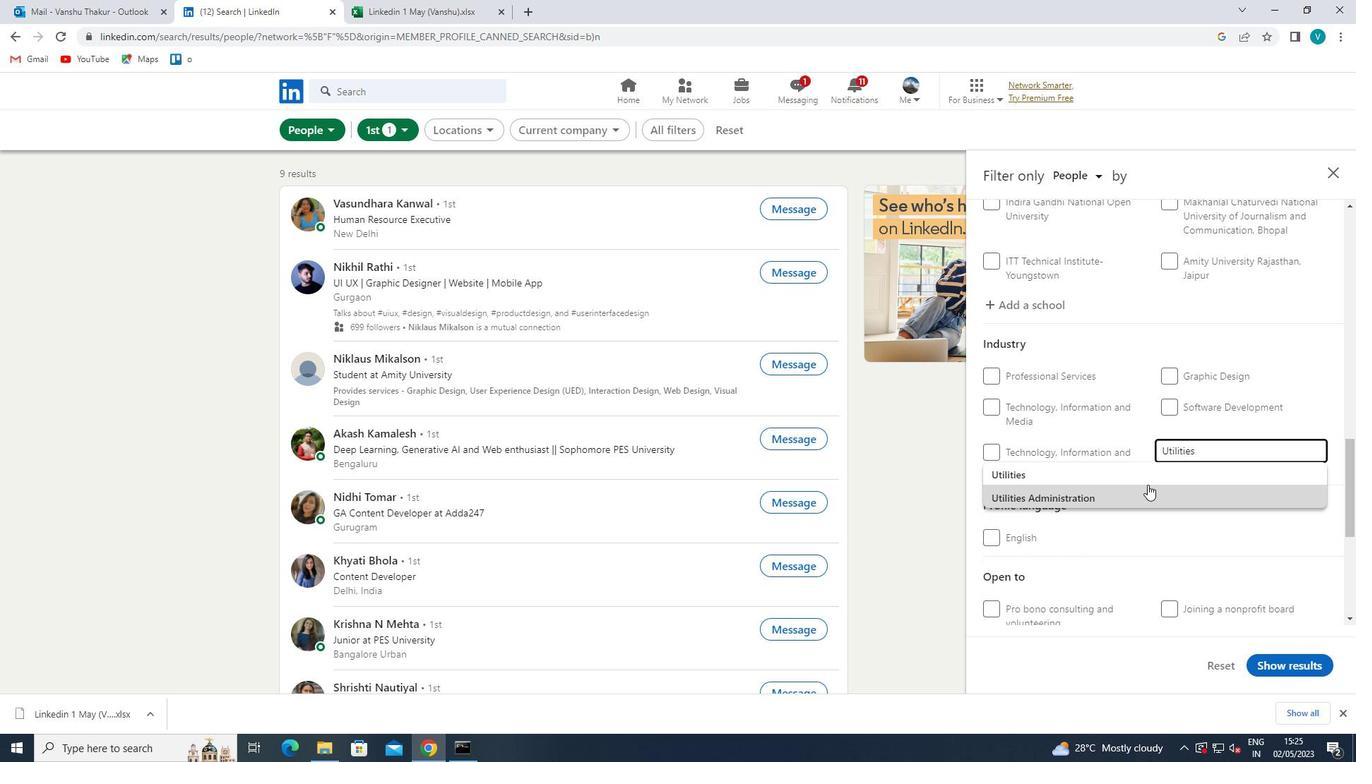 
Action: Mouse pressed left at (1146, 493)
Screenshot: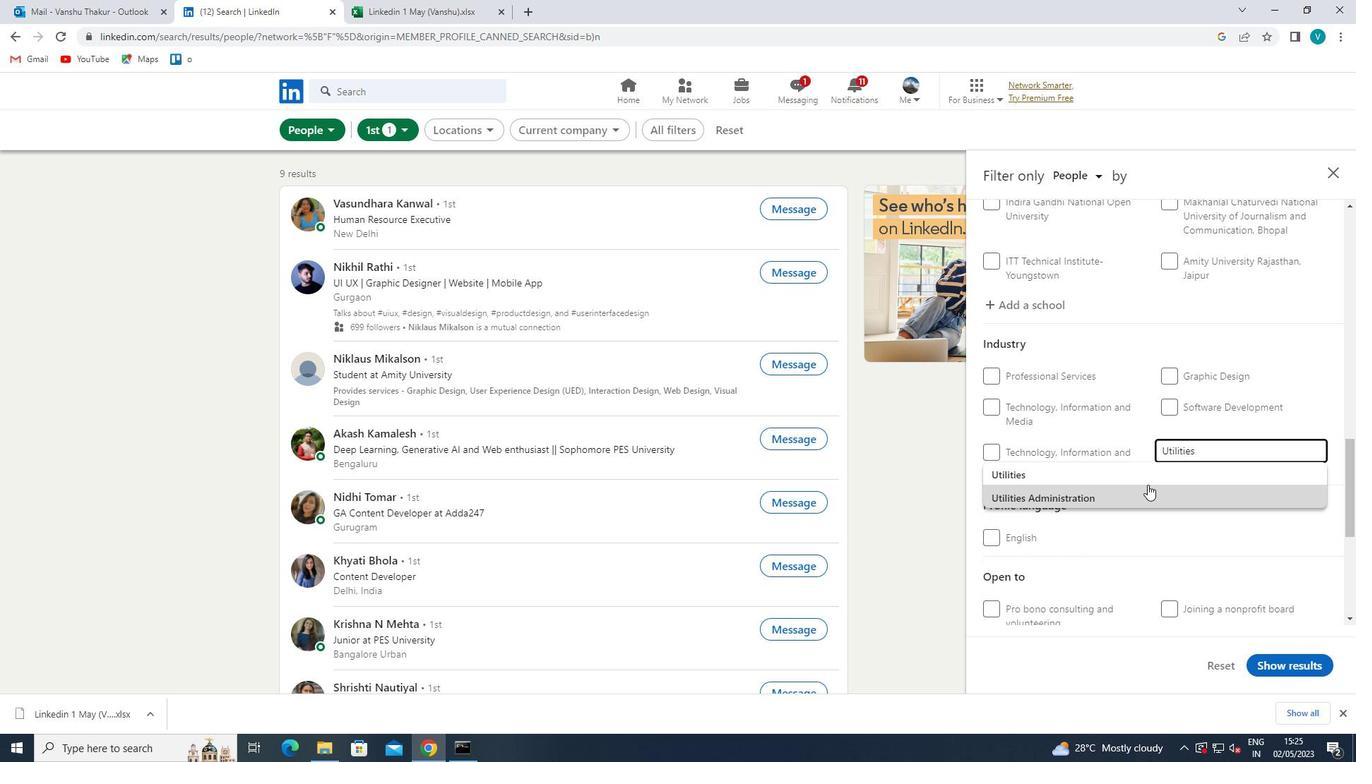 
Action: Mouse moved to (1153, 494)
Screenshot: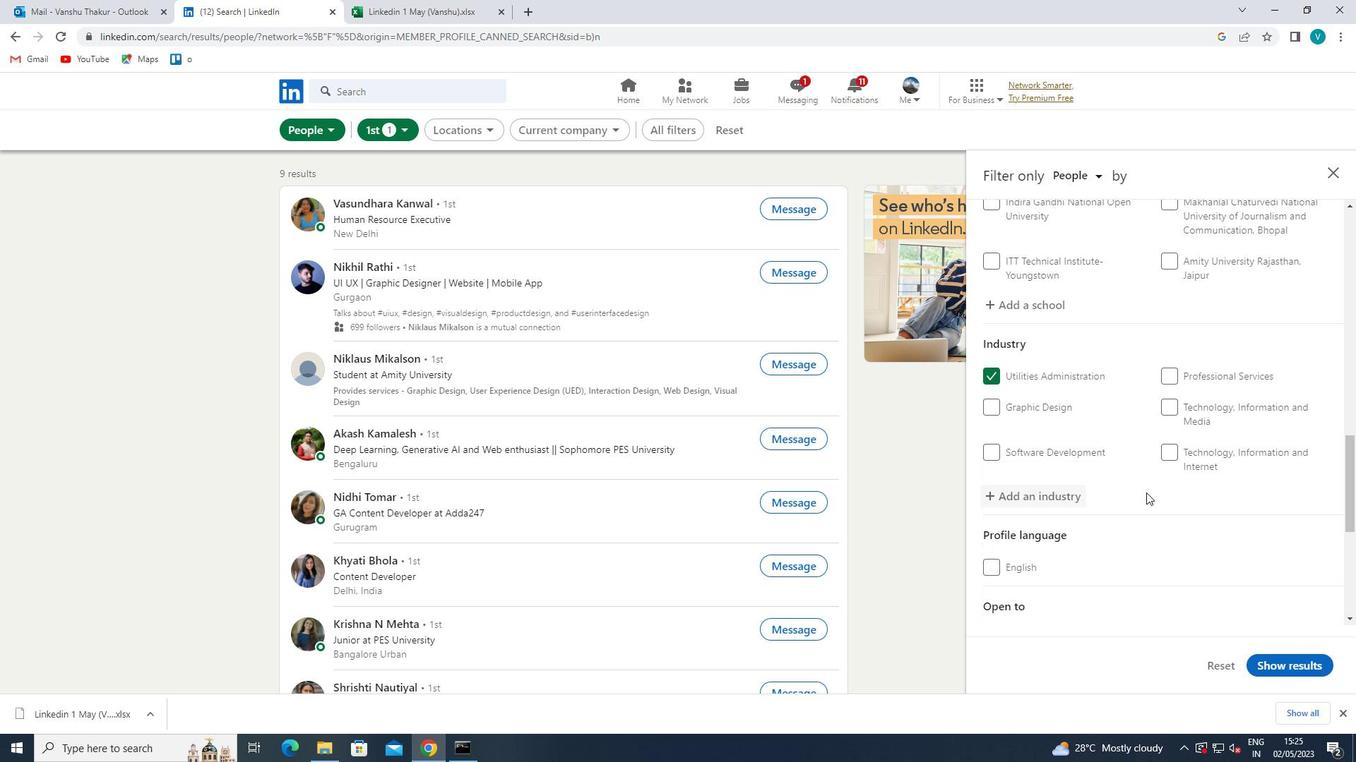 
Action: Mouse scrolled (1153, 493) with delta (0, 0)
Screenshot: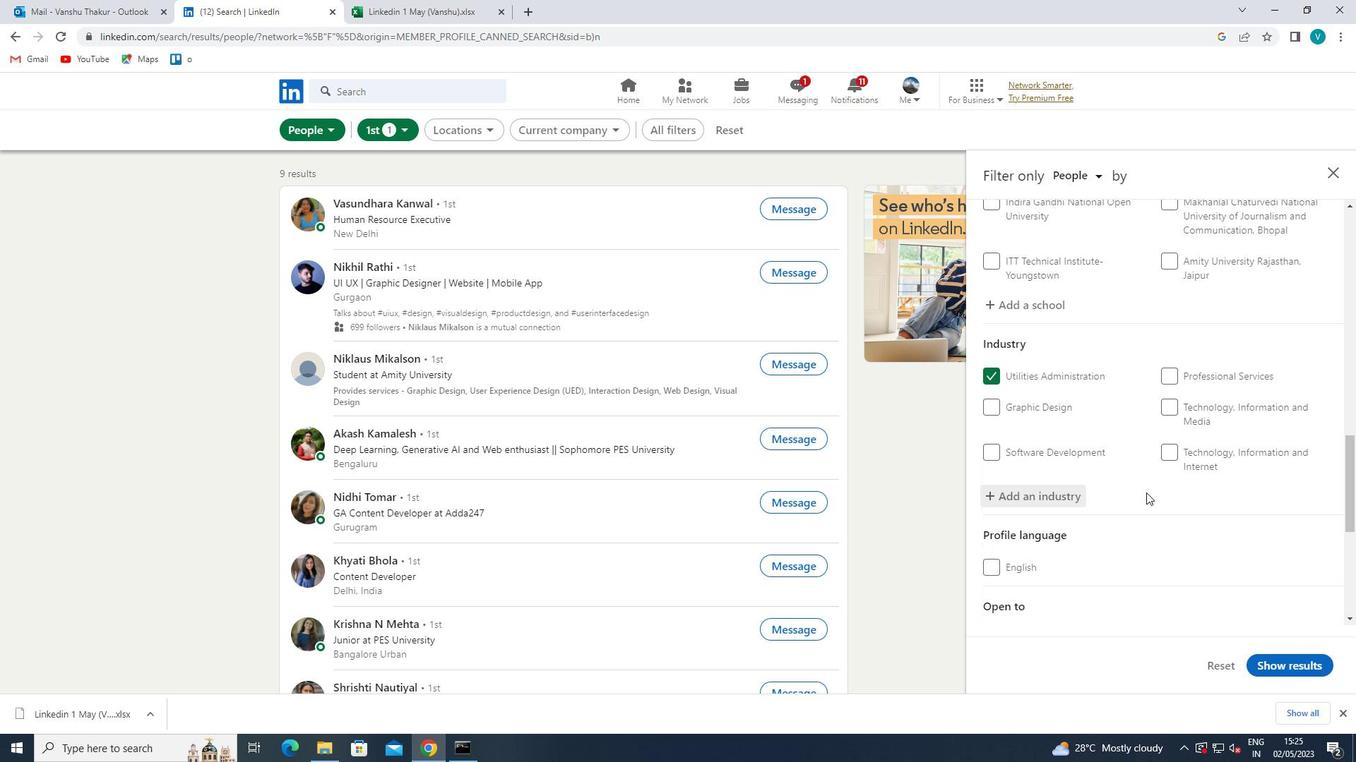 
Action: Mouse moved to (1154, 495)
Screenshot: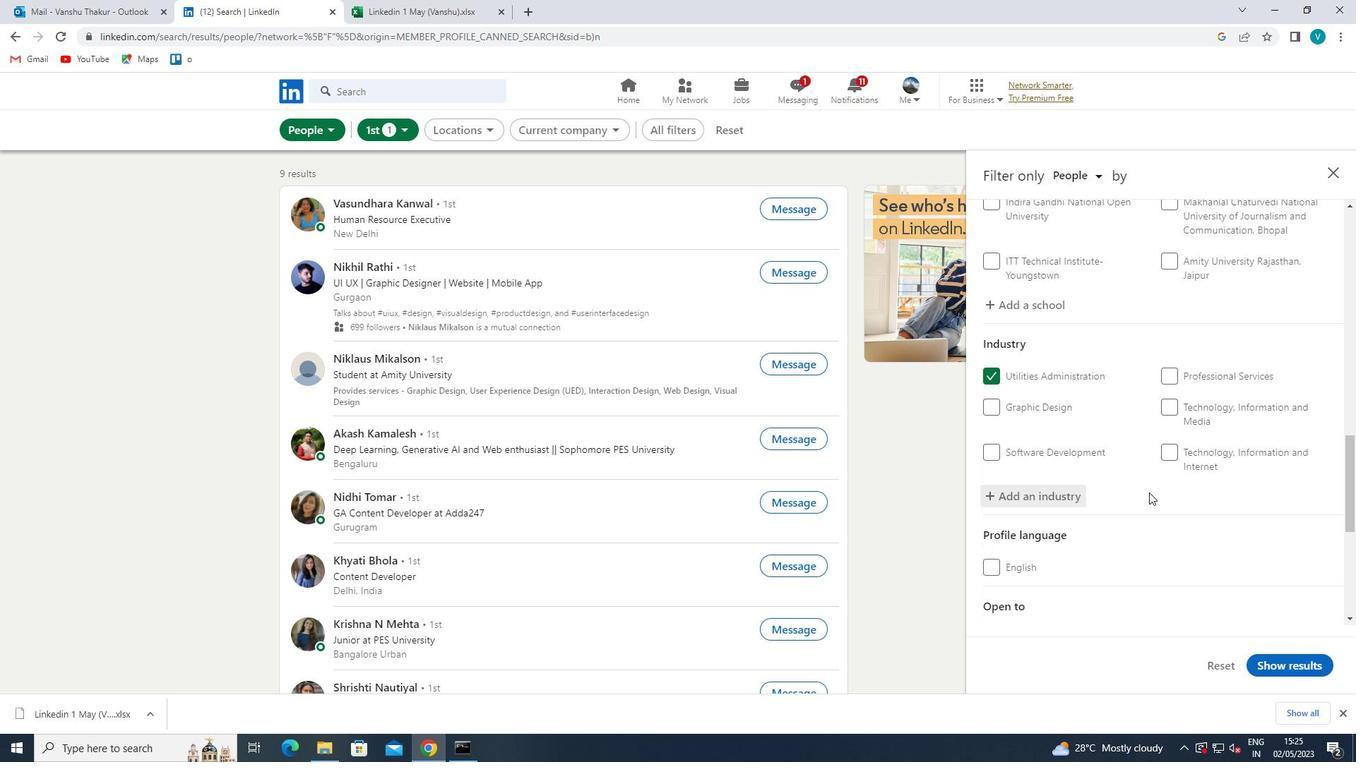 
Action: Mouse scrolled (1154, 494) with delta (0, 0)
Screenshot: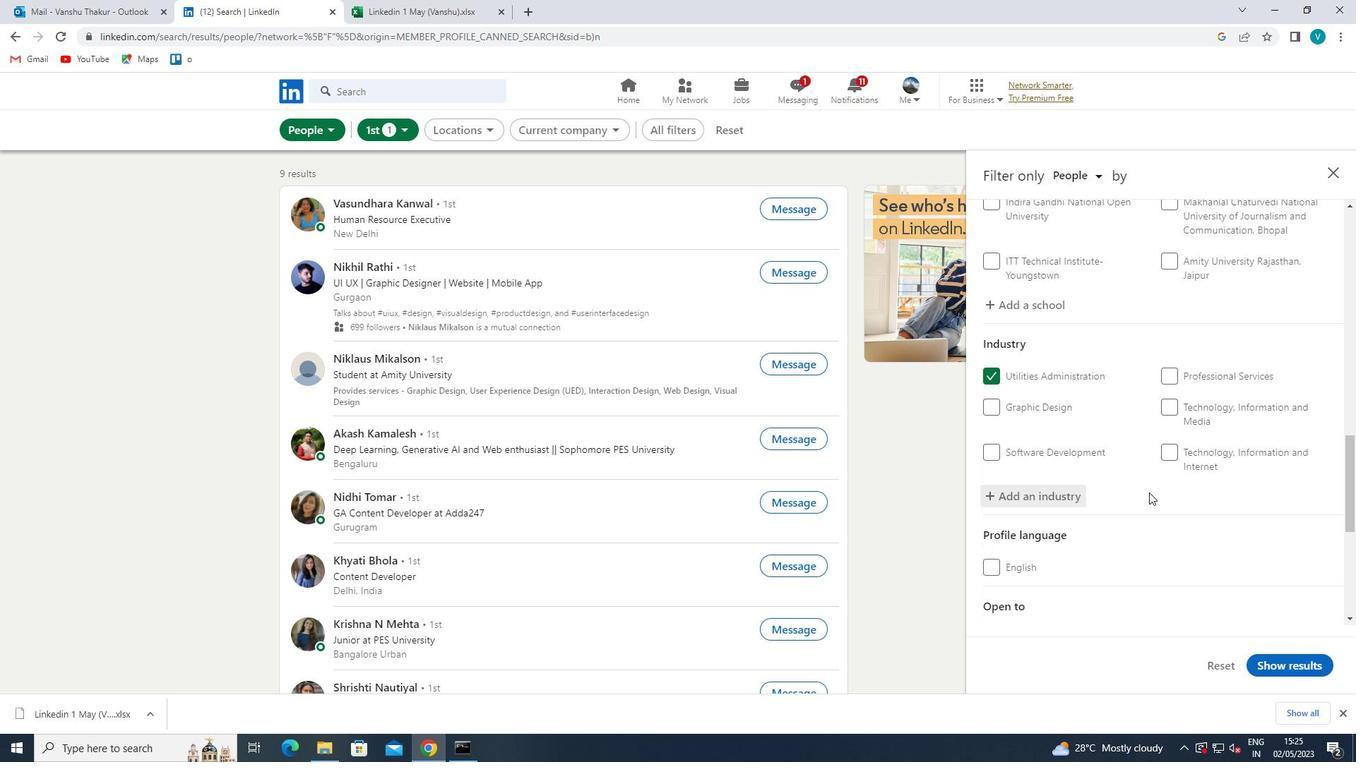 
Action: Mouse moved to (1155, 495)
Screenshot: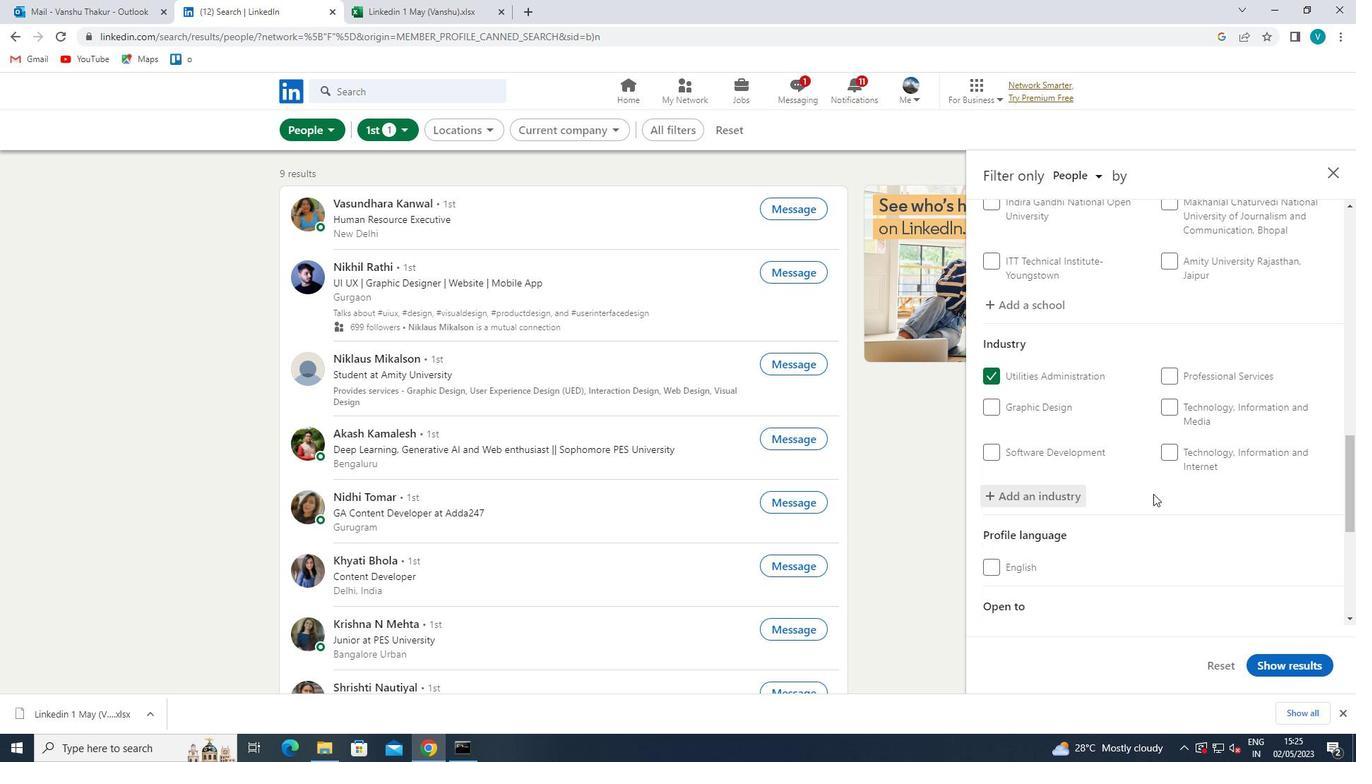 
Action: Mouse scrolled (1155, 494) with delta (0, 0)
Screenshot: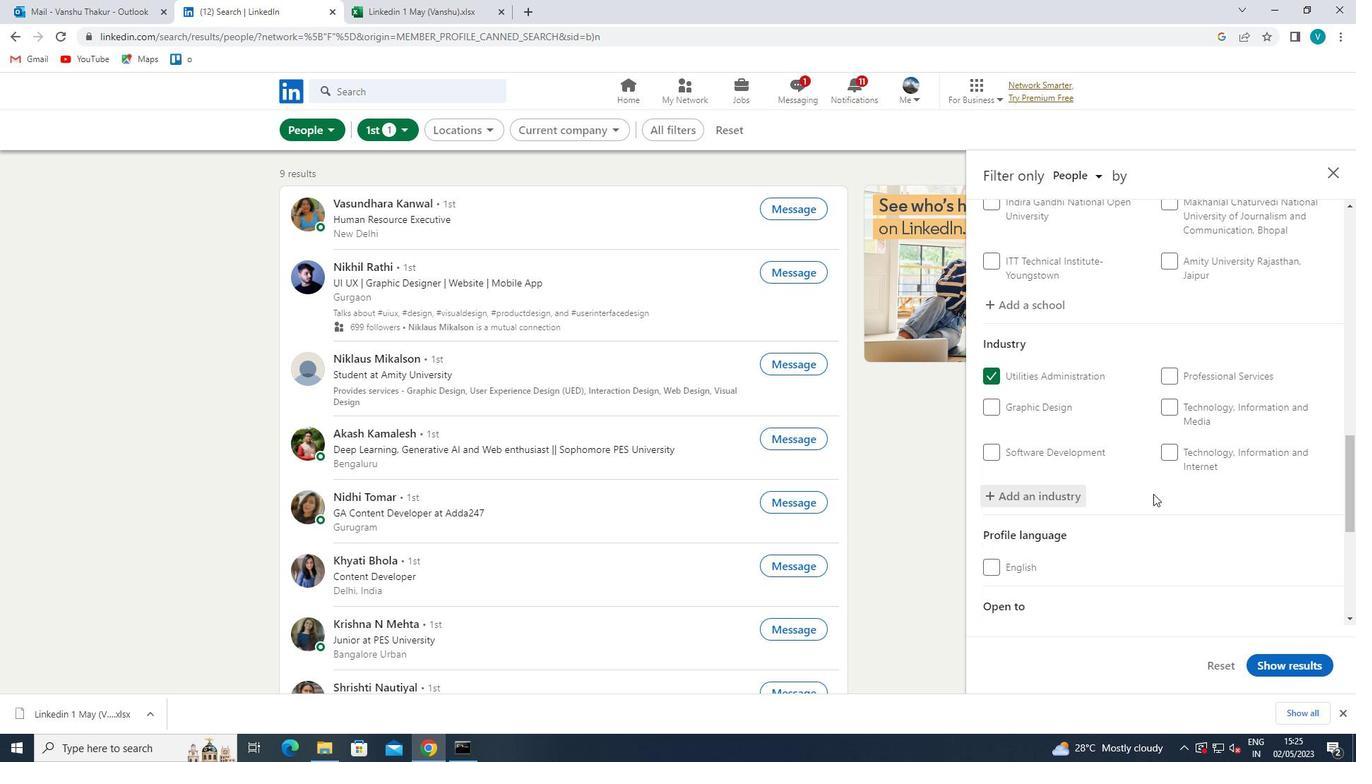 
Action: Mouse scrolled (1155, 494) with delta (0, 0)
Screenshot: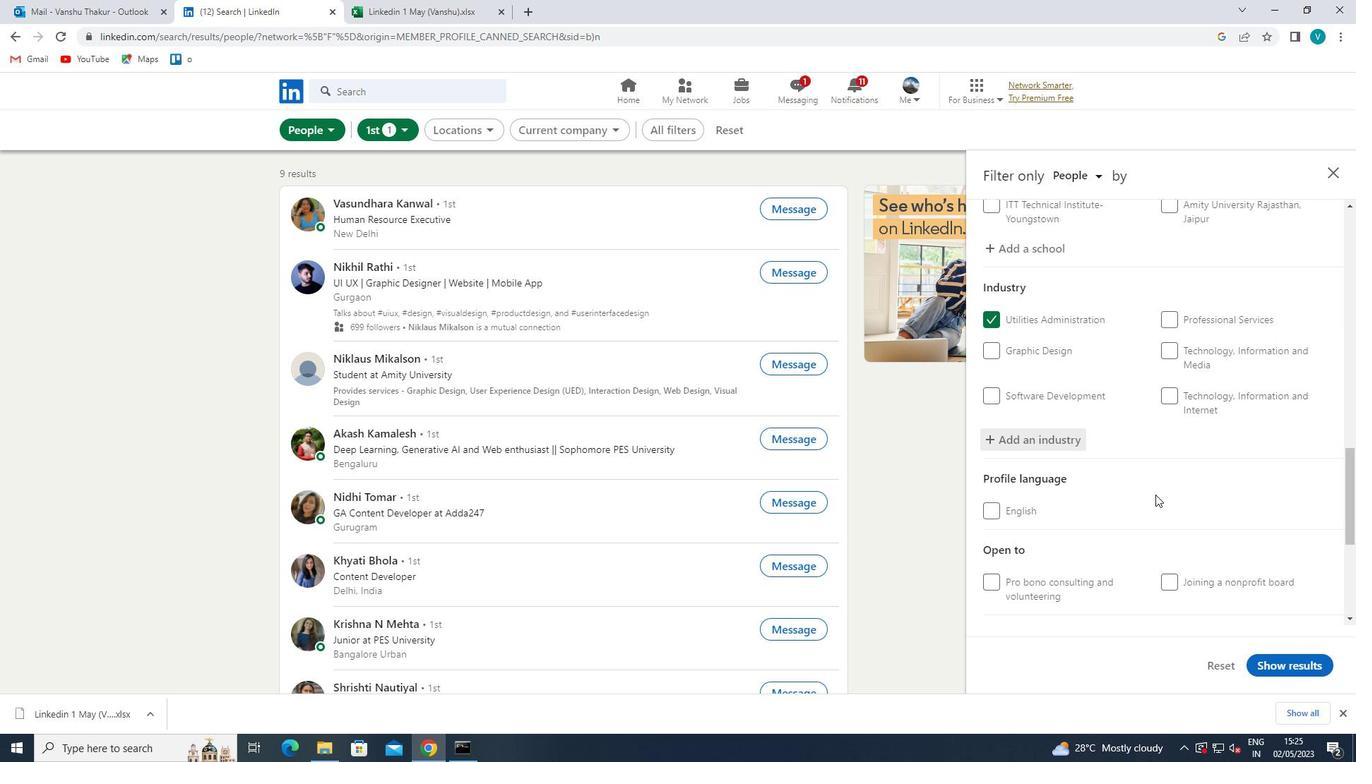 
Action: Mouse moved to (1199, 505)
Screenshot: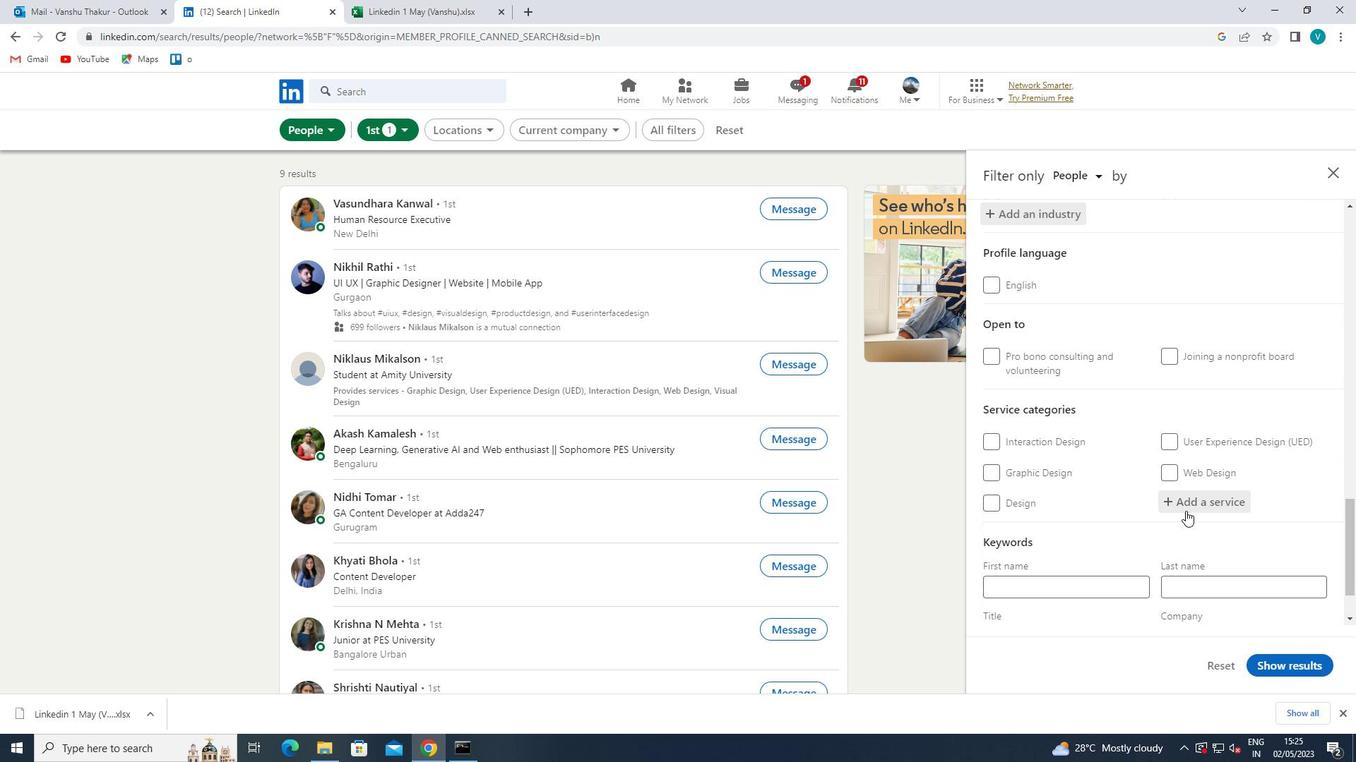 
Action: Mouse pressed left at (1199, 505)
Screenshot: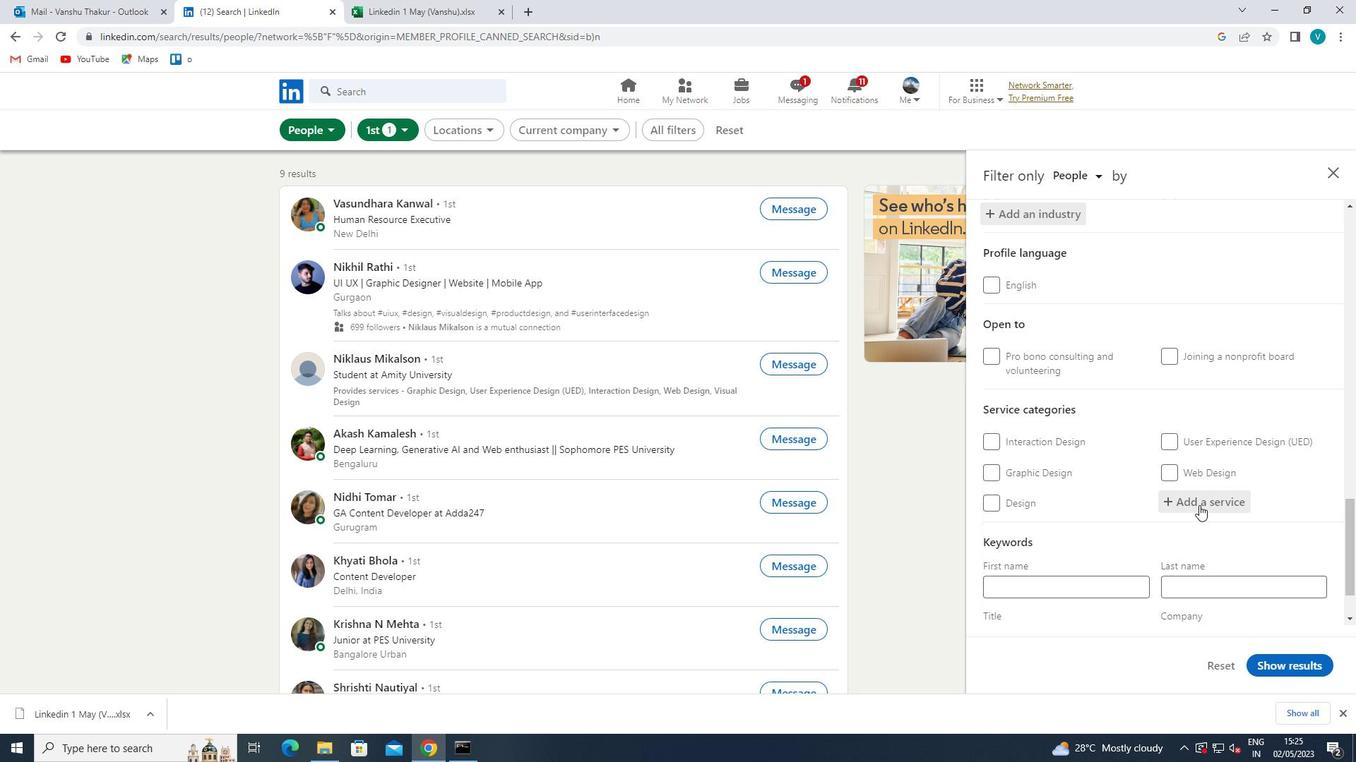 
Action: Key pressed <Key.shift><Key.shift>LIFE<Key.space>
Screenshot: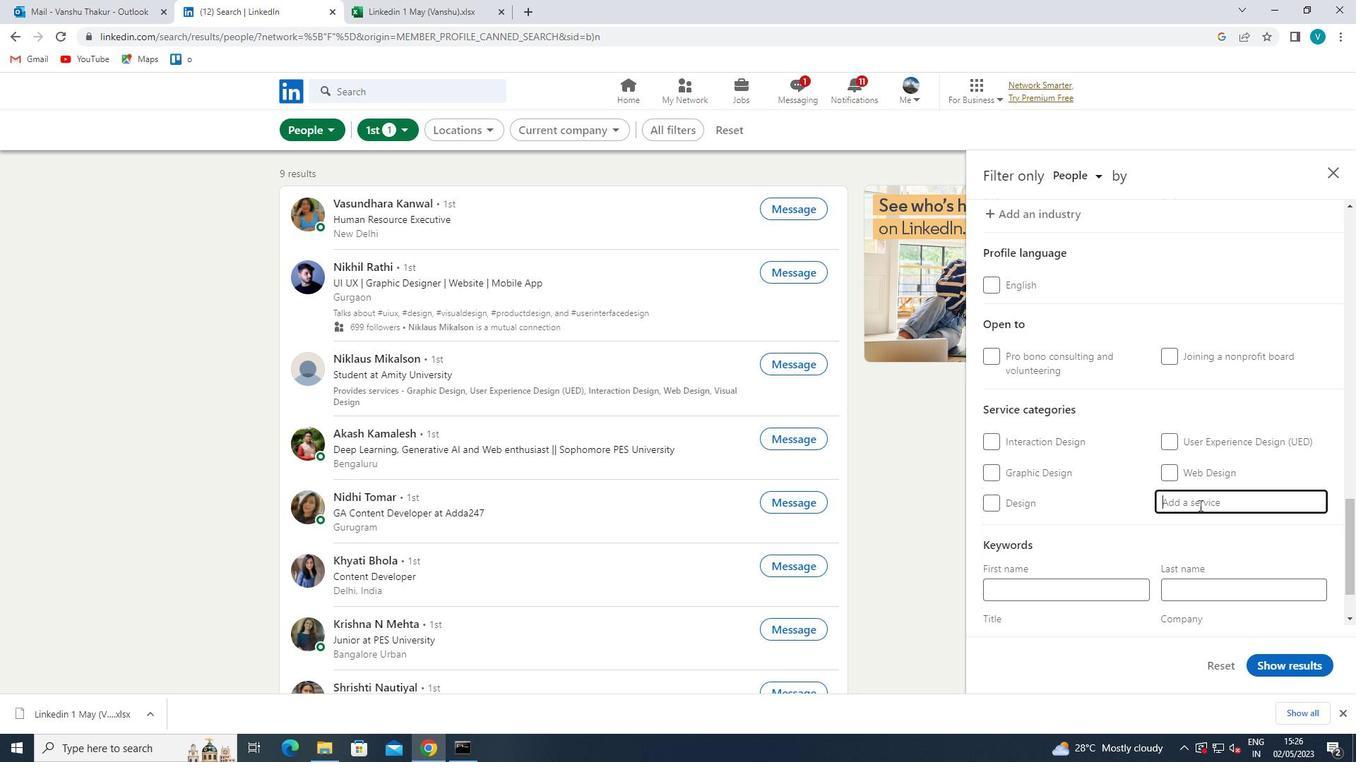 
Action: Mouse moved to (1145, 540)
Screenshot: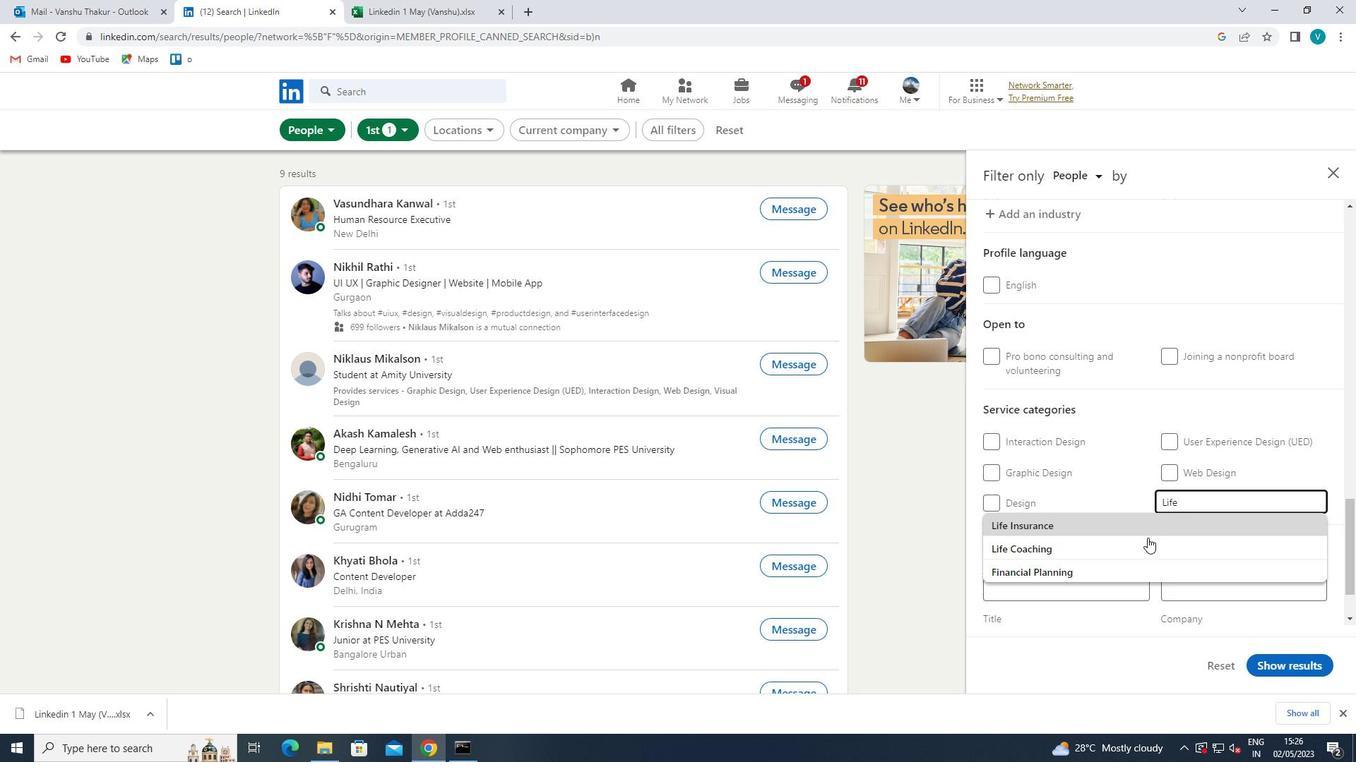 
Action: Mouse pressed left at (1145, 540)
Screenshot: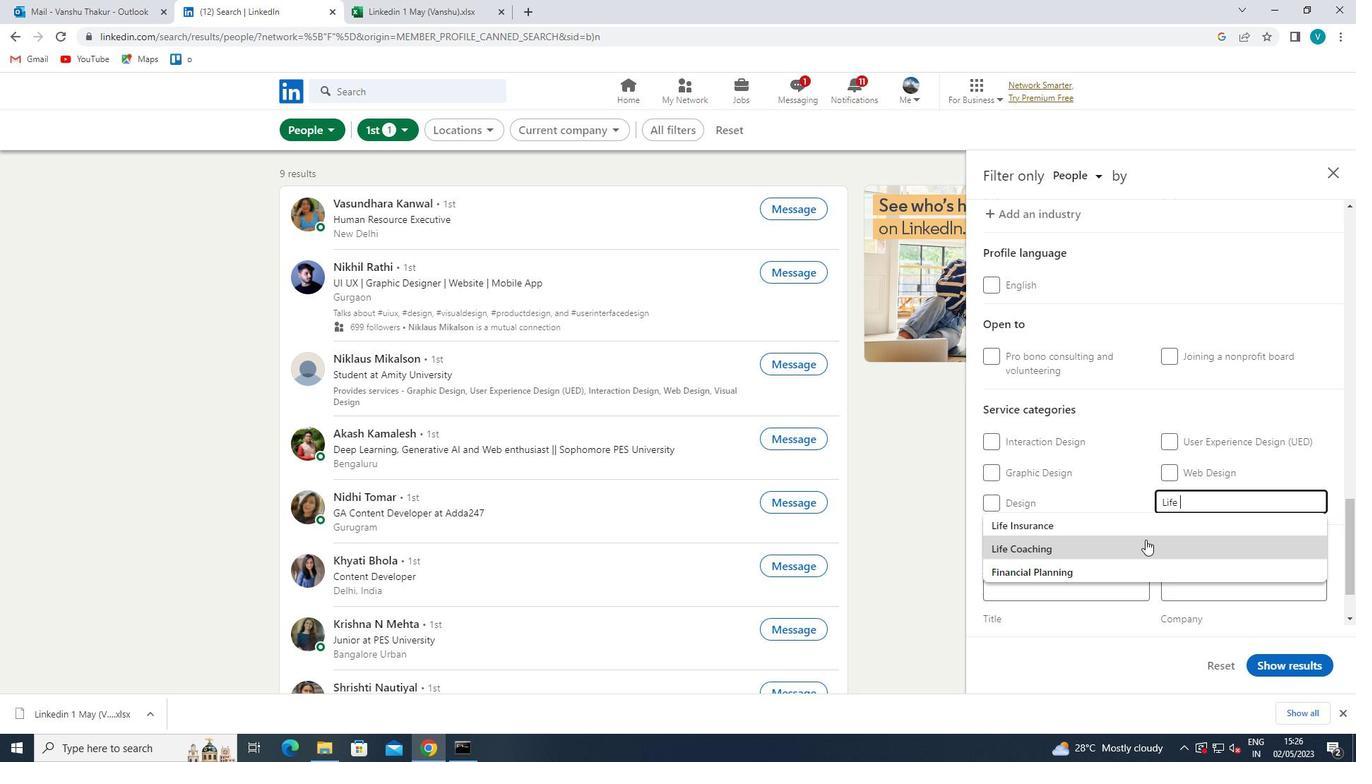 
Action: Mouse moved to (1154, 536)
Screenshot: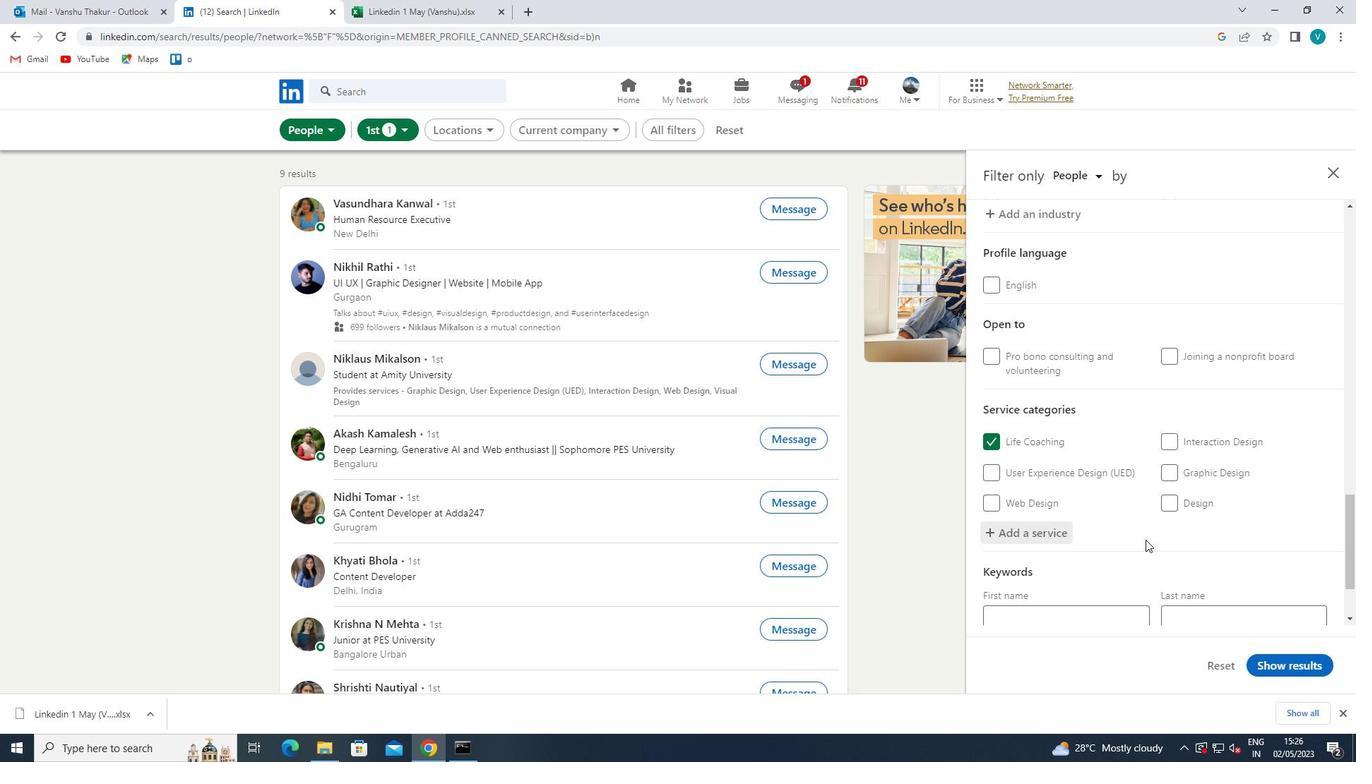 
Action: Mouse scrolled (1154, 536) with delta (0, 0)
Screenshot: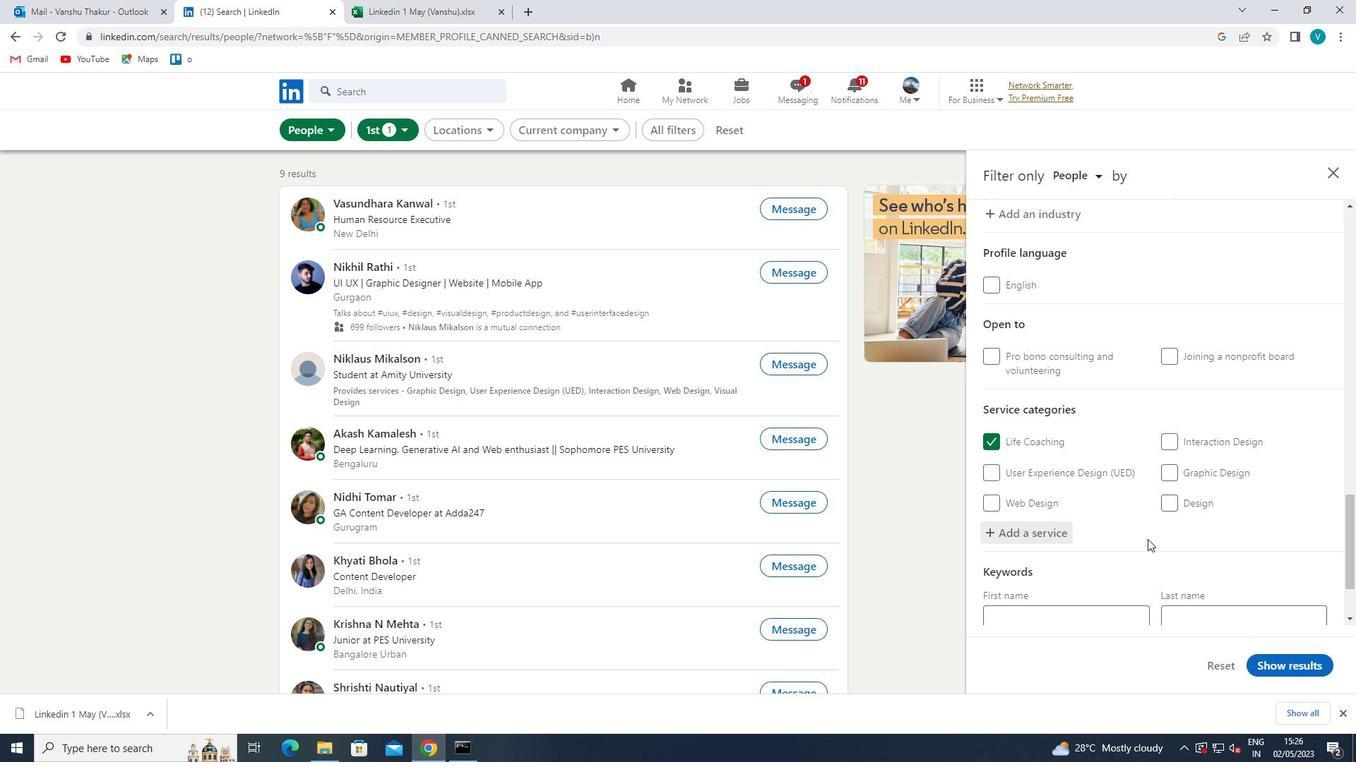 
Action: Mouse moved to (1159, 534)
Screenshot: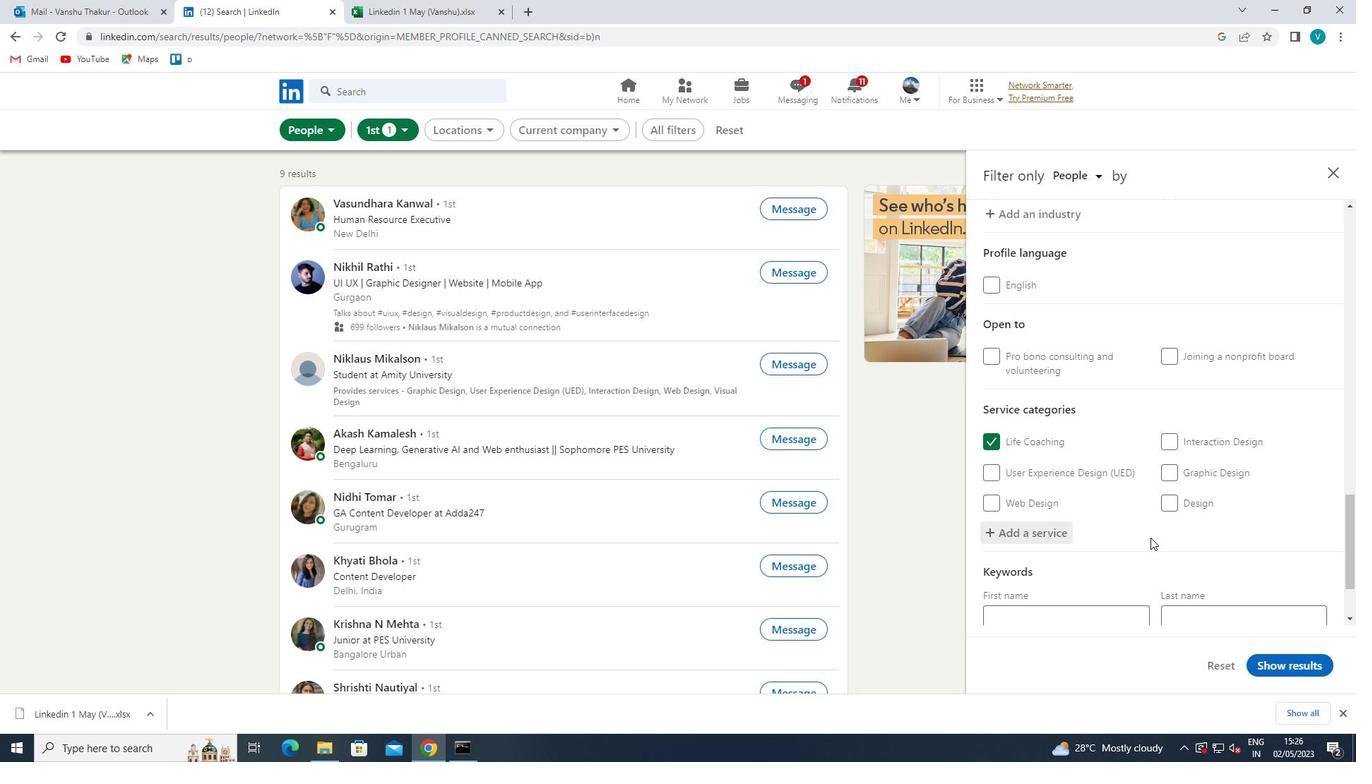 
Action: Mouse scrolled (1159, 533) with delta (0, 0)
Screenshot: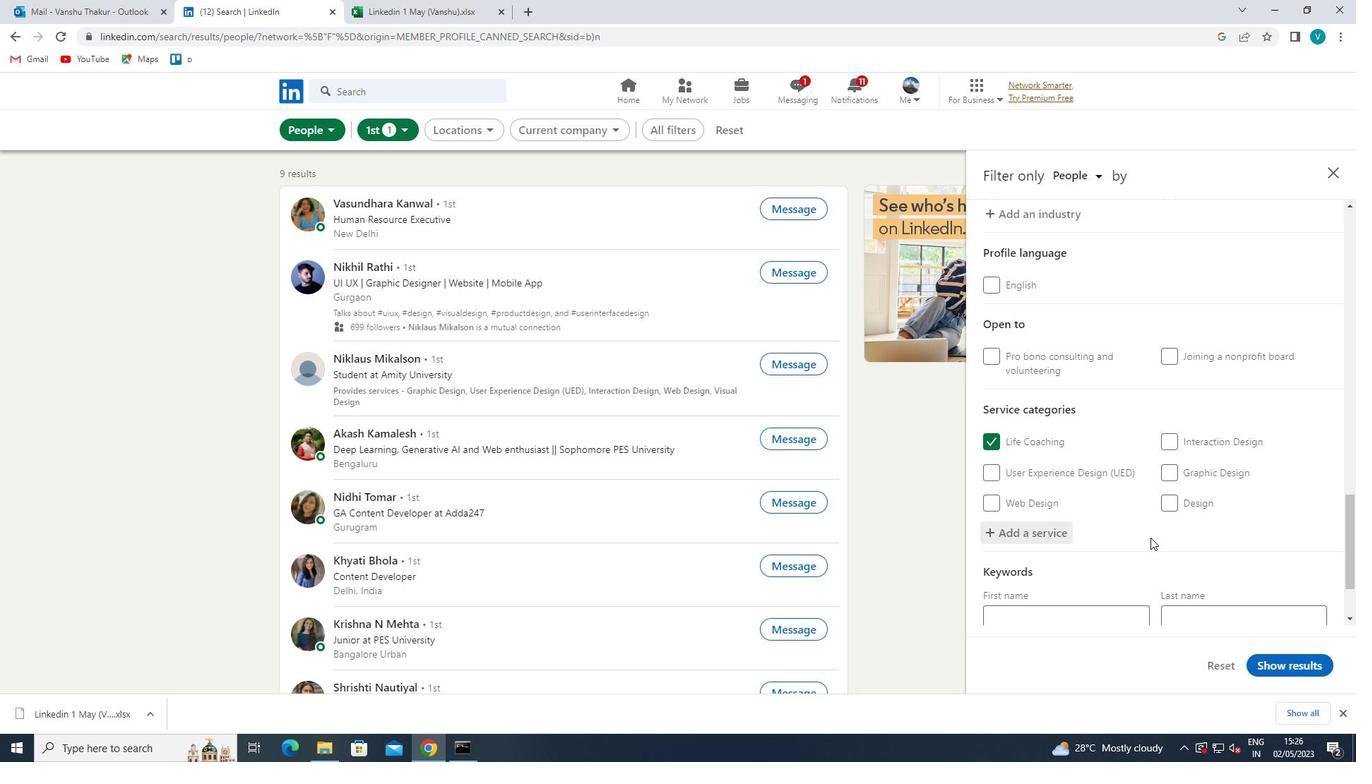
Action: Mouse moved to (1166, 529)
Screenshot: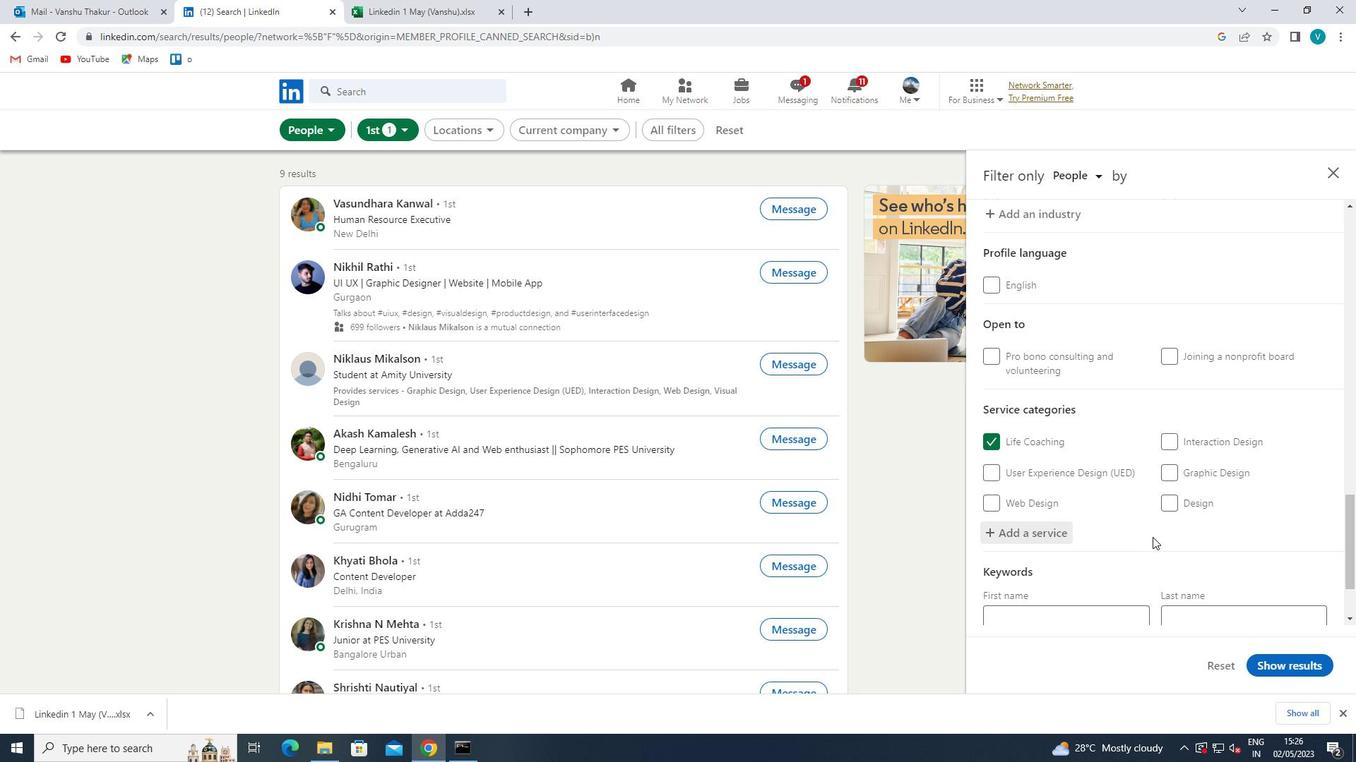 
Action: Mouse scrolled (1166, 529) with delta (0, 0)
Screenshot: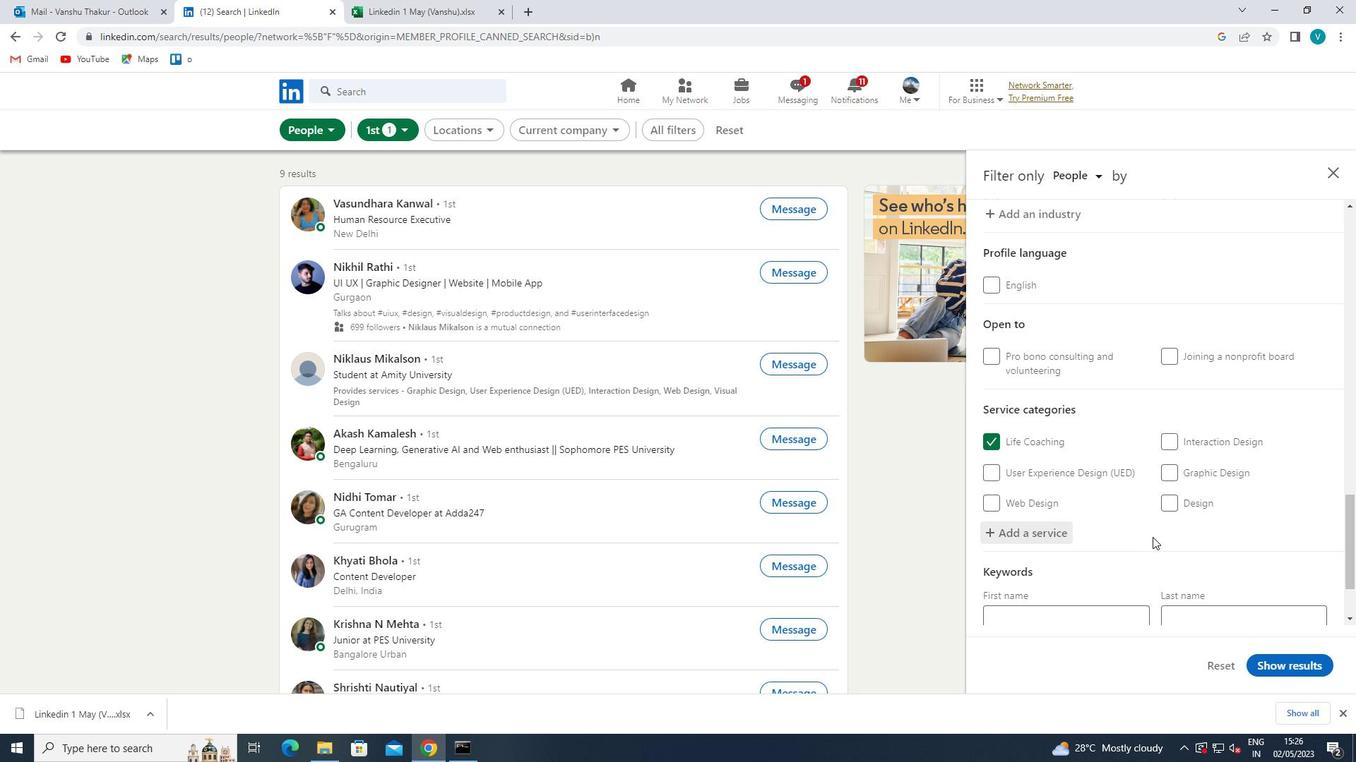 
Action: Mouse moved to (1168, 528)
Screenshot: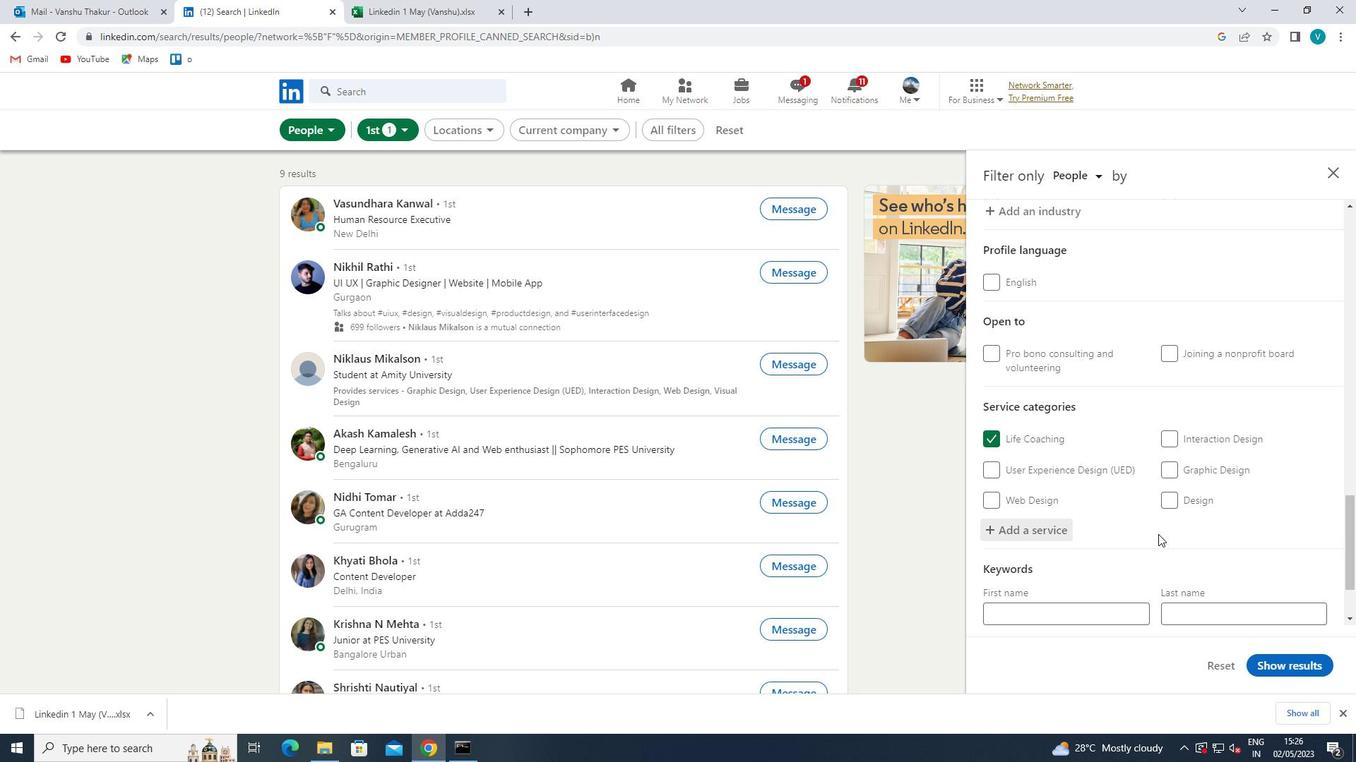 
Action: Mouse scrolled (1168, 527) with delta (0, 0)
Screenshot: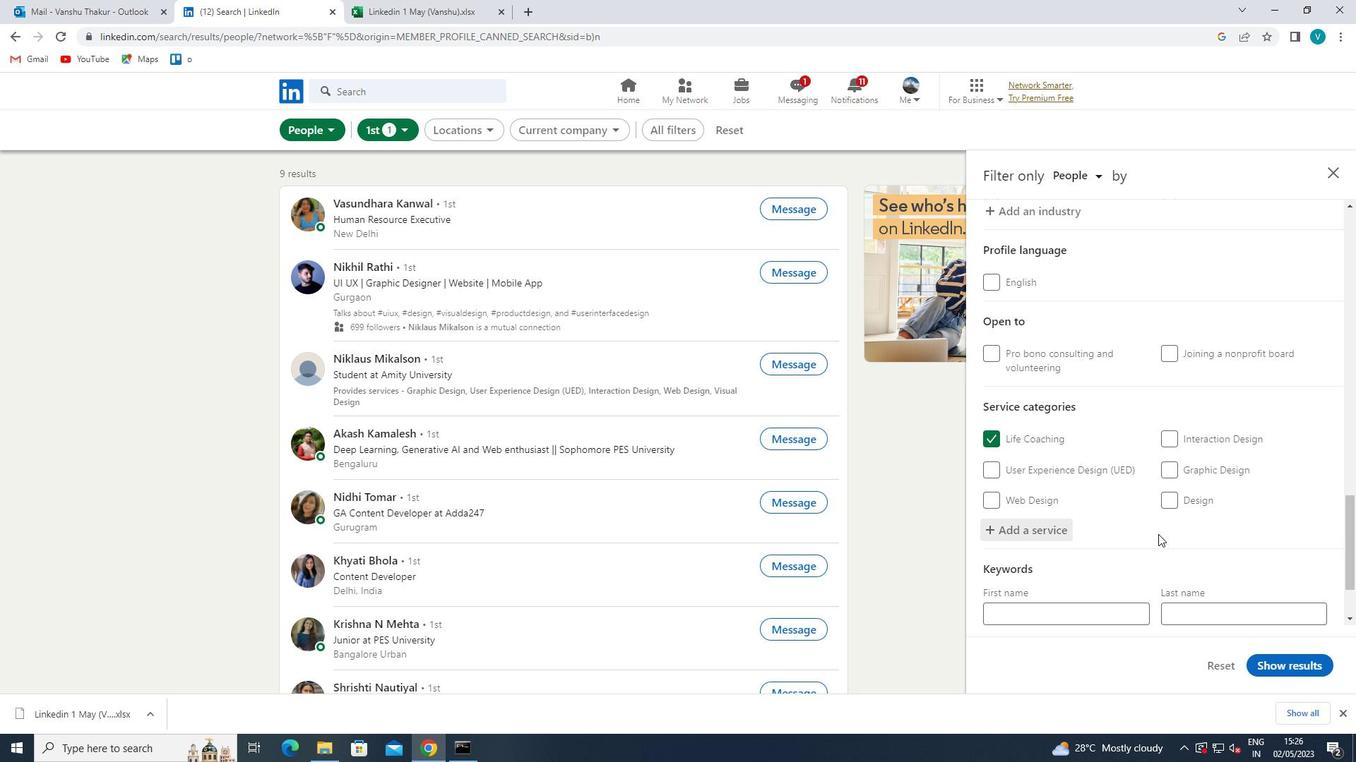 
Action: Mouse moved to (1099, 563)
Screenshot: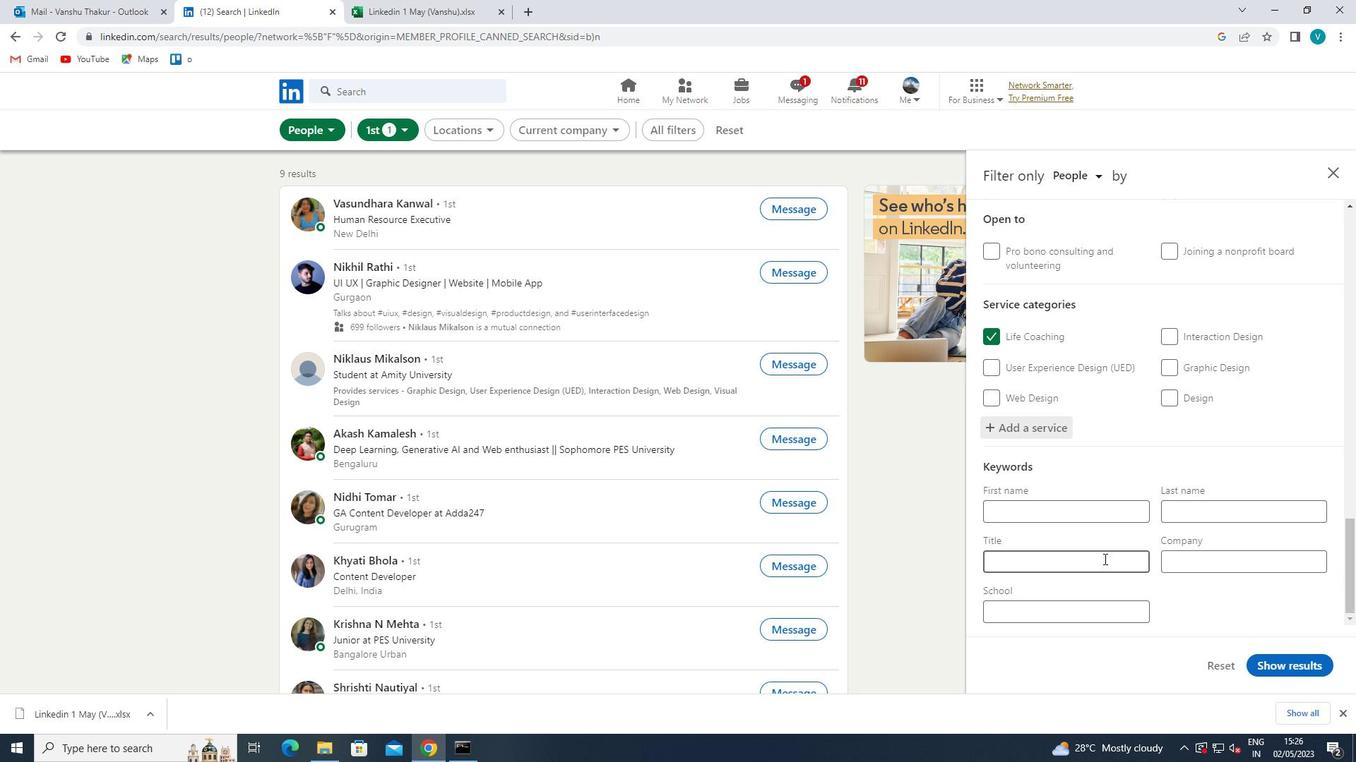 
Action: Mouse pressed left at (1099, 563)
Screenshot: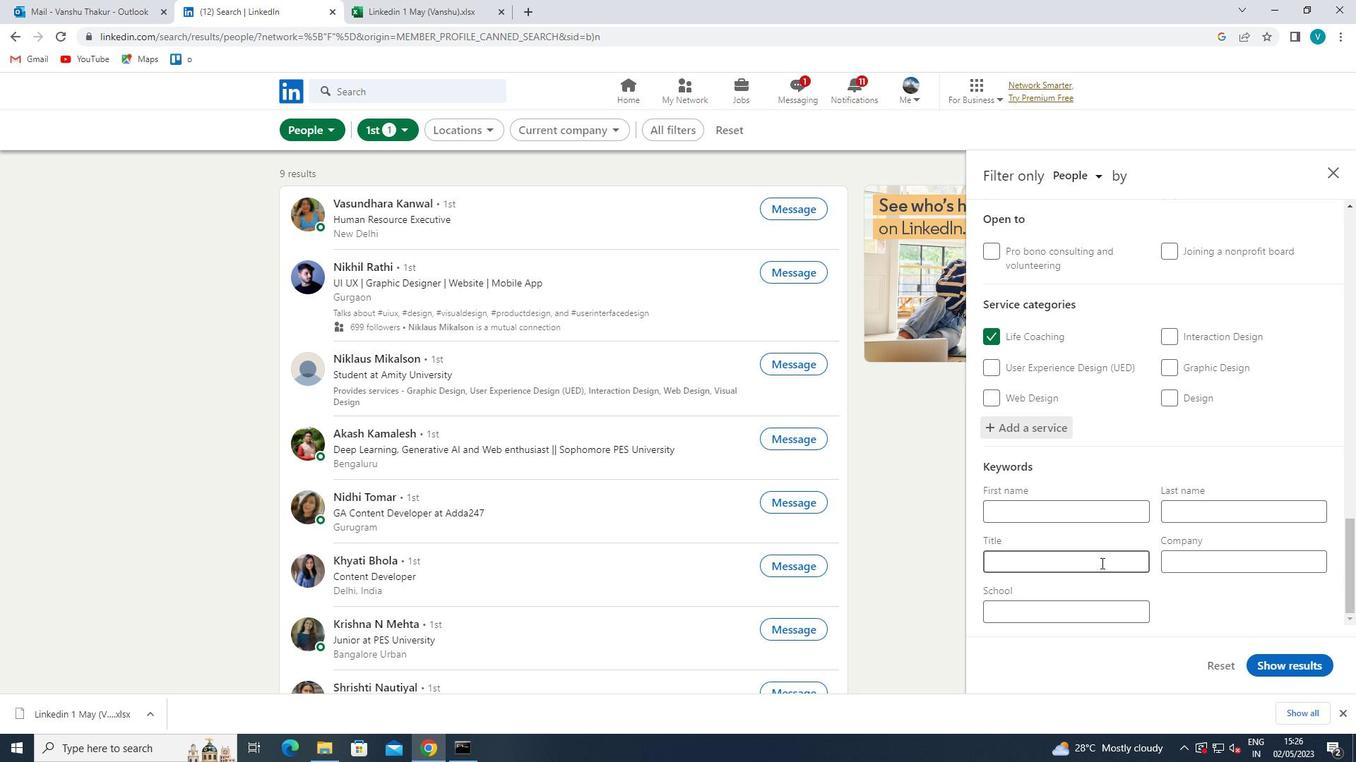 
Action: Mouse moved to (1074, 540)
Screenshot: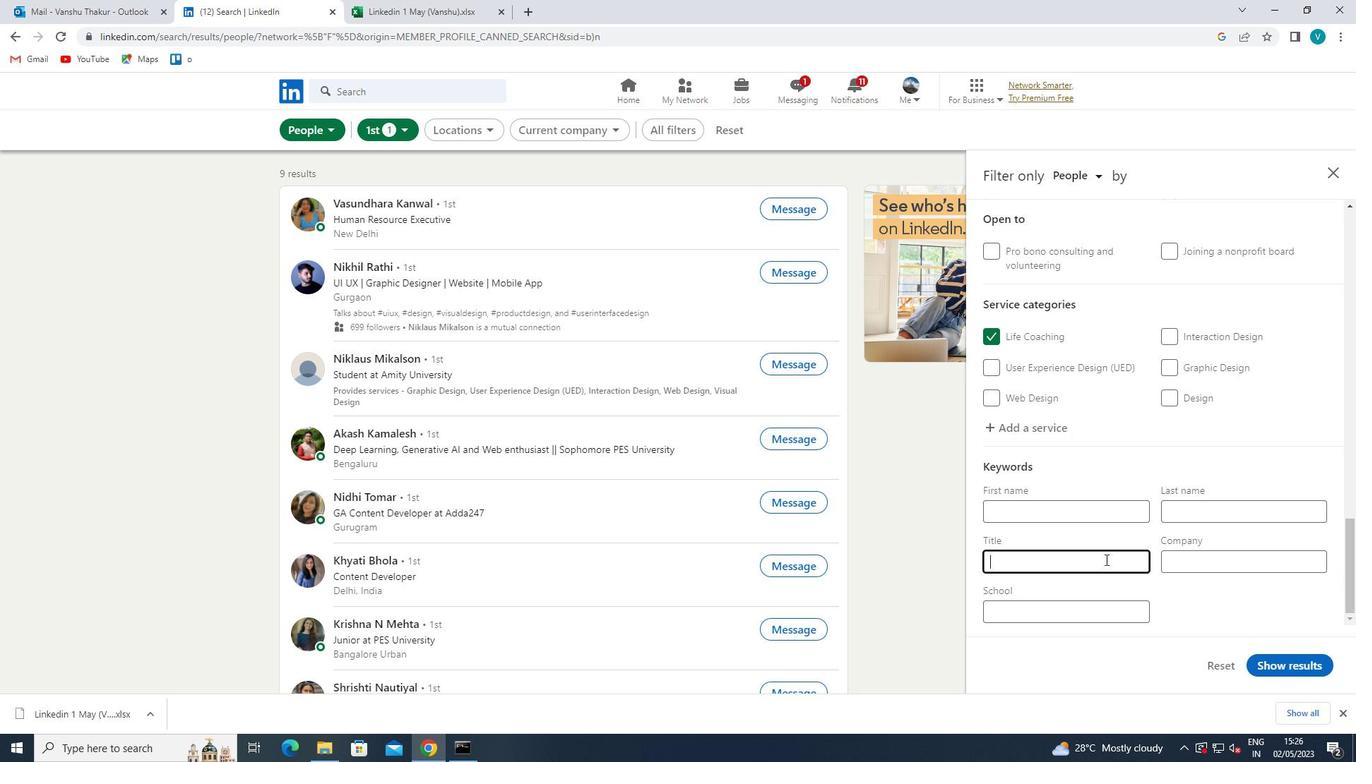 
Action: Key pressed <Key.shift>NAIL<Key.space><Key.shift>TECHNICIAN<Key.space>
Screenshot: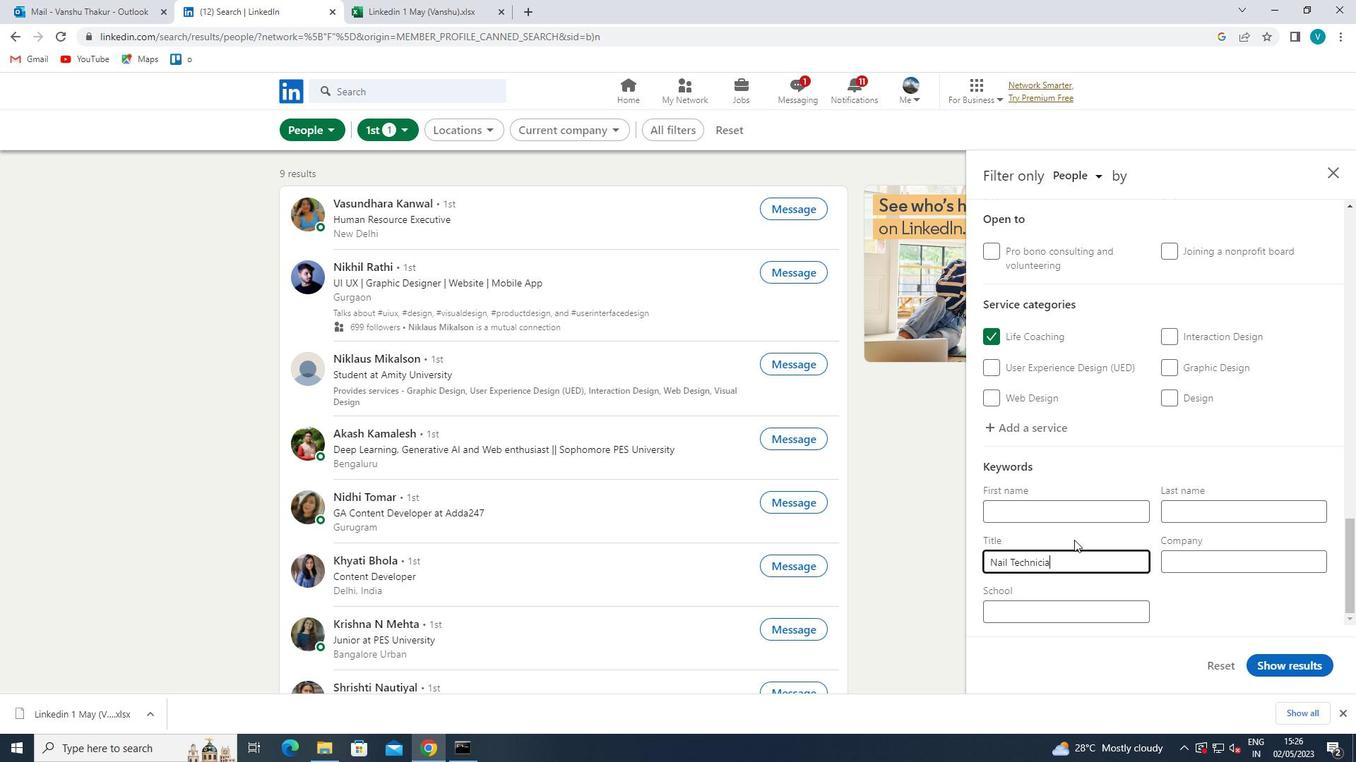 
Action: Mouse moved to (1282, 660)
Screenshot: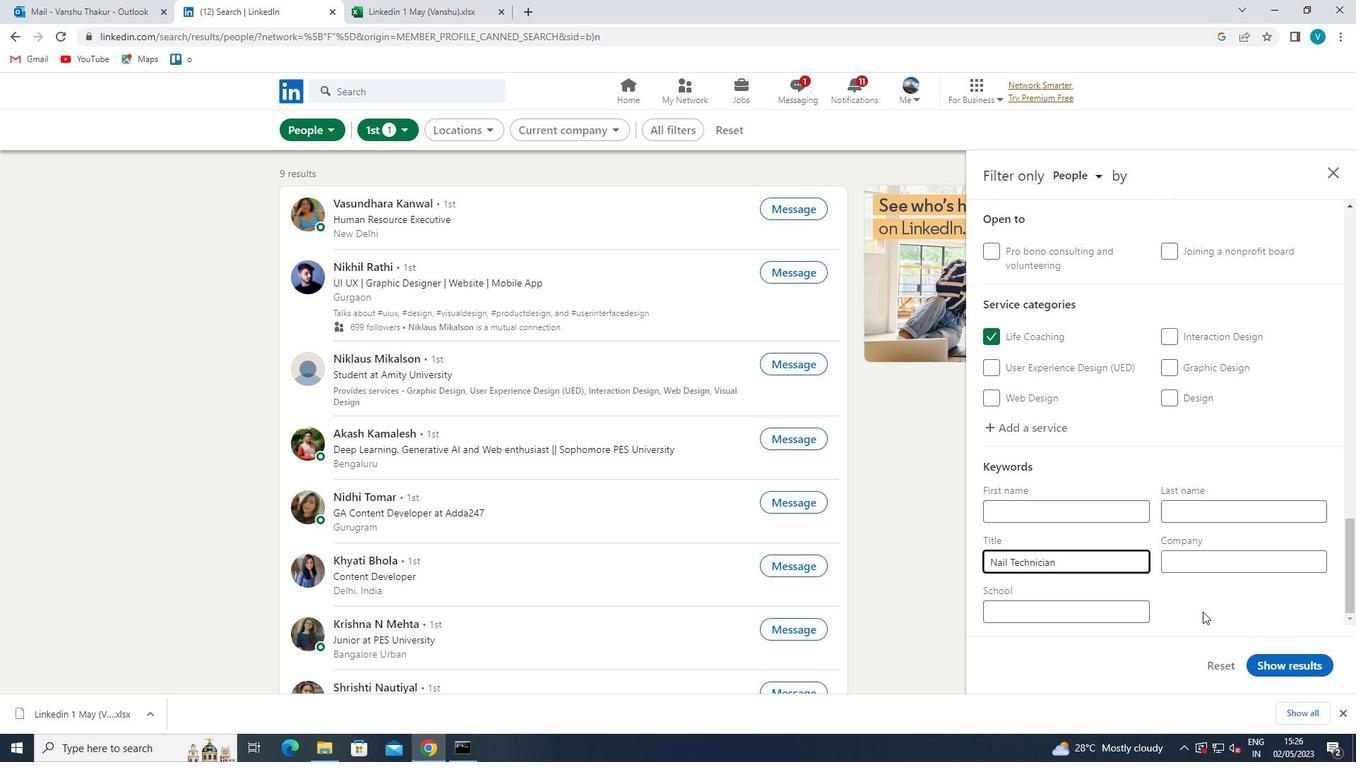 
Action: Mouse pressed left at (1282, 660)
Screenshot: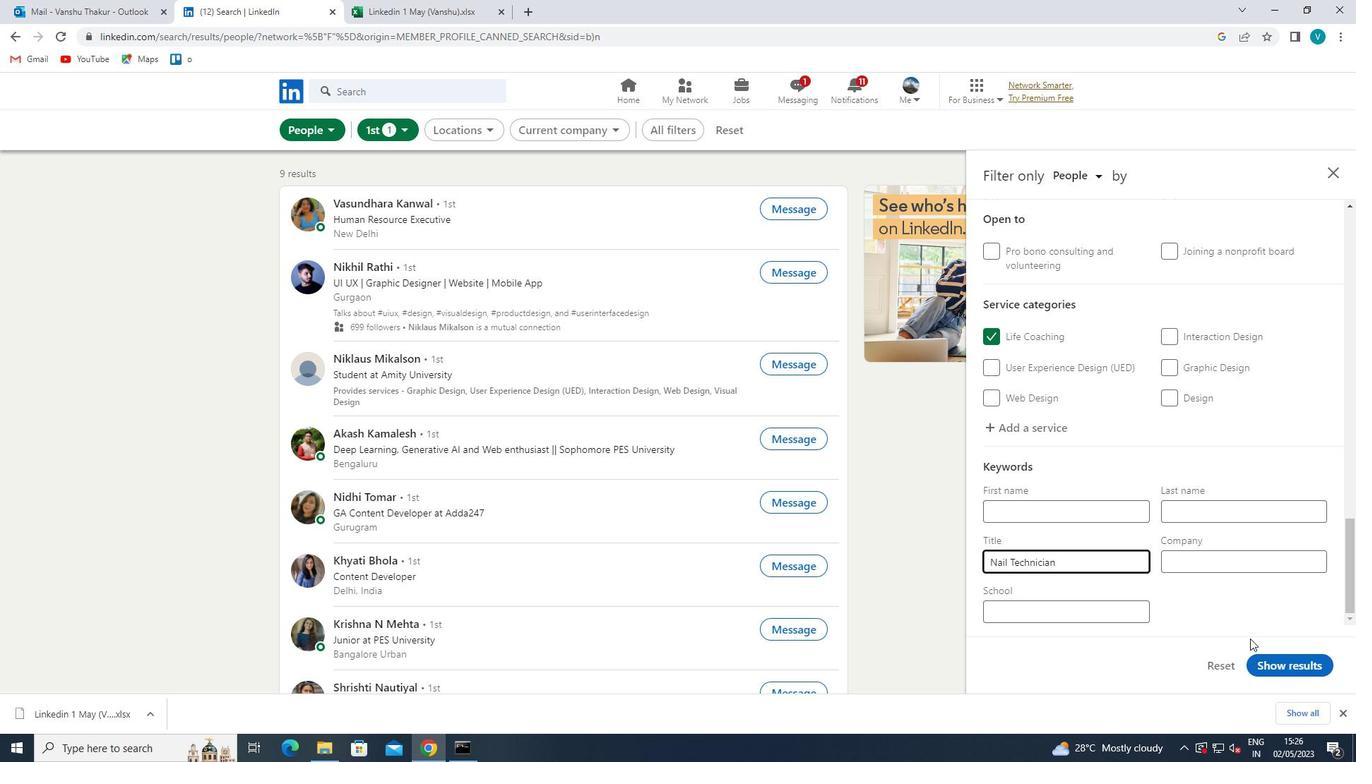 
